 Task: Add Attachment from computer to Card Card0000000241 in Board Board0000000061 in Workspace WS0000000021 in Trello. Add Cover Green to Card Card0000000241 in Board Board0000000061 in Workspace WS0000000021 in Trello. Add "Move Card To …" Button titled Button0000000241 to "top" of the list "To Do" to Card Card0000000241 in Board Board0000000061 in Workspace WS0000000021 in Trello. Add Description DS0000000241 to Card Card0000000242 in Board Board0000000061 in Workspace WS0000000021 in Trello. Add Comment CM0000000241 to Card Card0000000242 in Board Board0000000061 in Workspace WS0000000021 in Trello
Action: Mouse moved to (715, 759)
Screenshot: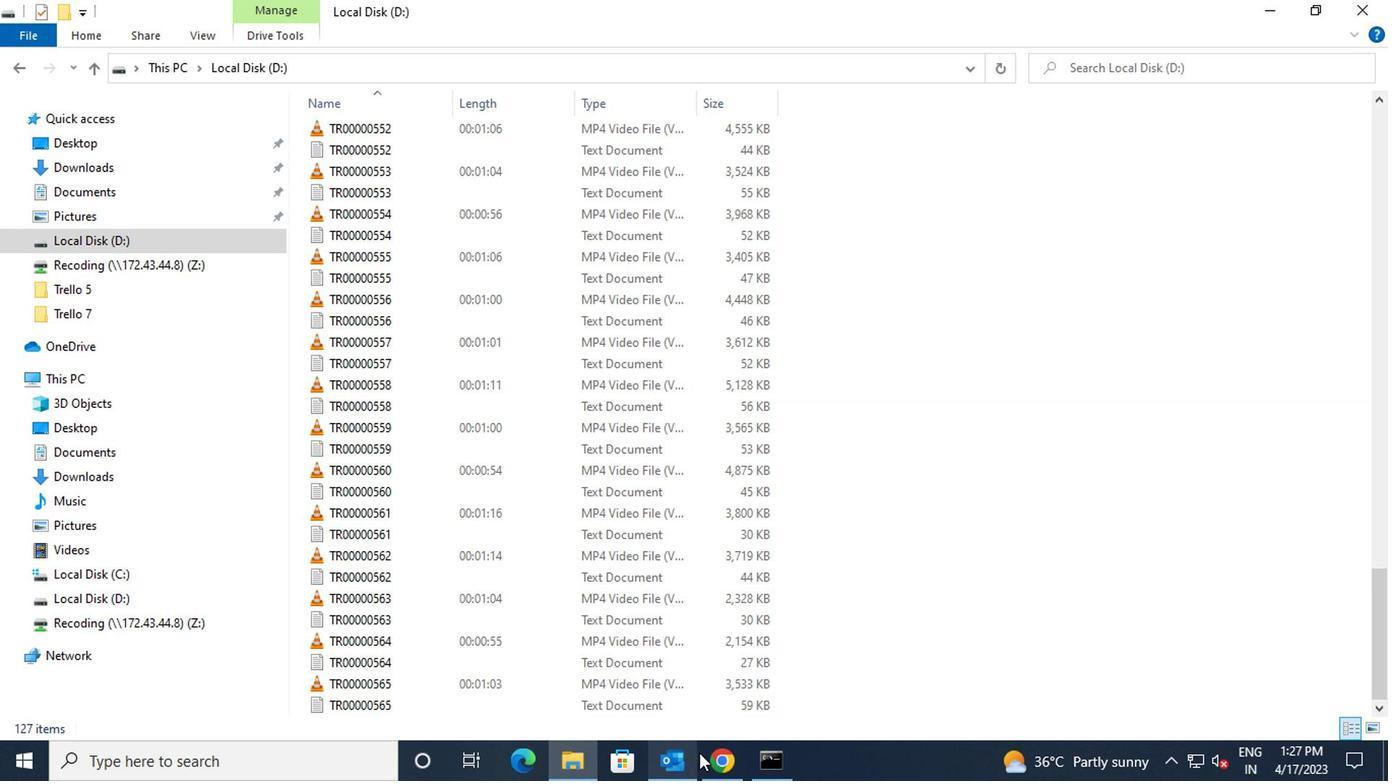 
Action: Mouse pressed left at (715, 759)
Screenshot: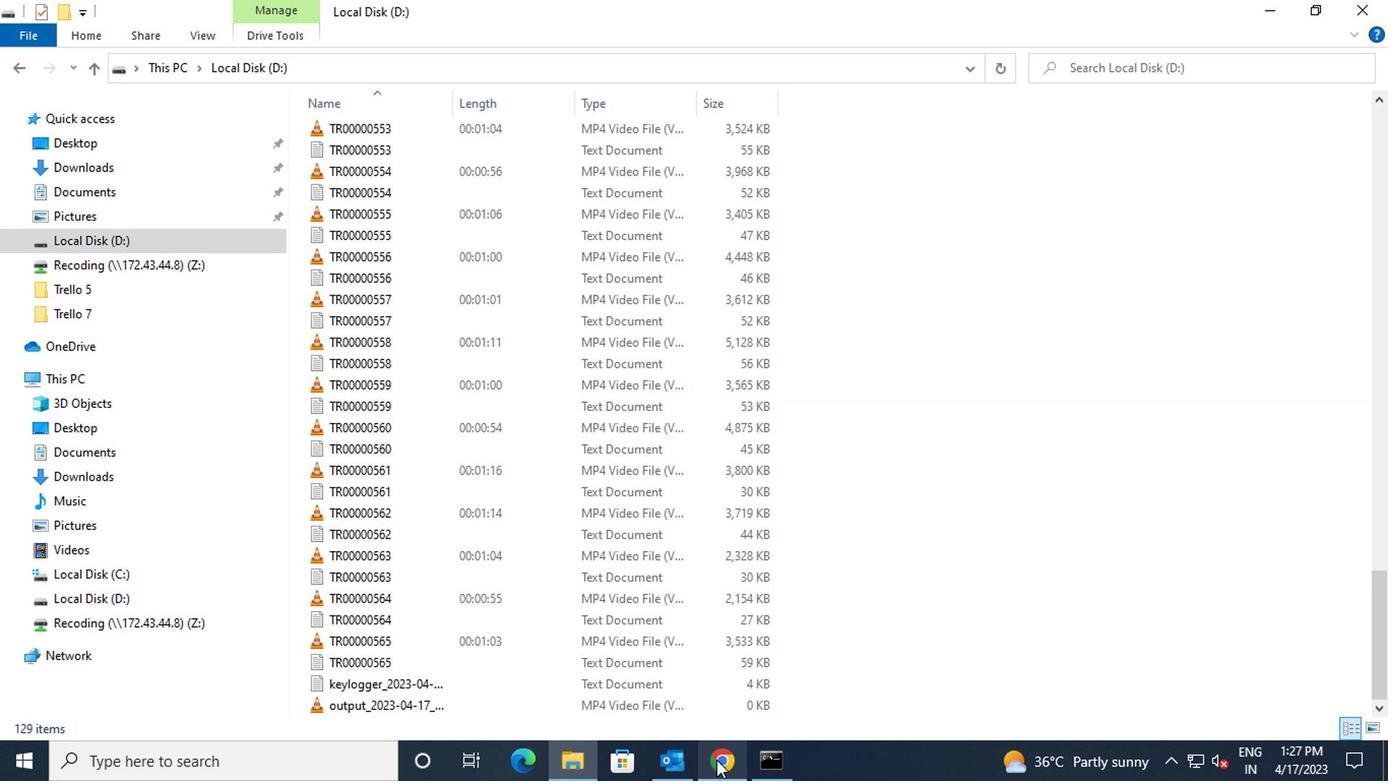
Action: Mouse moved to (448, 313)
Screenshot: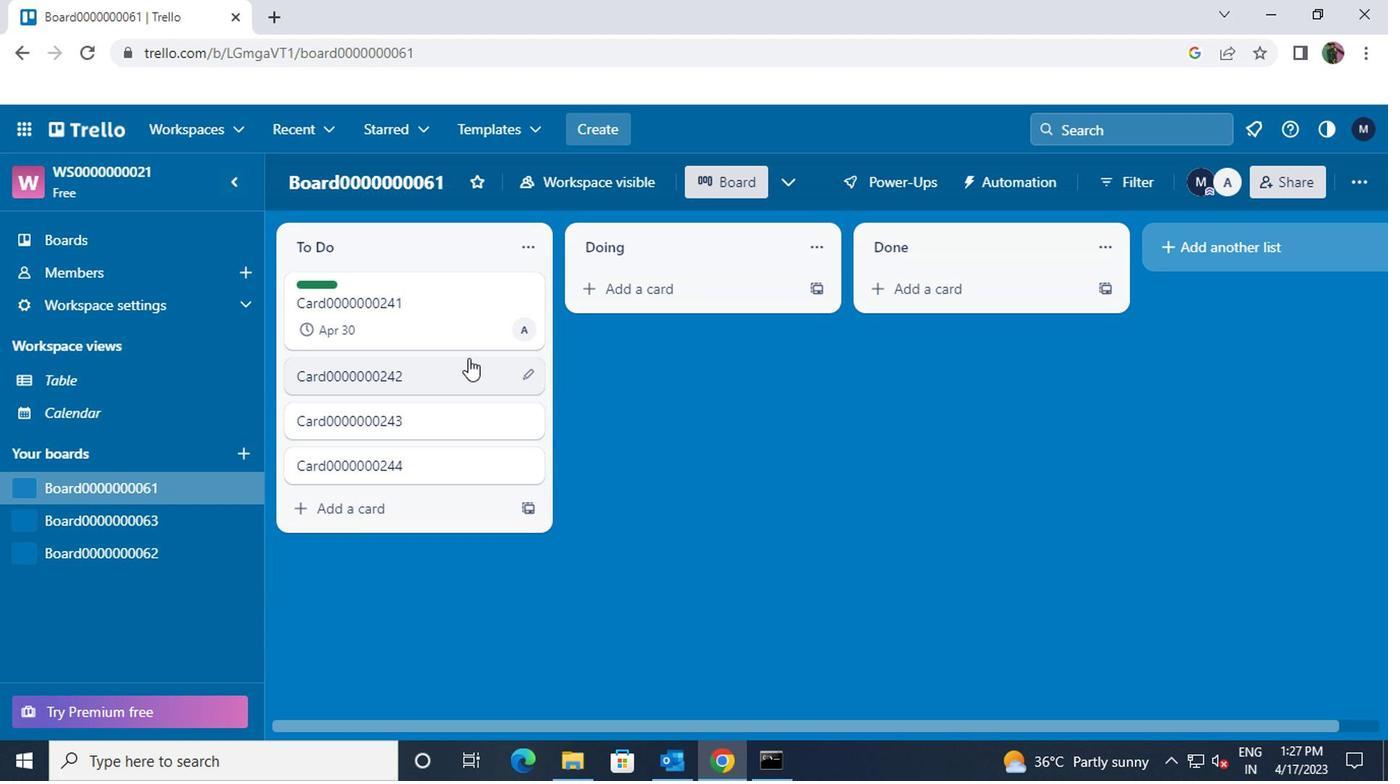 
Action: Mouse pressed left at (448, 313)
Screenshot: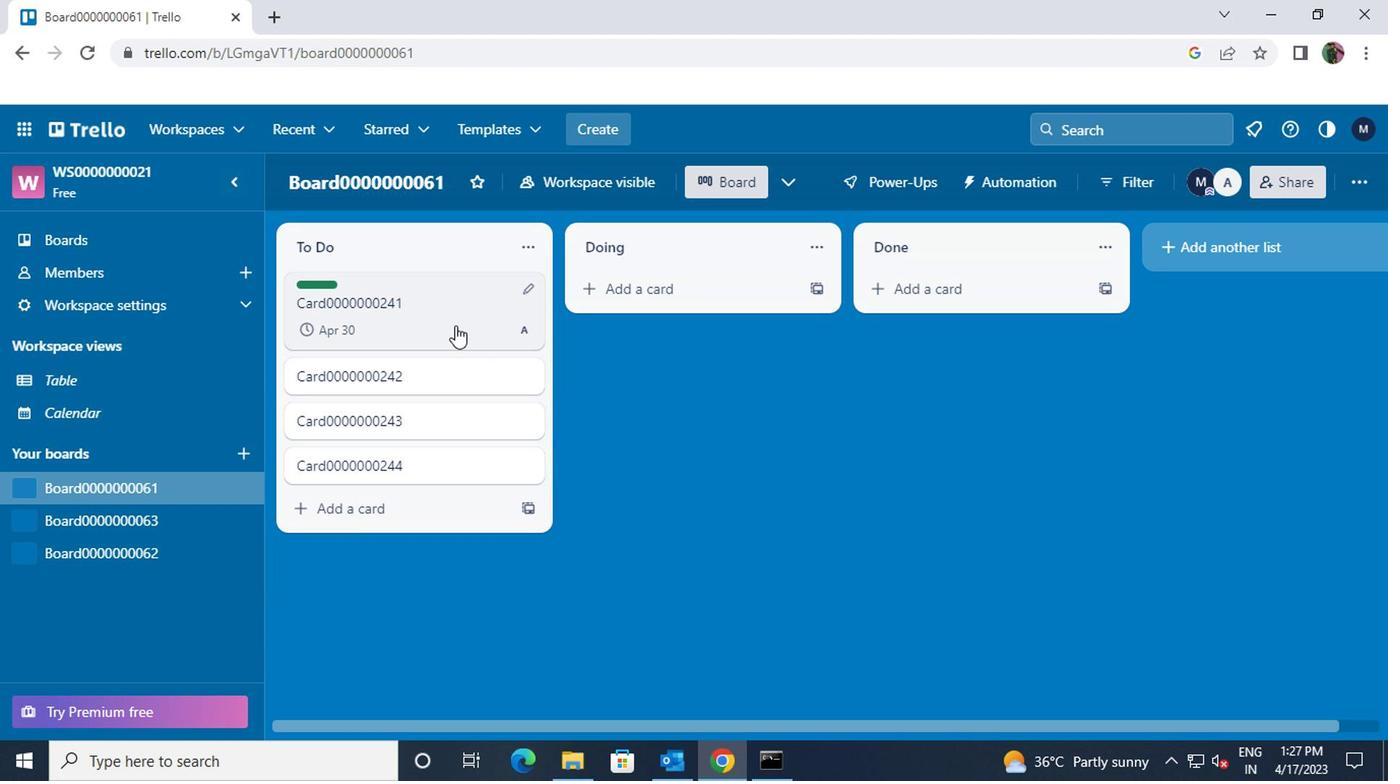 
Action: Mouse moved to (926, 446)
Screenshot: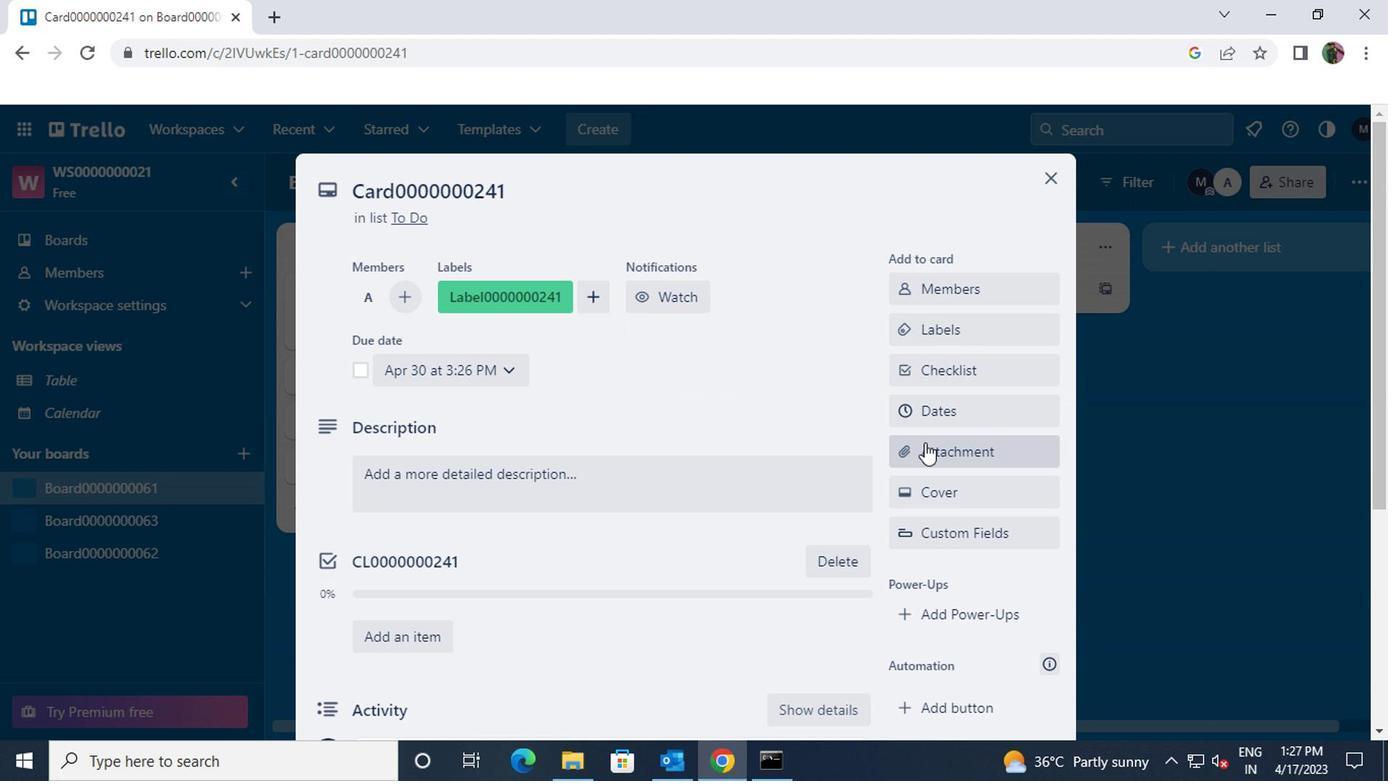 
Action: Mouse pressed left at (926, 446)
Screenshot: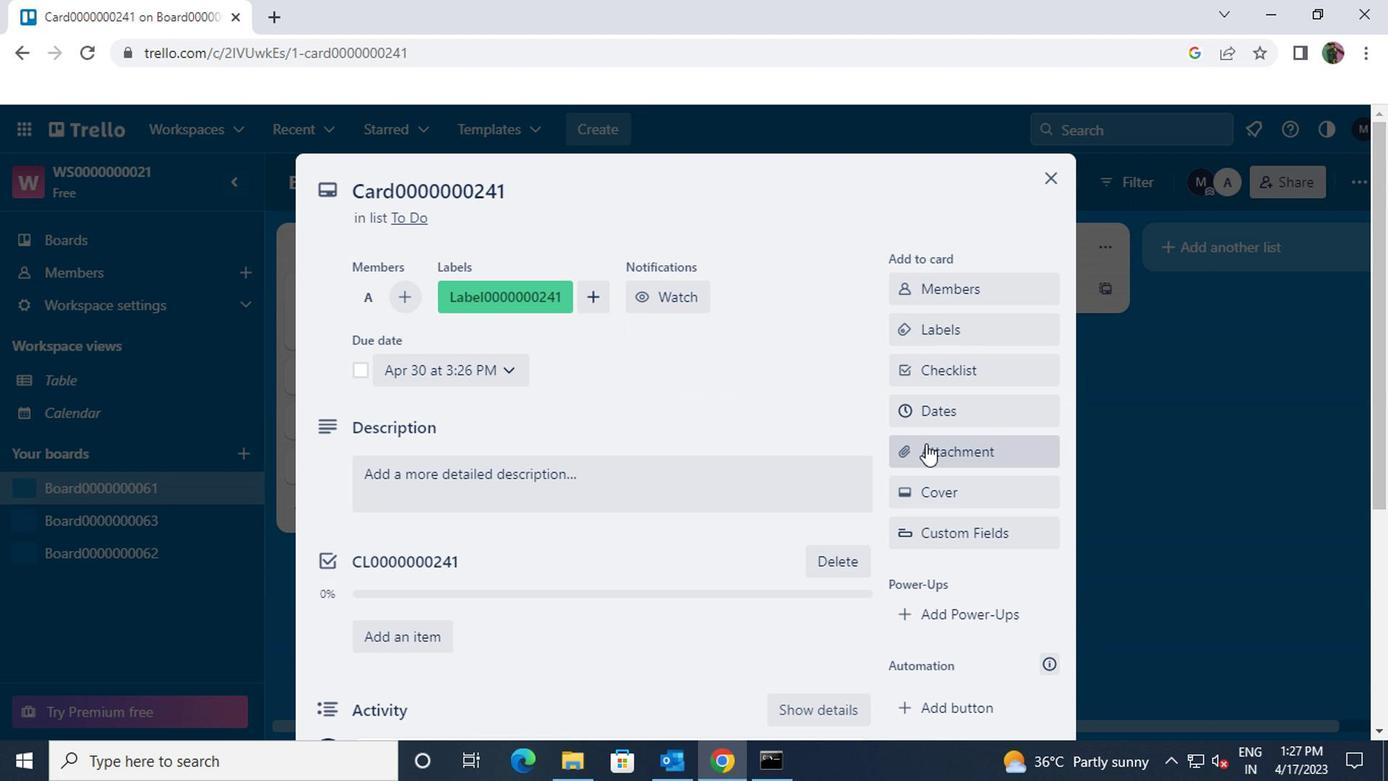 
Action: Mouse moved to (930, 220)
Screenshot: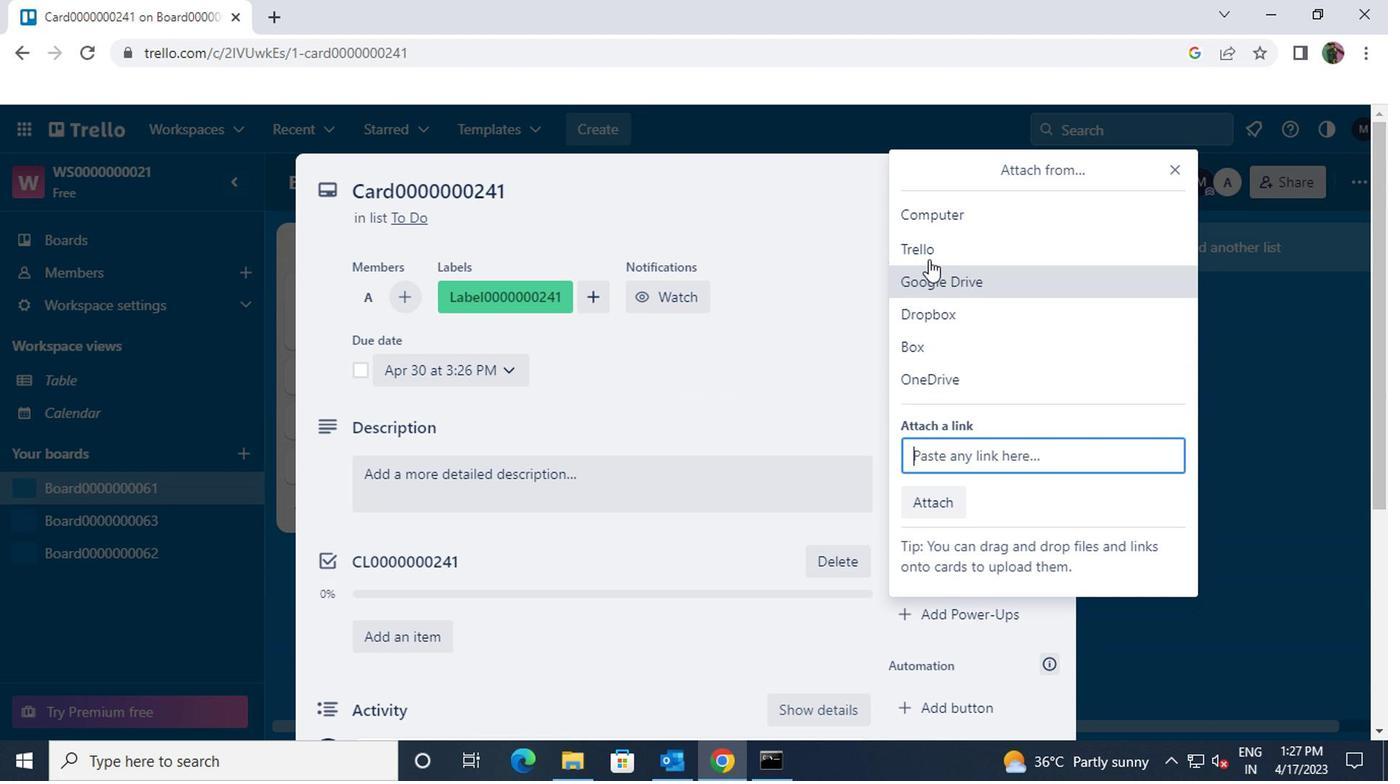 
Action: Mouse pressed left at (930, 220)
Screenshot: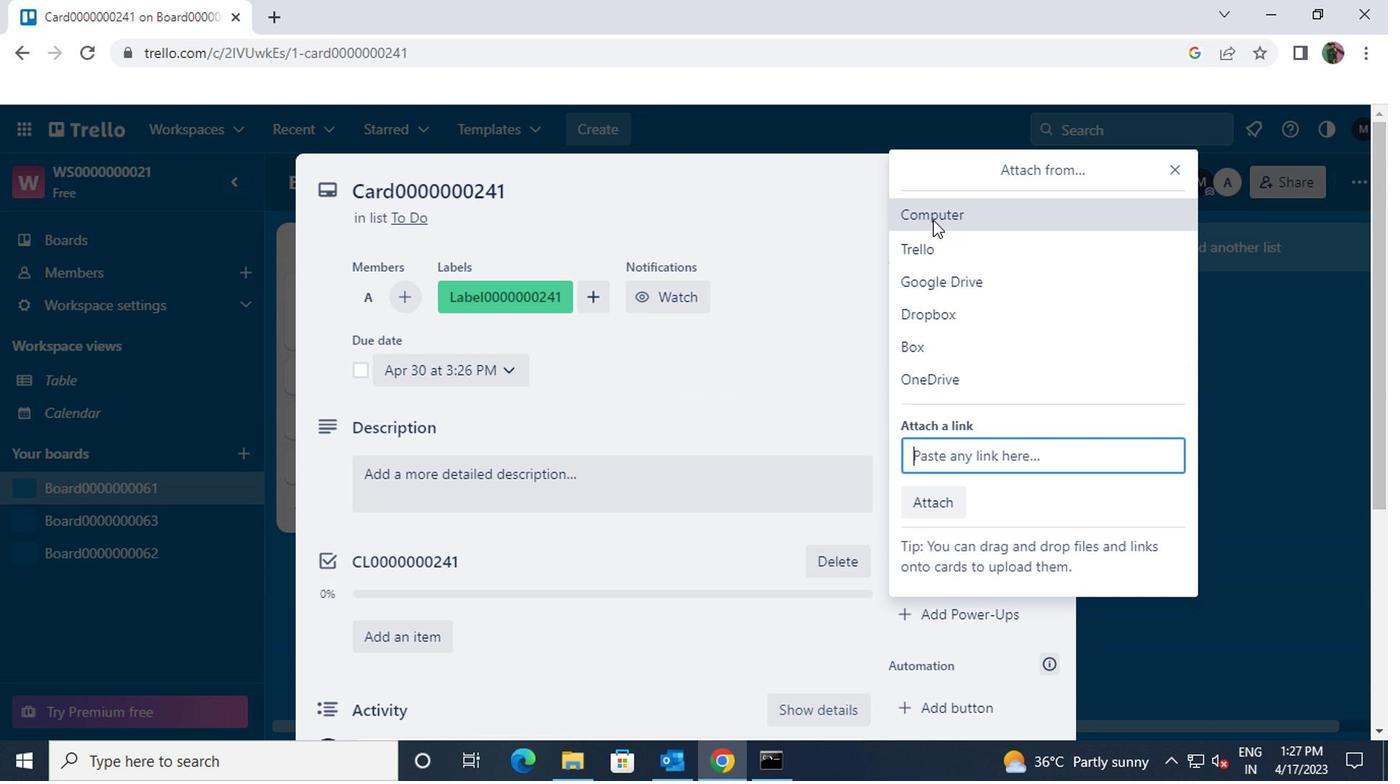 
Action: Mouse moved to (534, 213)
Screenshot: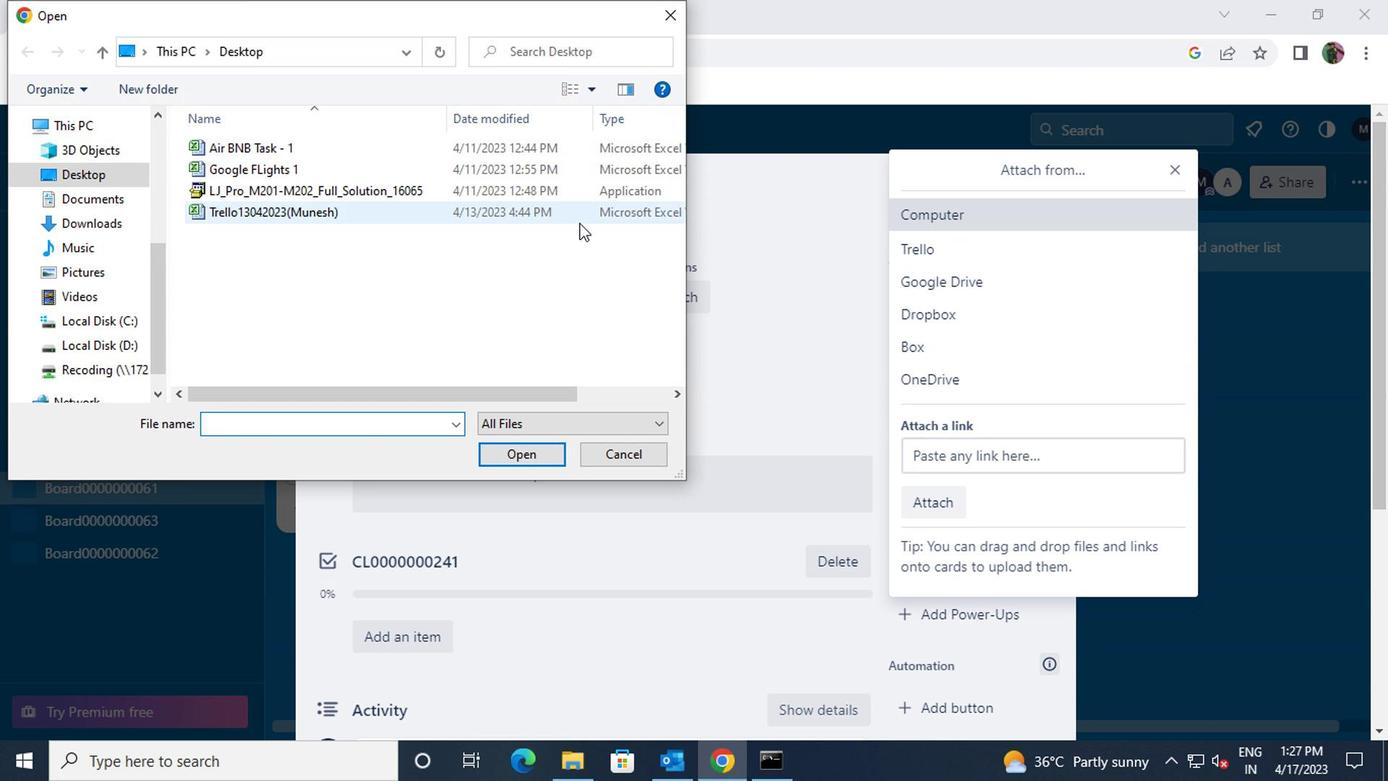 
Action: Mouse pressed left at (534, 213)
Screenshot: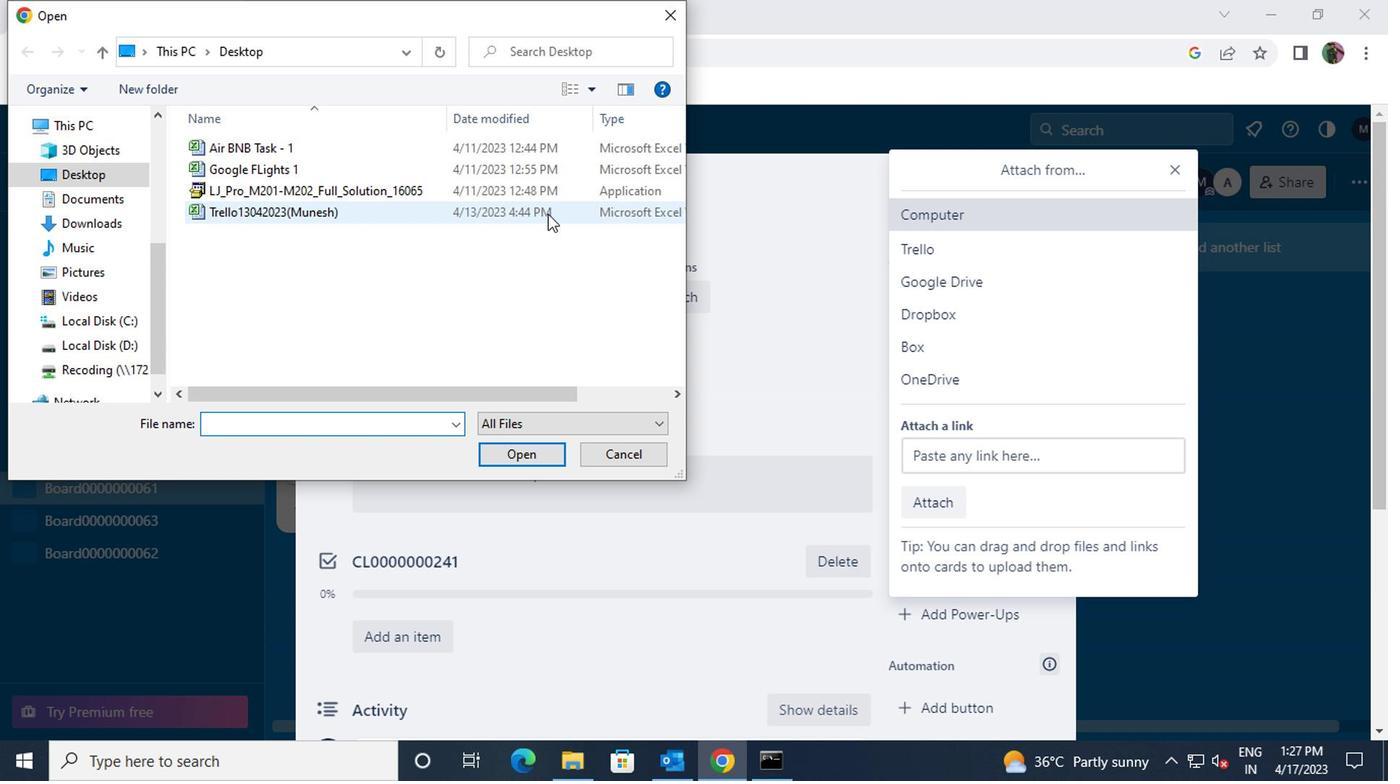 
Action: Mouse moved to (536, 449)
Screenshot: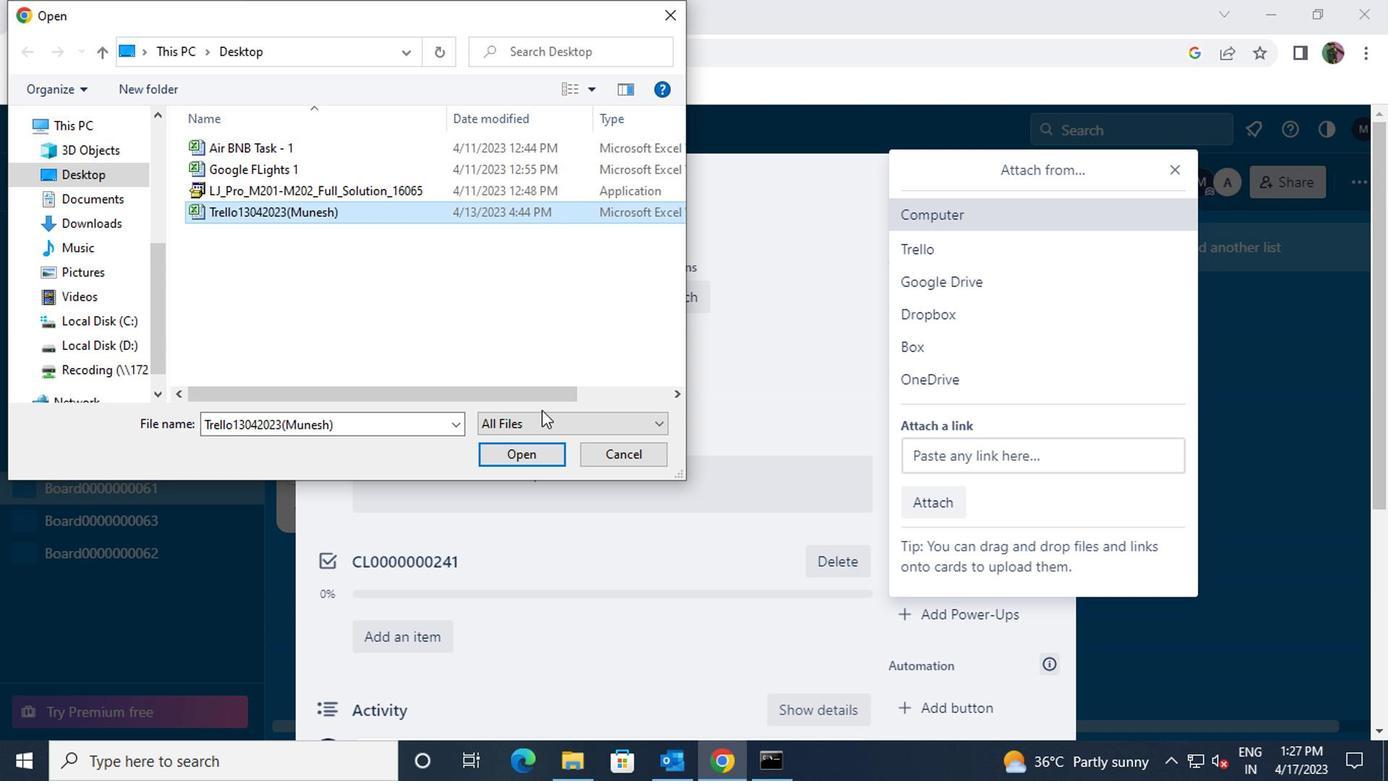
Action: Mouse pressed left at (536, 449)
Screenshot: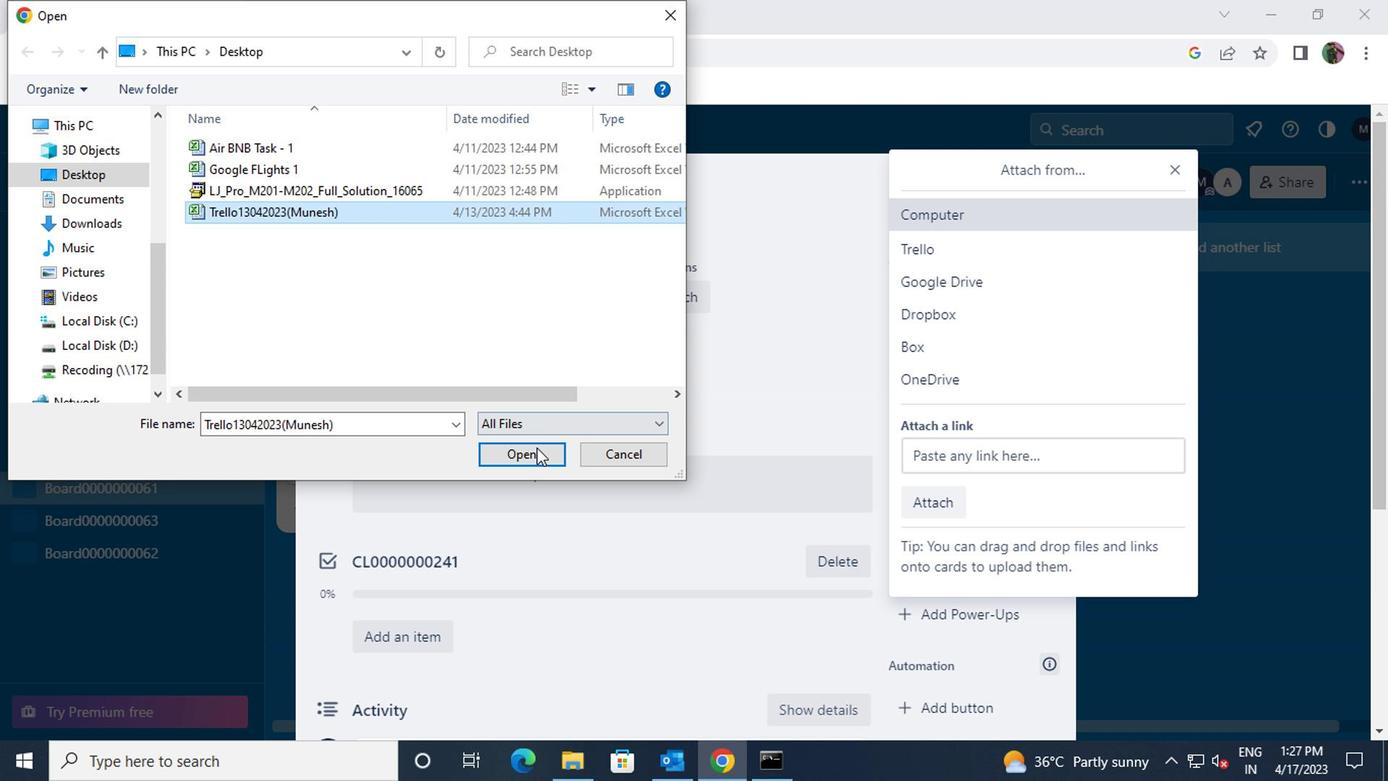 
Action: Mouse moved to (928, 484)
Screenshot: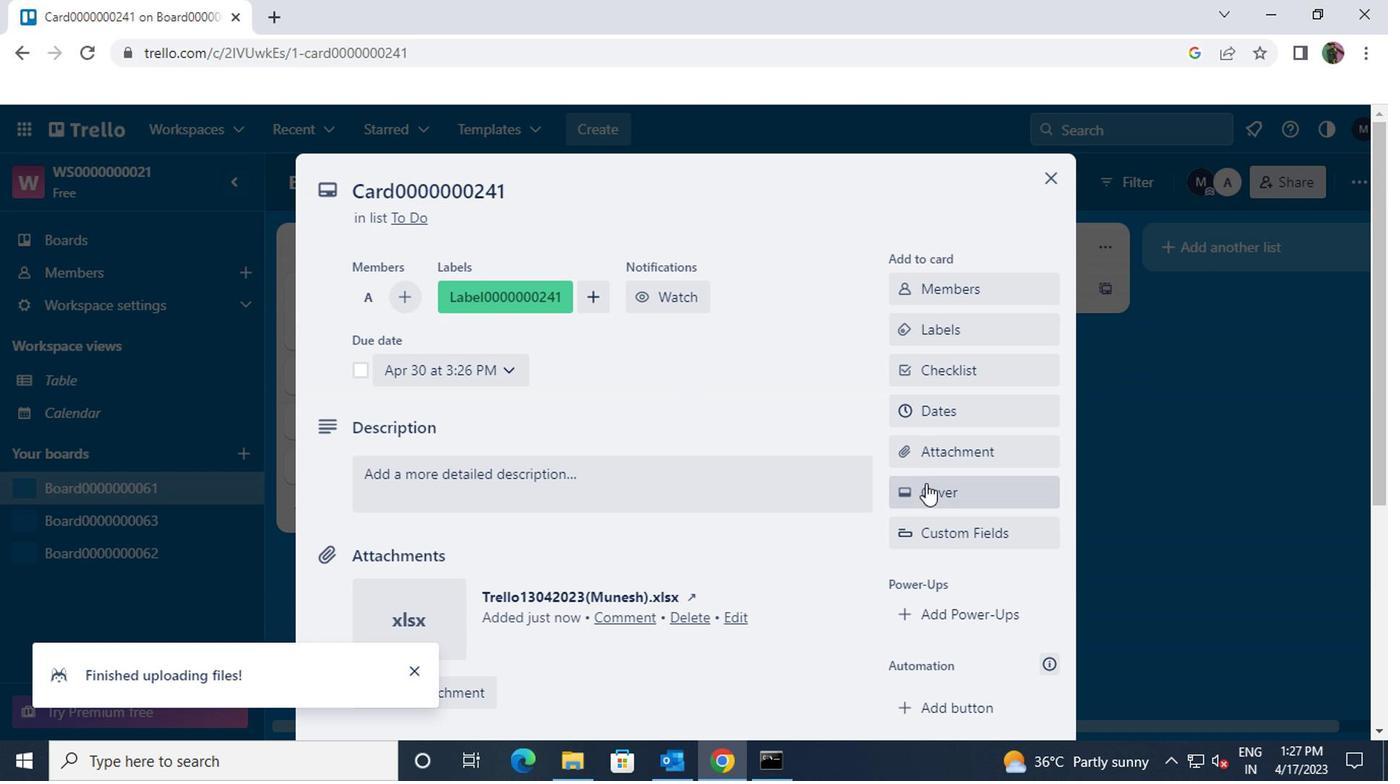 
Action: Mouse pressed left at (928, 484)
Screenshot: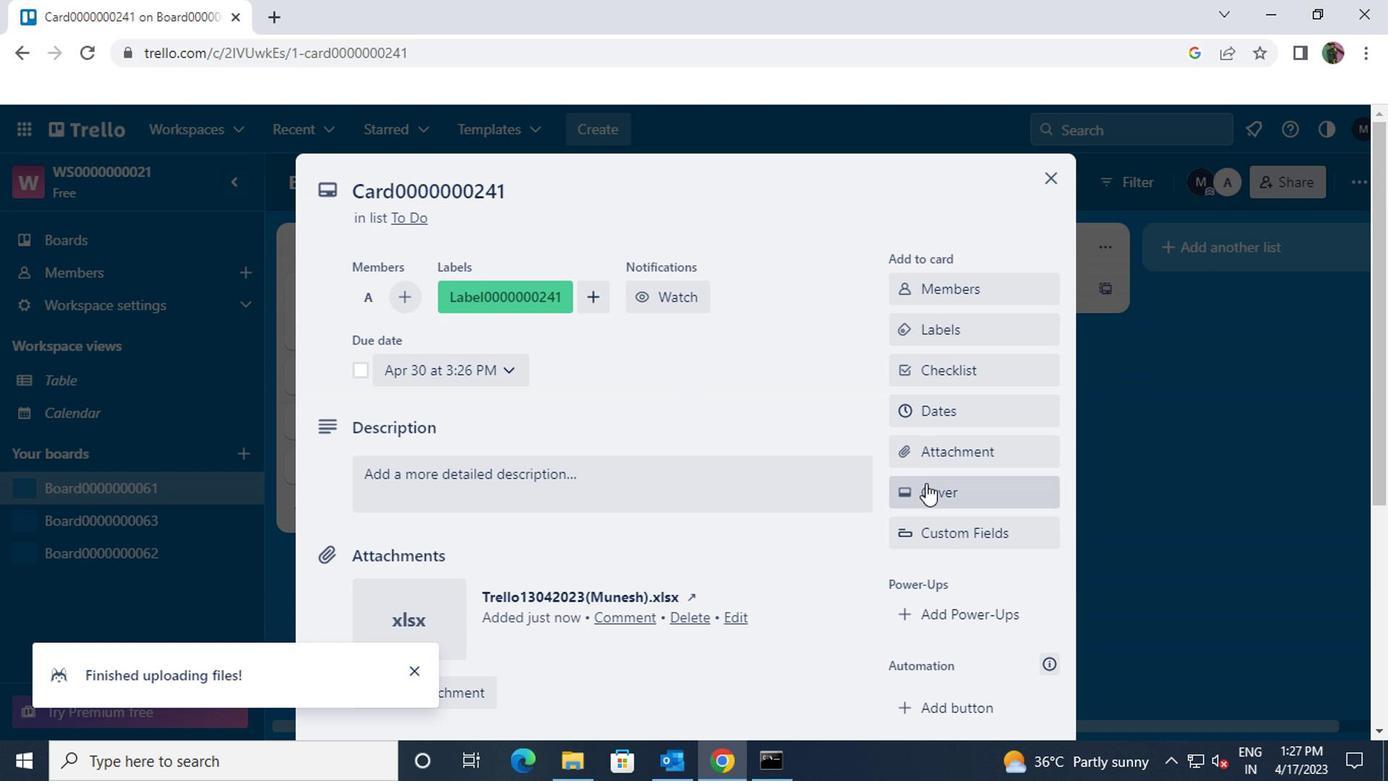 
Action: Mouse moved to (930, 350)
Screenshot: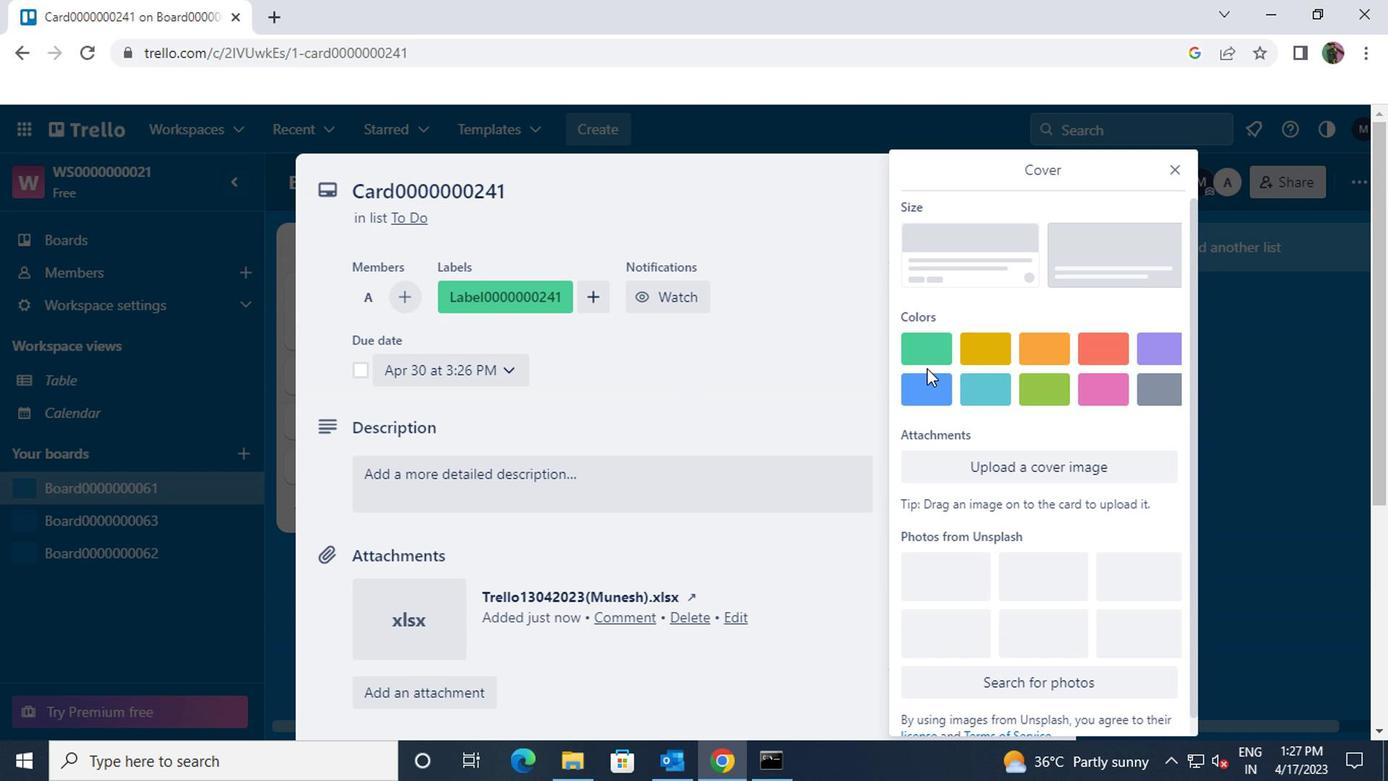 
Action: Mouse pressed left at (930, 350)
Screenshot: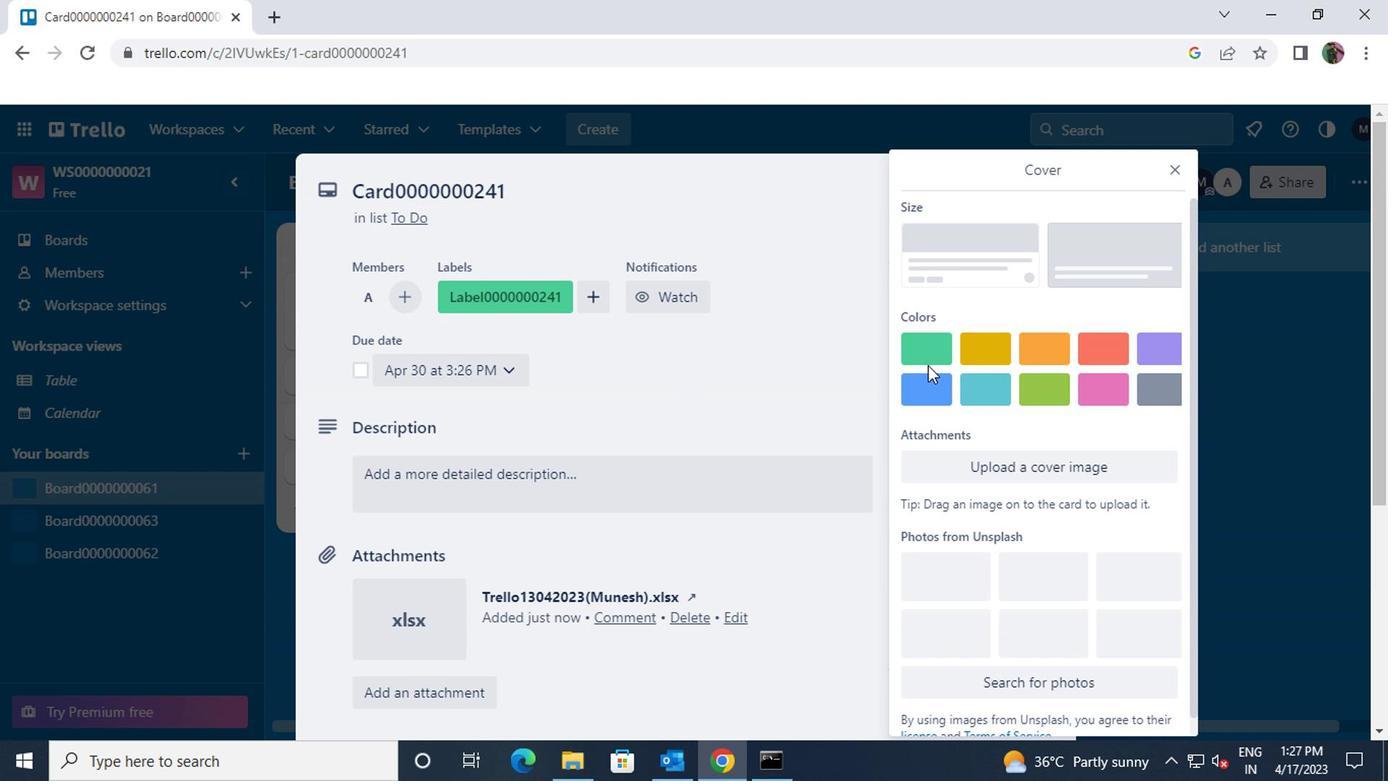 
Action: Mouse moved to (1174, 173)
Screenshot: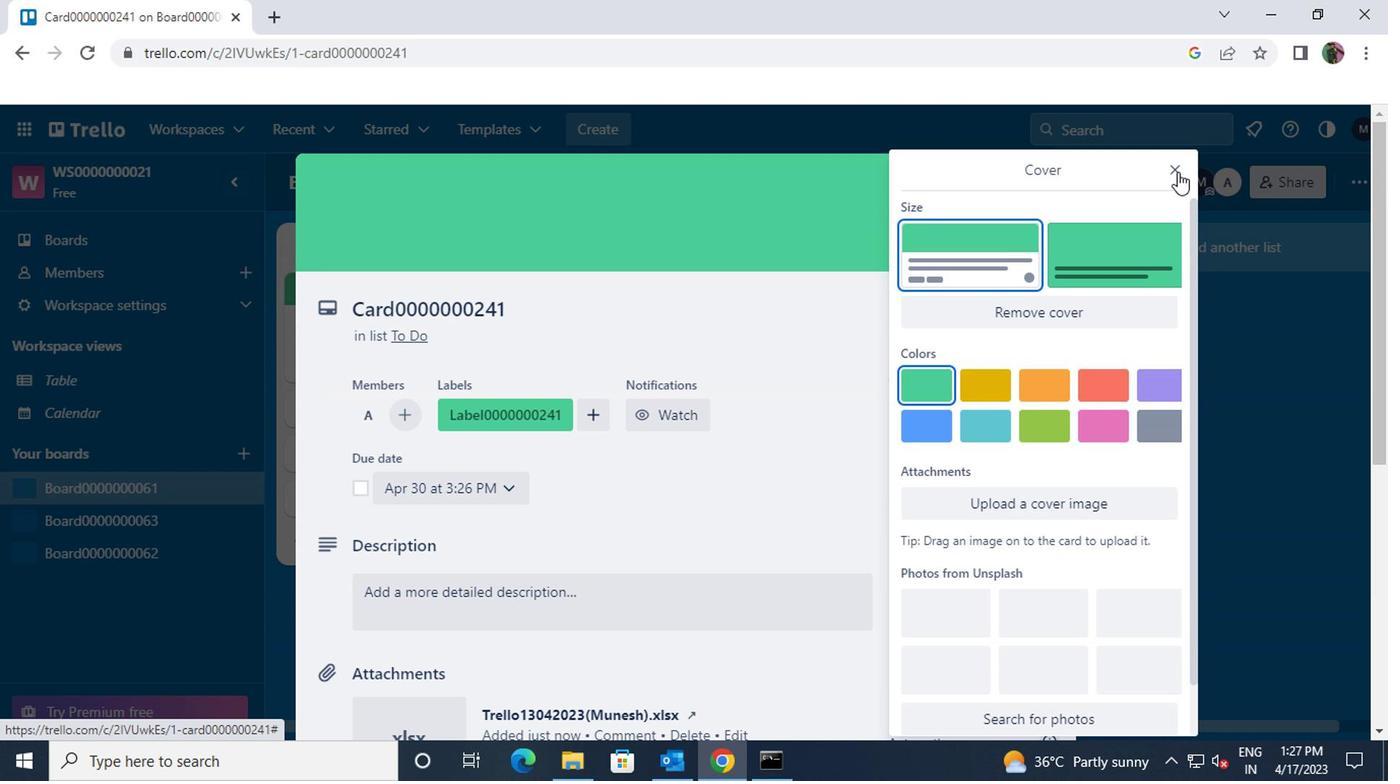 
Action: Mouse pressed left at (1174, 173)
Screenshot: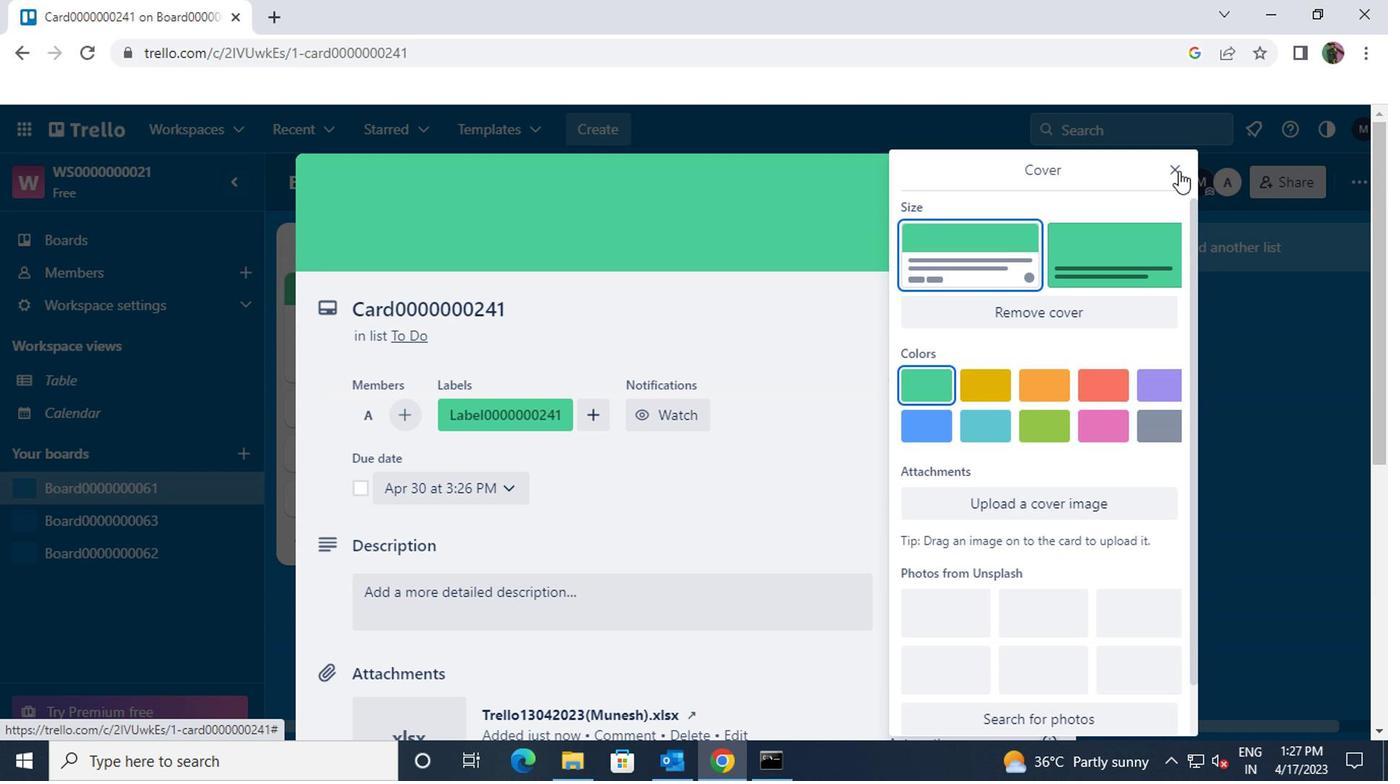 
Action: Mouse moved to (1032, 426)
Screenshot: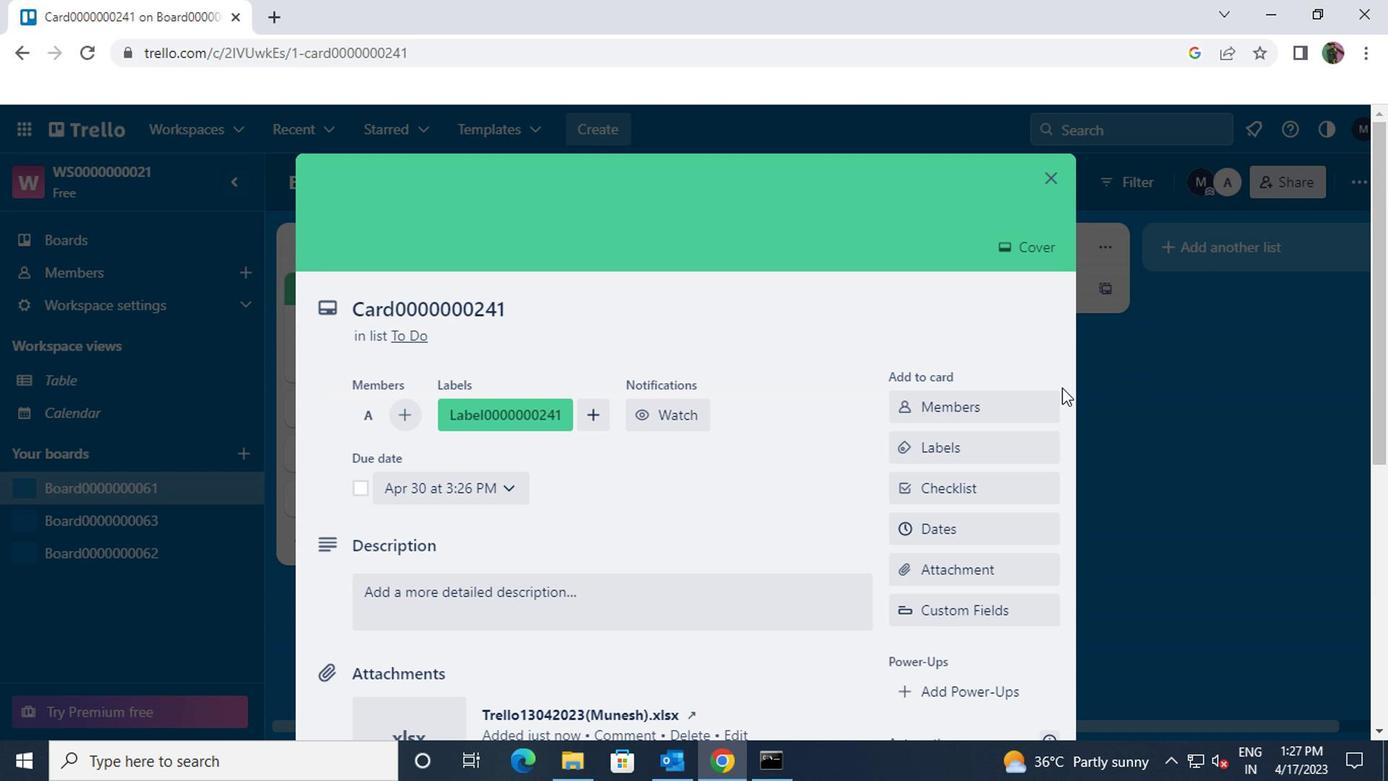 
Action: Mouse scrolled (1032, 424) with delta (0, -1)
Screenshot: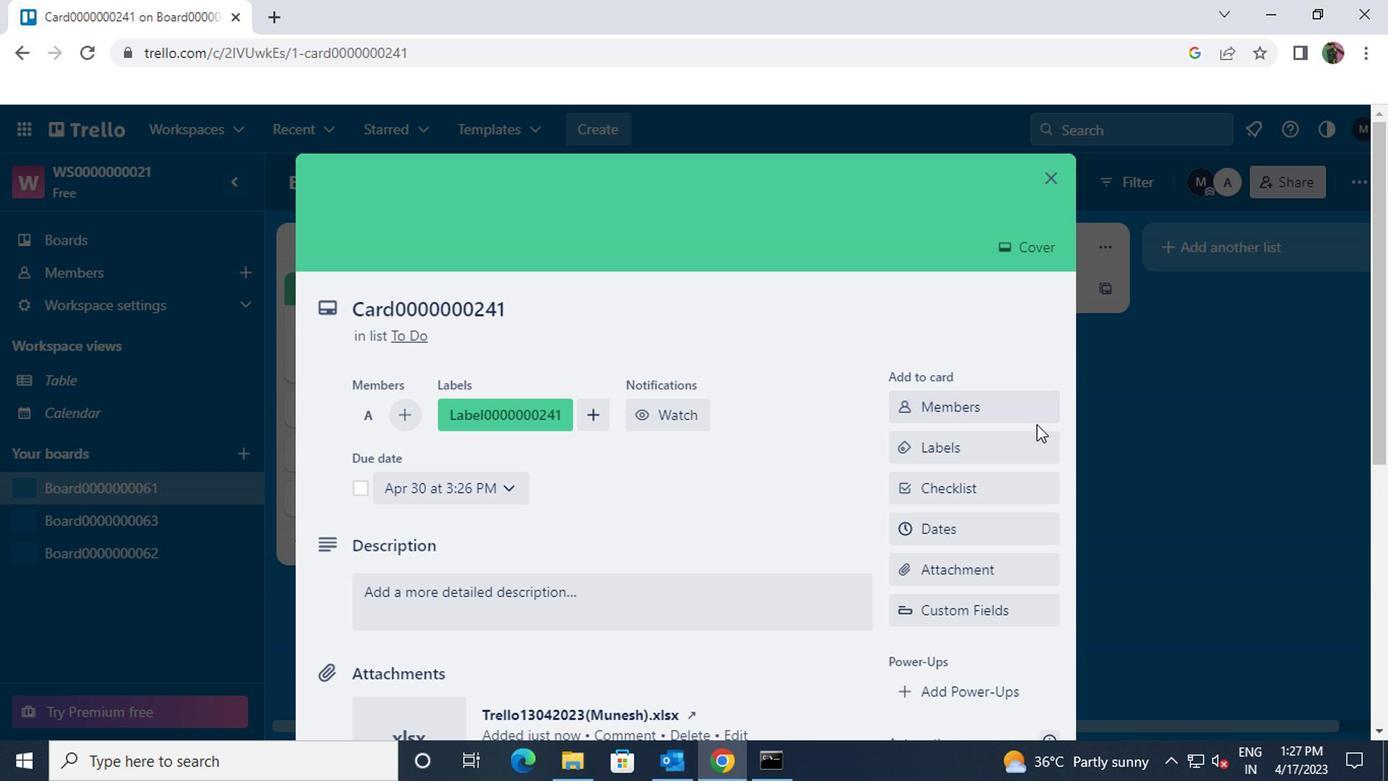 
Action: Mouse scrolled (1032, 424) with delta (0, -1)
Screenshot: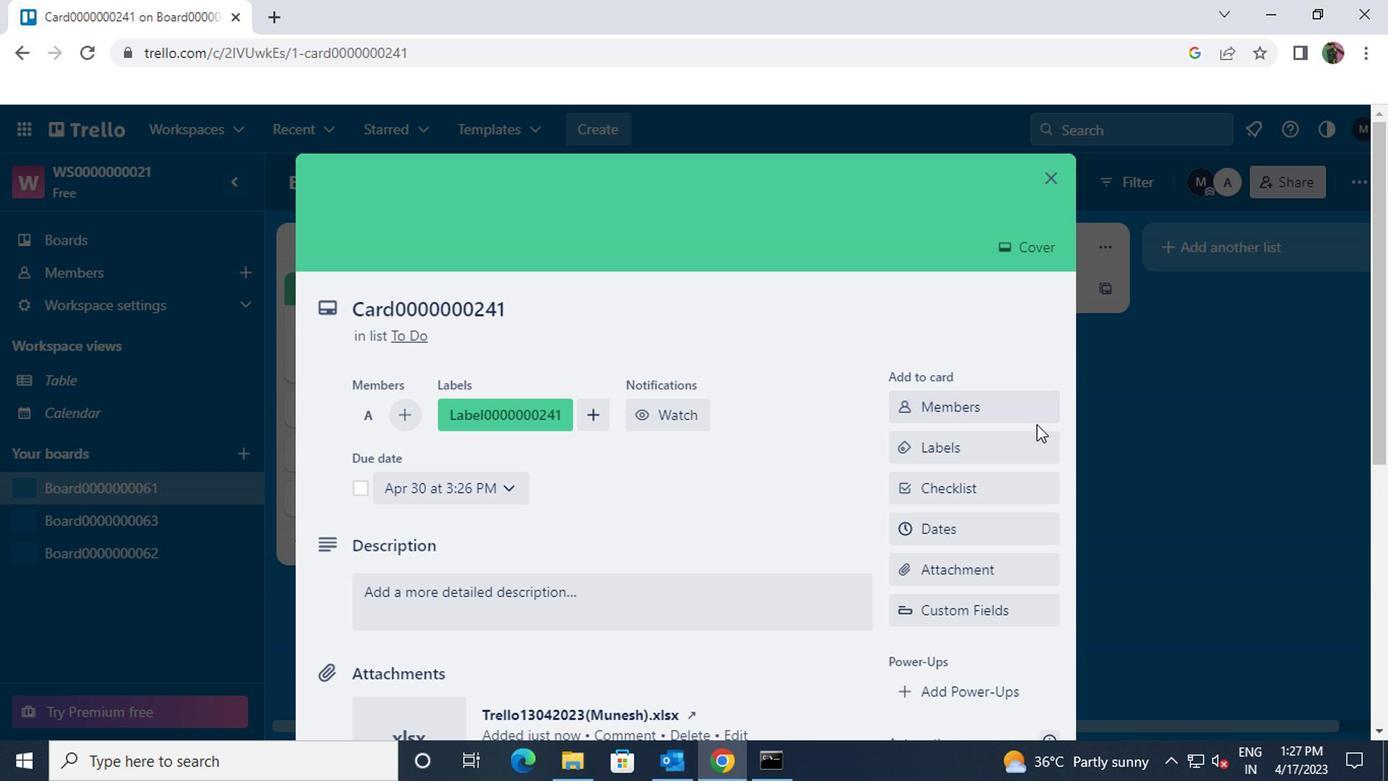
Action: Mouse scrolled (1032, 424) with delta (0, -1)
Screenshot: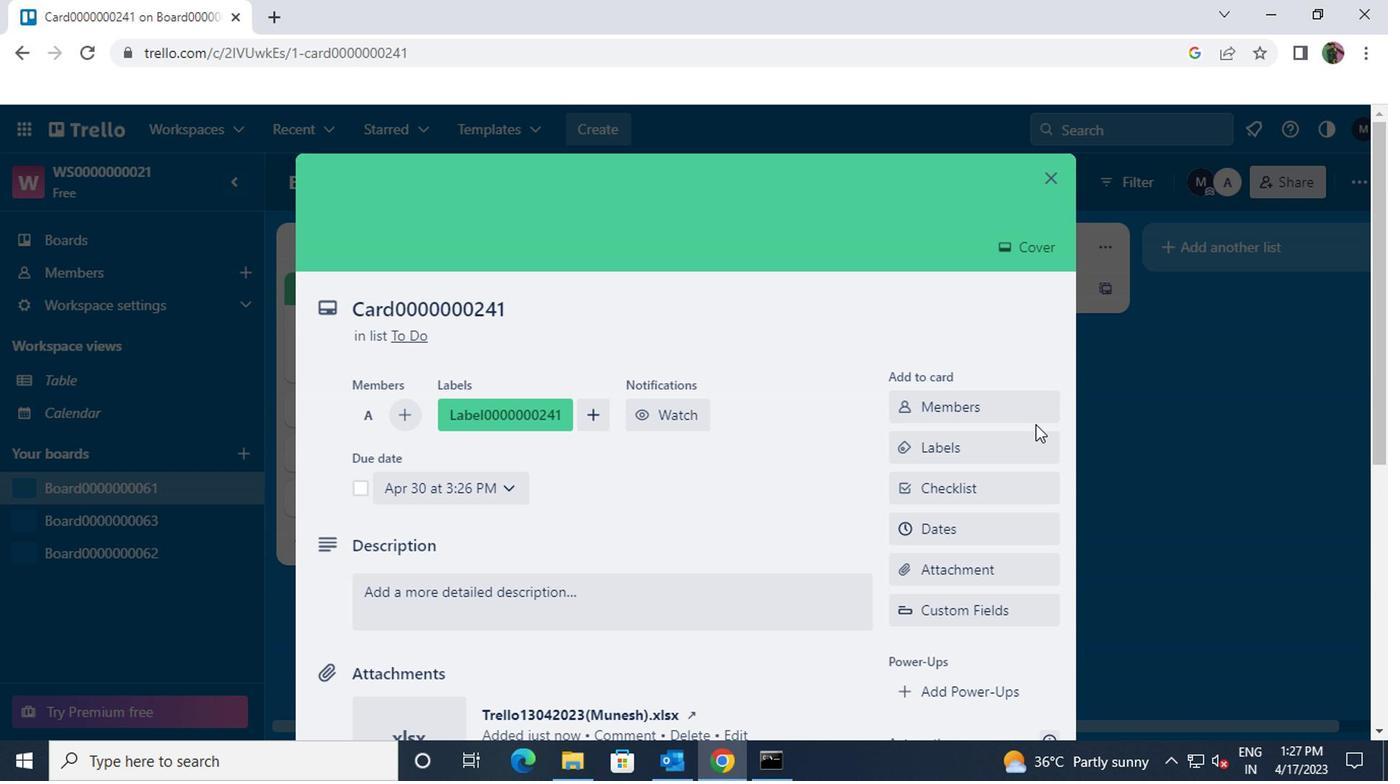 
Action: Mouse scrolled (1032, 424) with delta (0, -1)
Screenshot: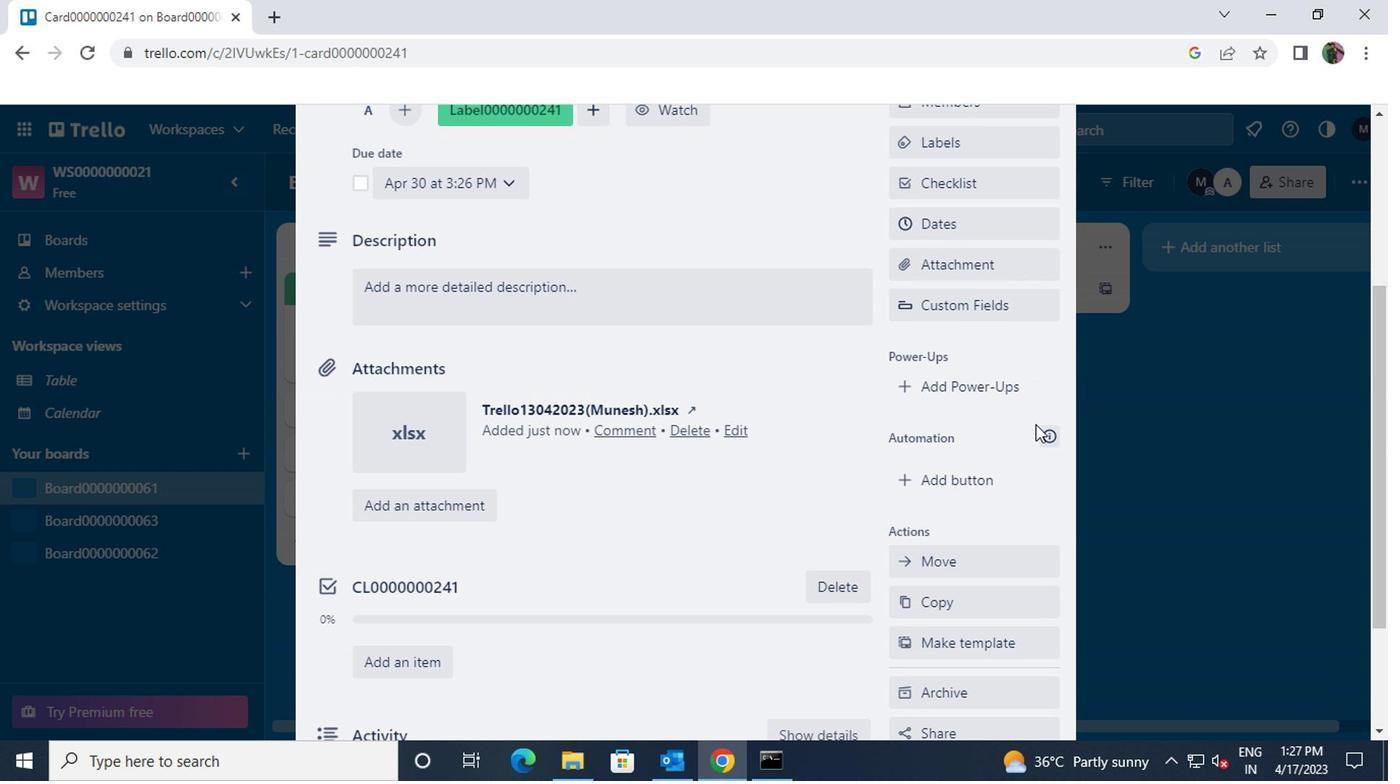 
Action: Mouse scrolled (1032, 424) with delta (0, -1)
Screenshot: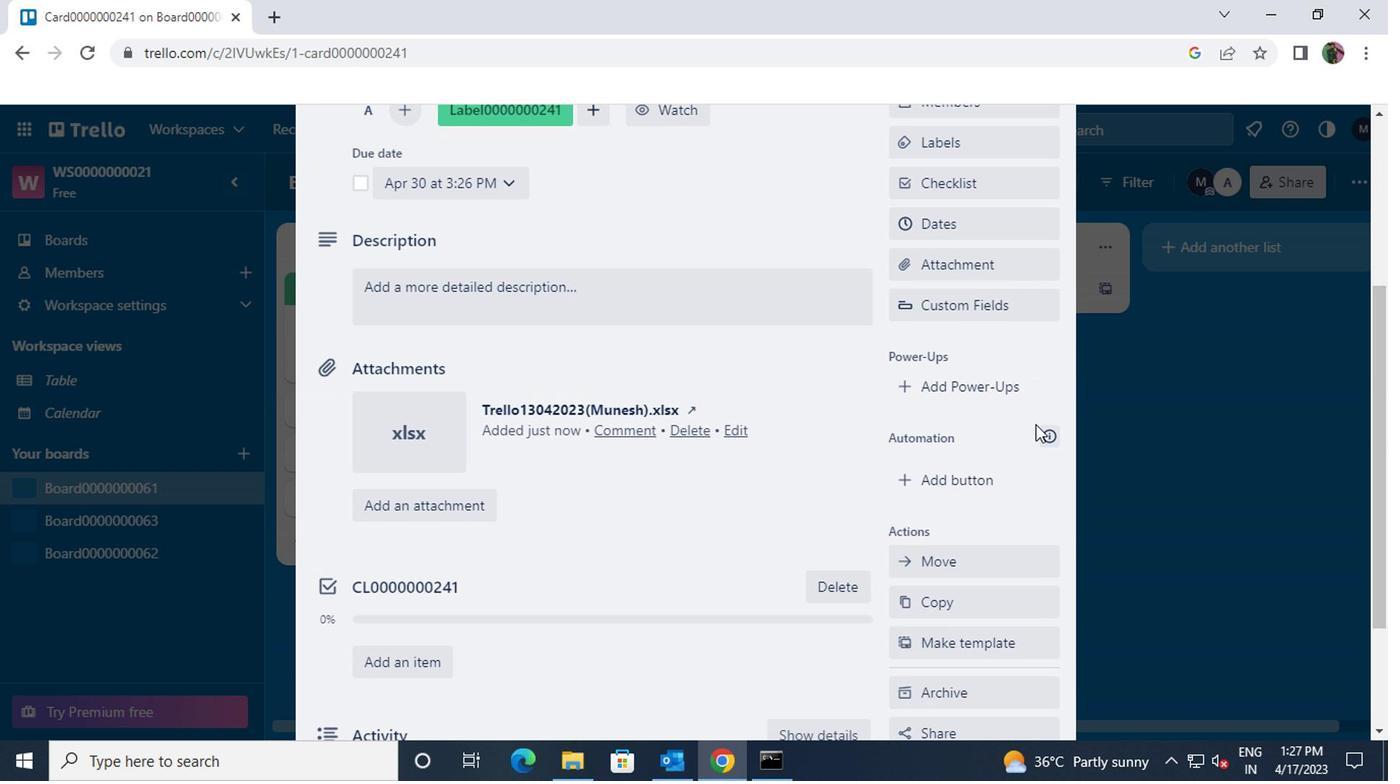 
Action: Mouse moved to (982, 327)
Screenshot: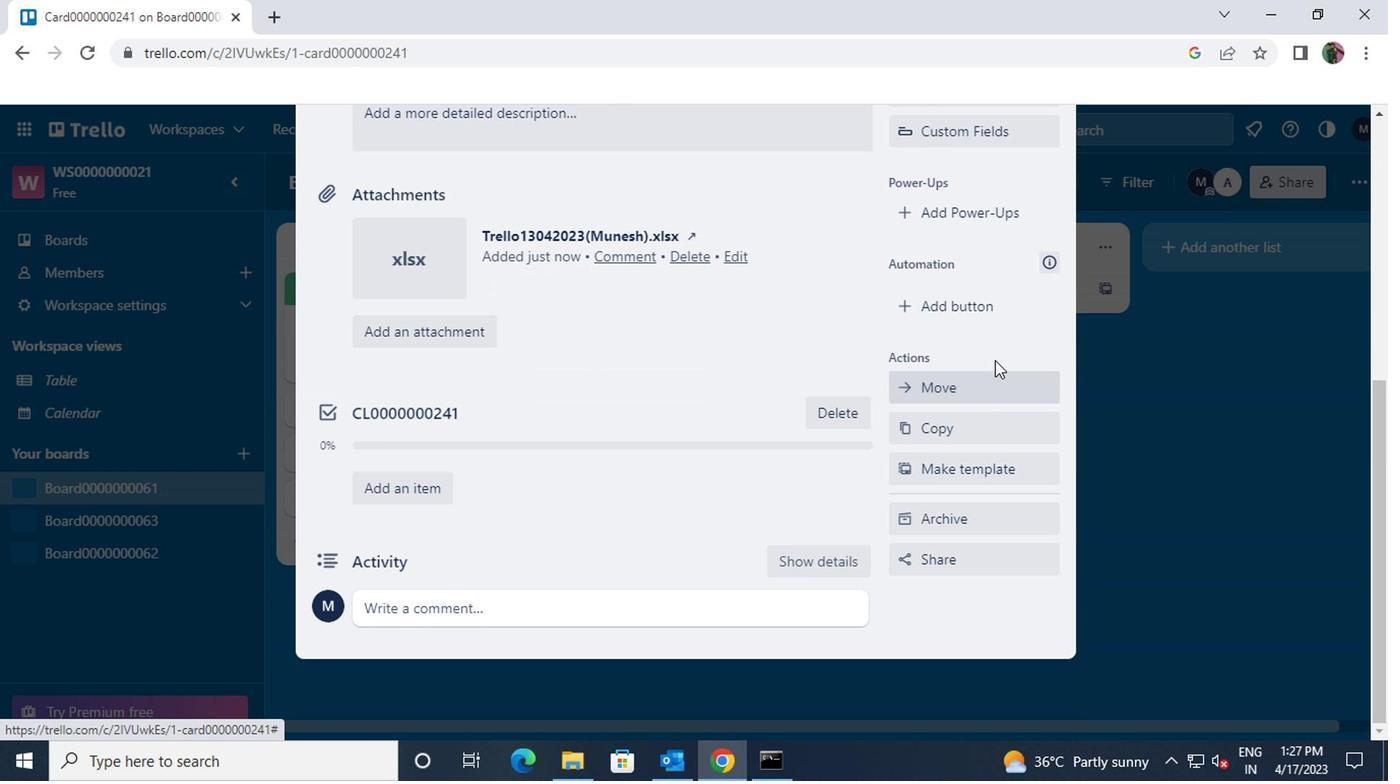 
Action: Mouse pressed left at (982, 327)
Screenshot: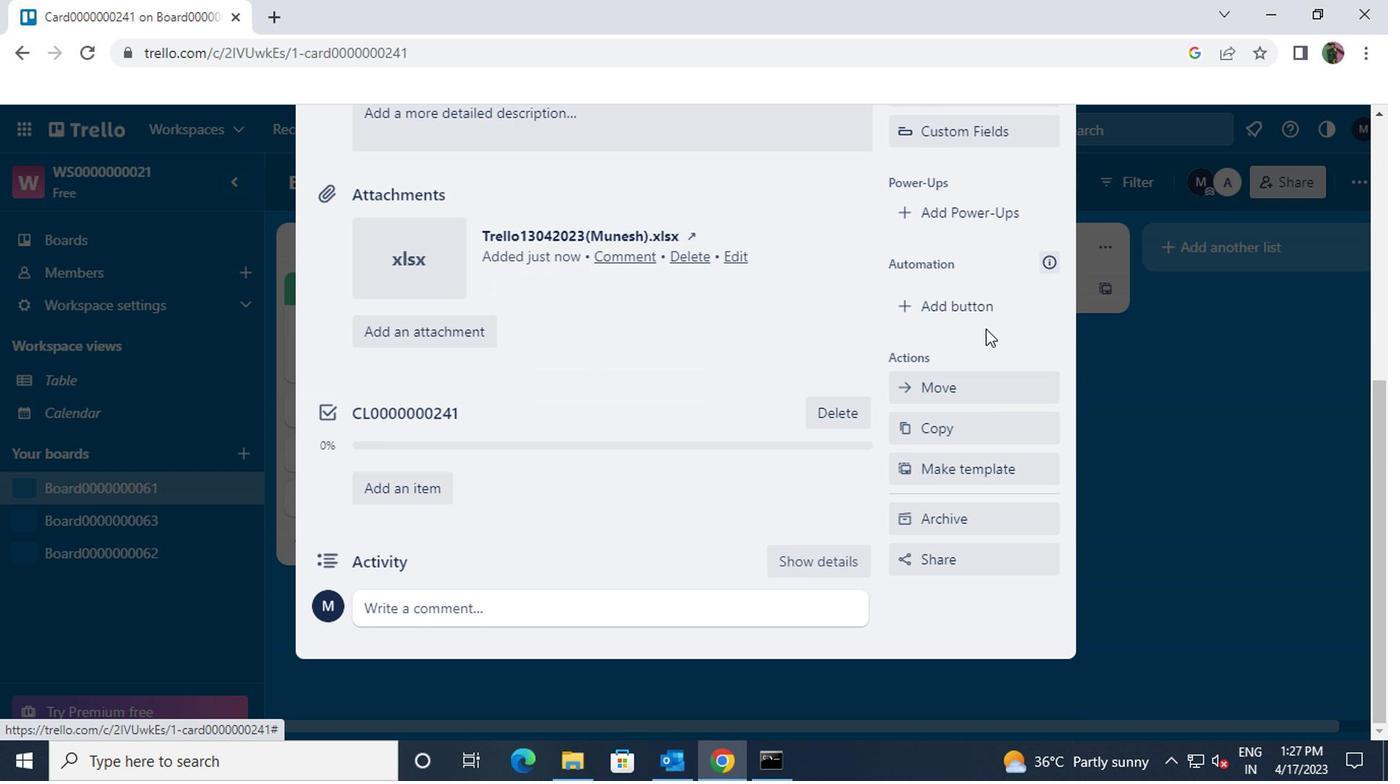 
Action: Mouse moved to (977, 309)
Screenshot: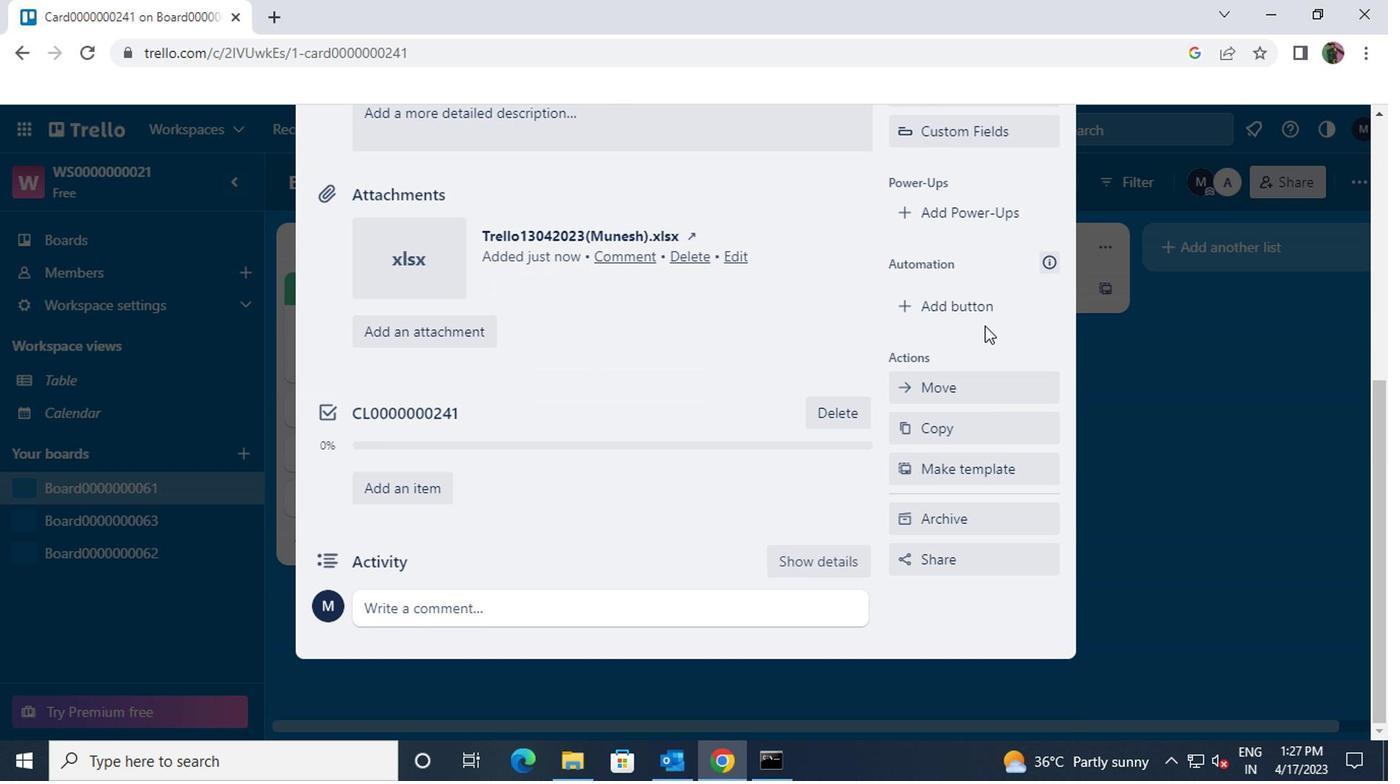 
Action: Mouse pressed left at (977, 309)
Screenshot: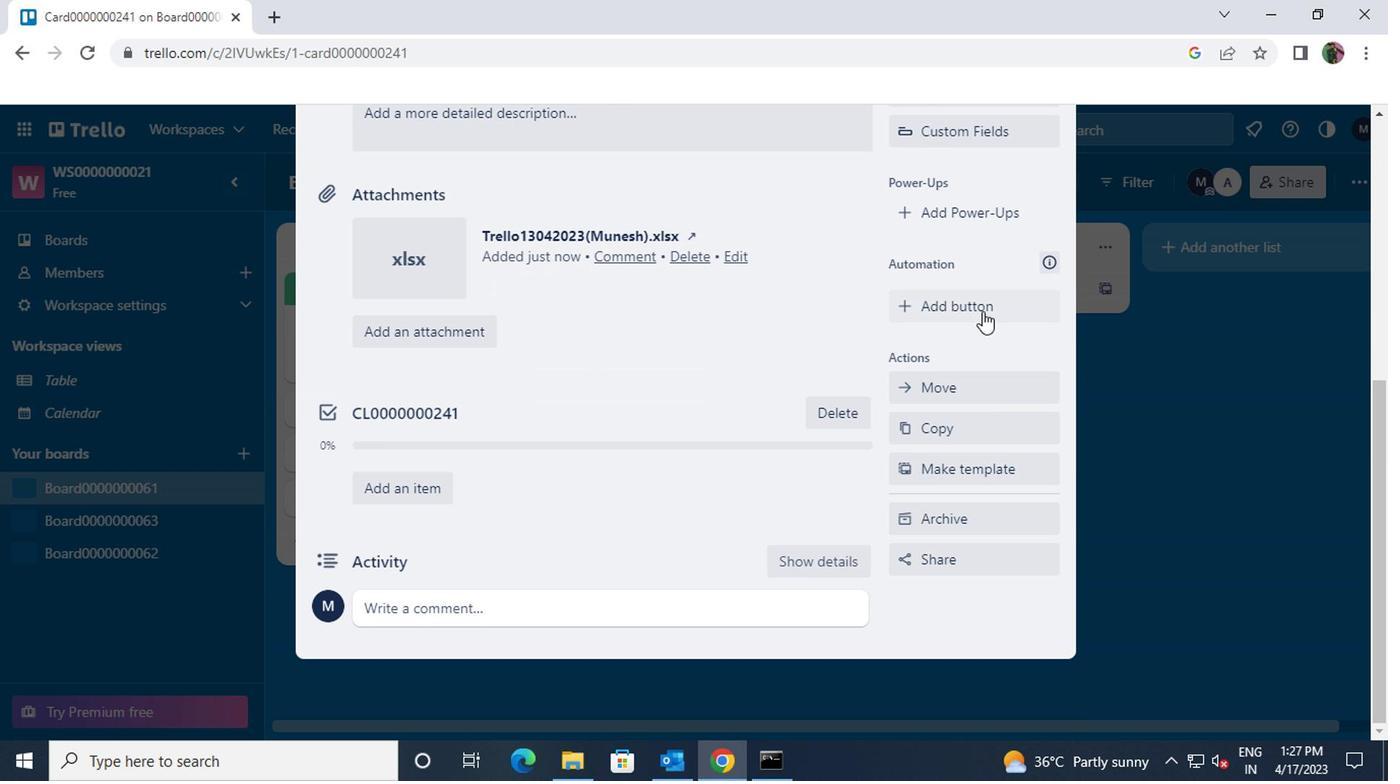 
Action: Mouse moved to (969, 274)
Screenshot: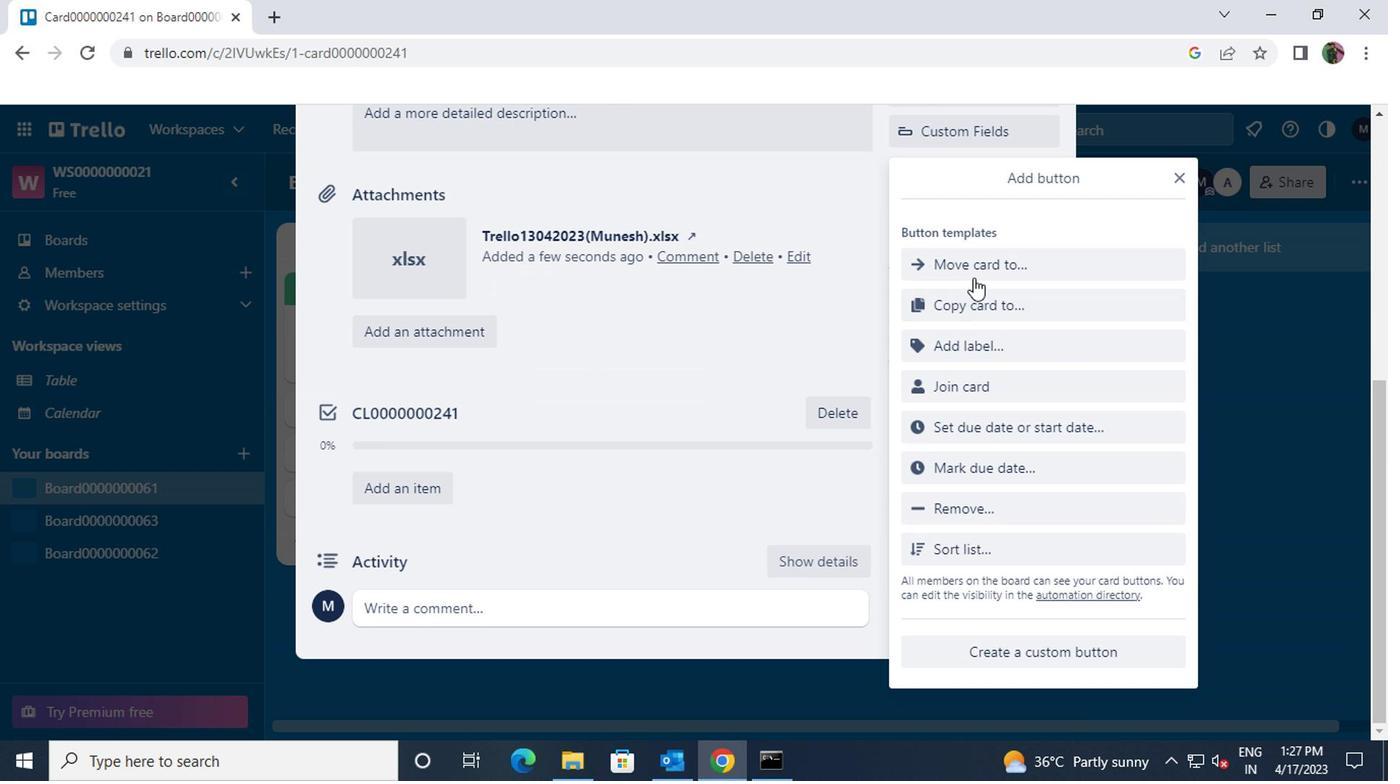 
Action: Mouse pressed left at (969, 274)
Screenshot: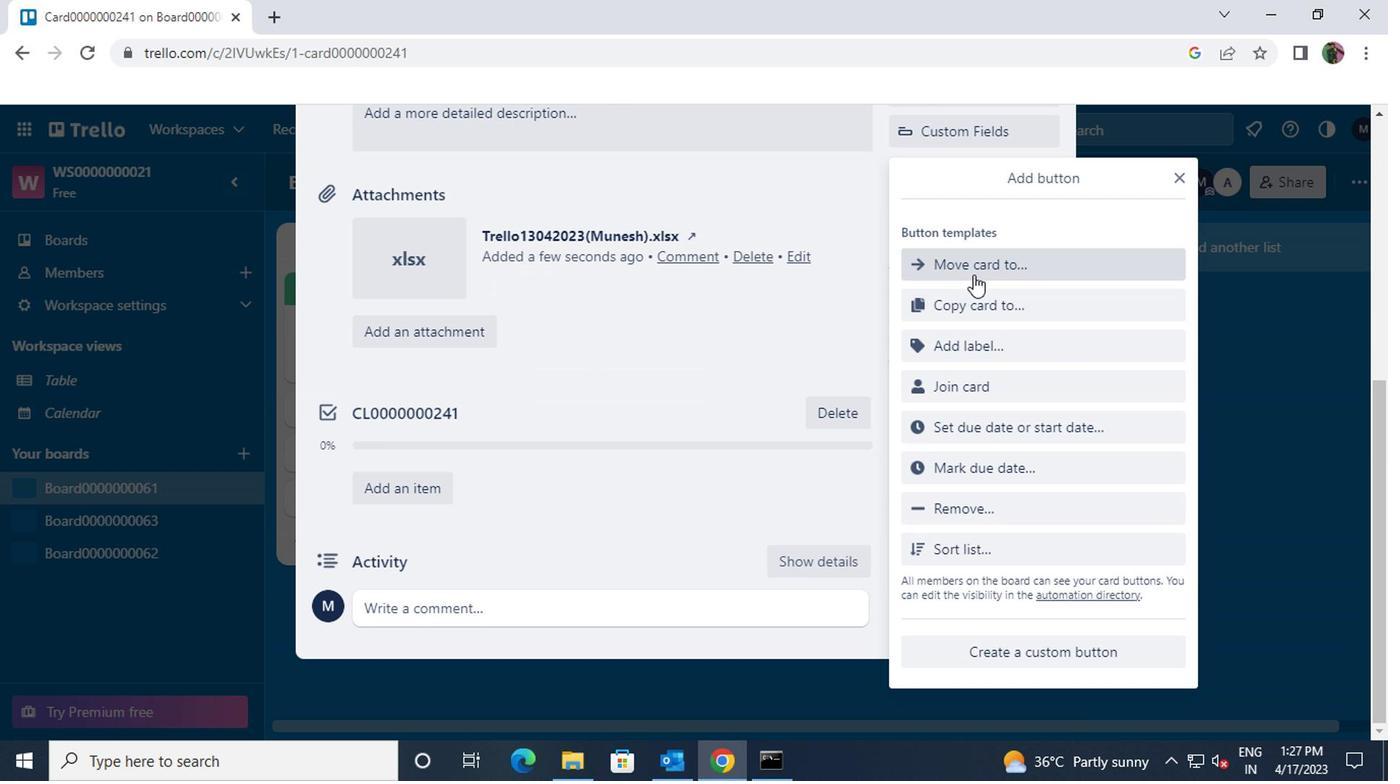 
Action: Mouse moved to (979, 262)
Screenshot: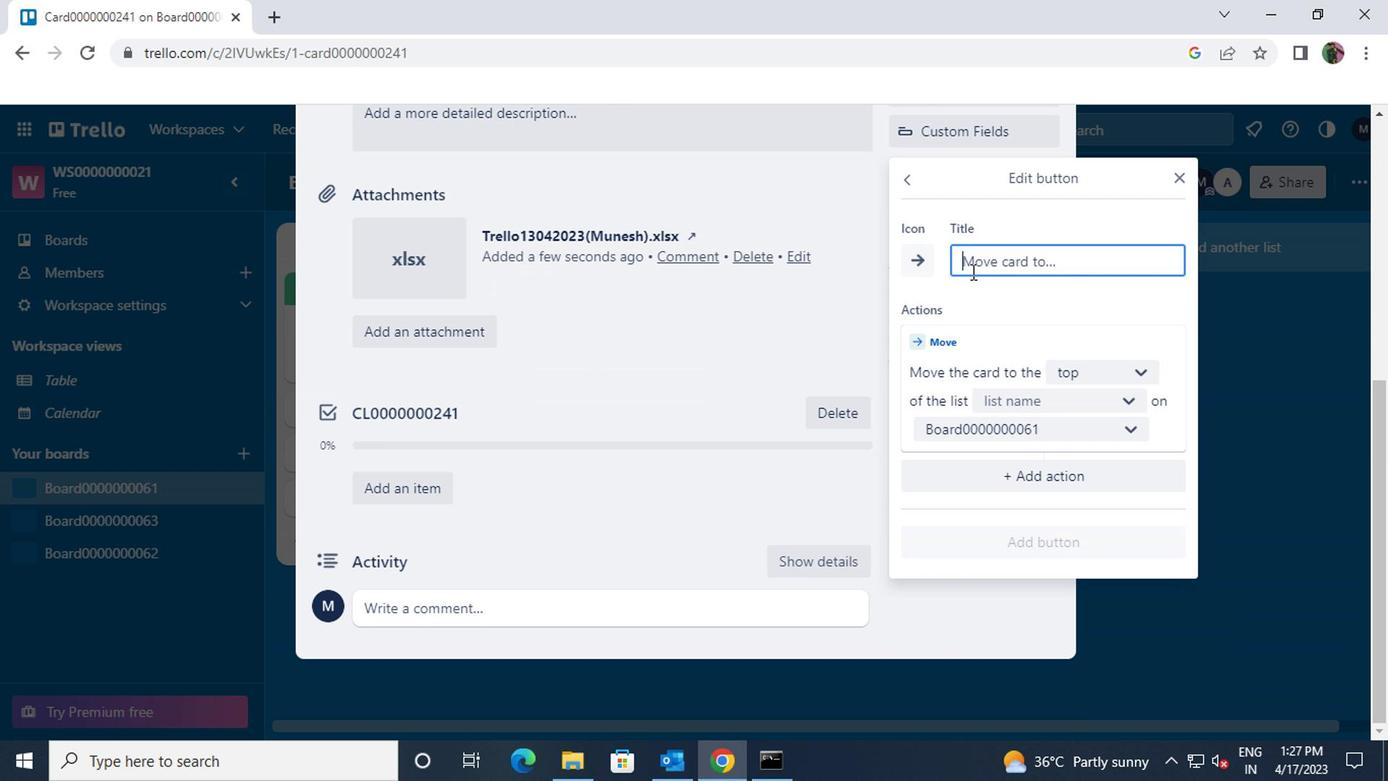 
Action: Mouse pressed left at (979, 262)
Screenshot: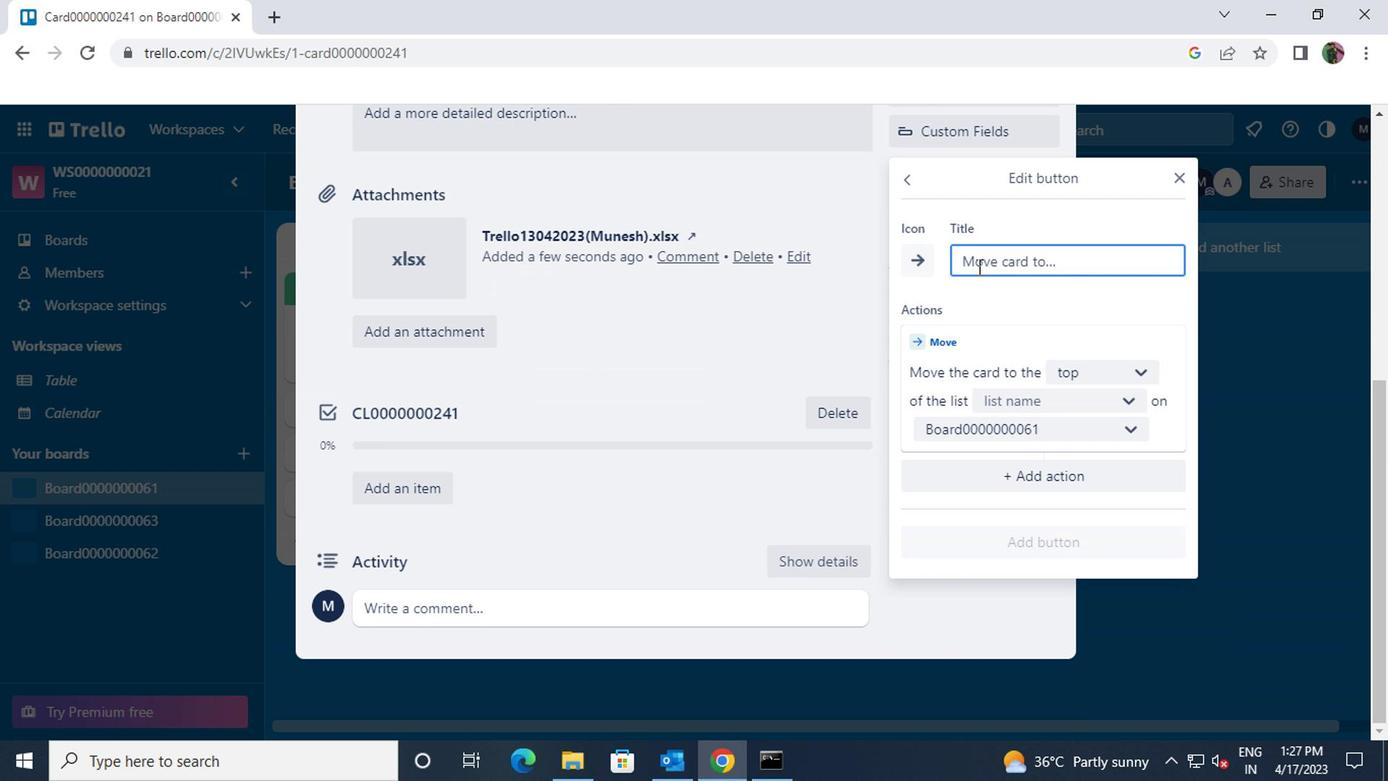 
Action: Key pressed <Key.shift>BUTTON0000000241
Screenshot: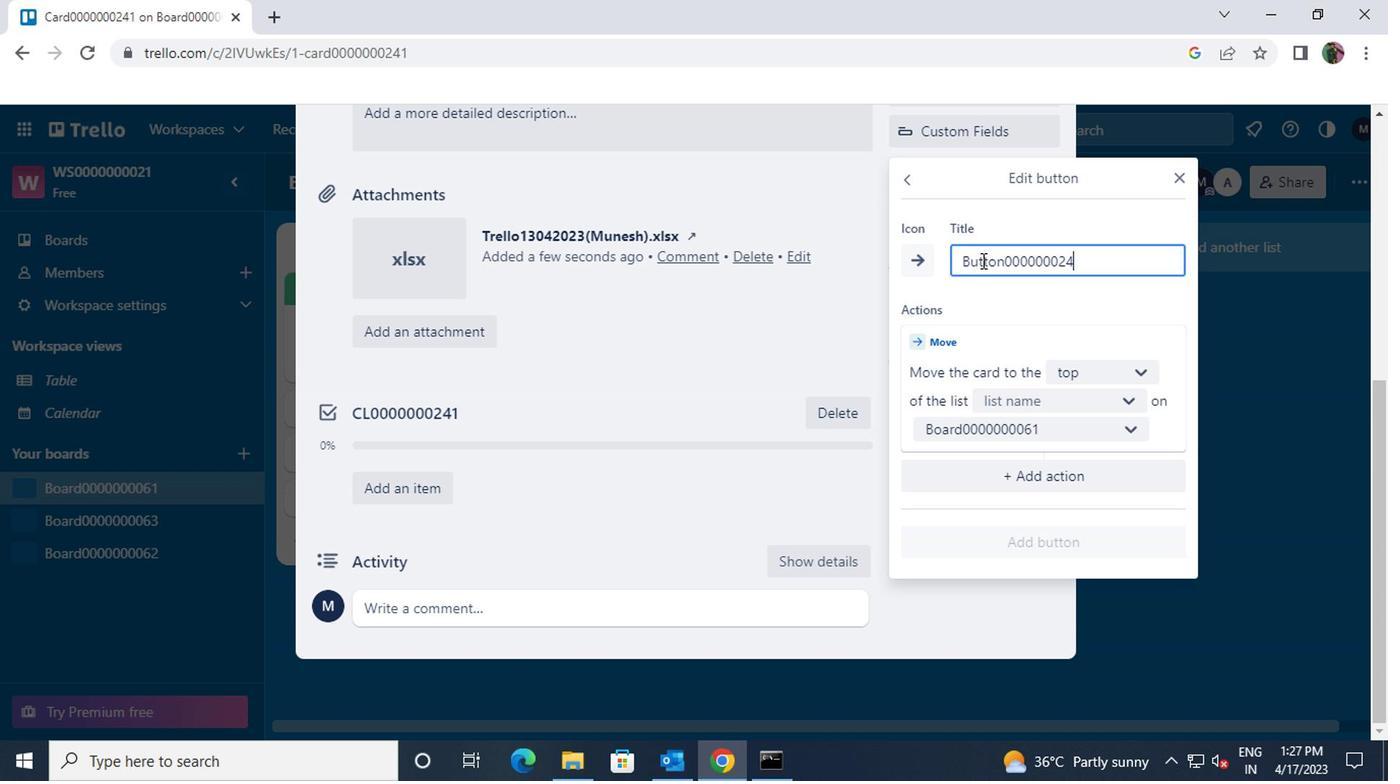 
Action: Mouse moved to (1128, 375)
Screenshot: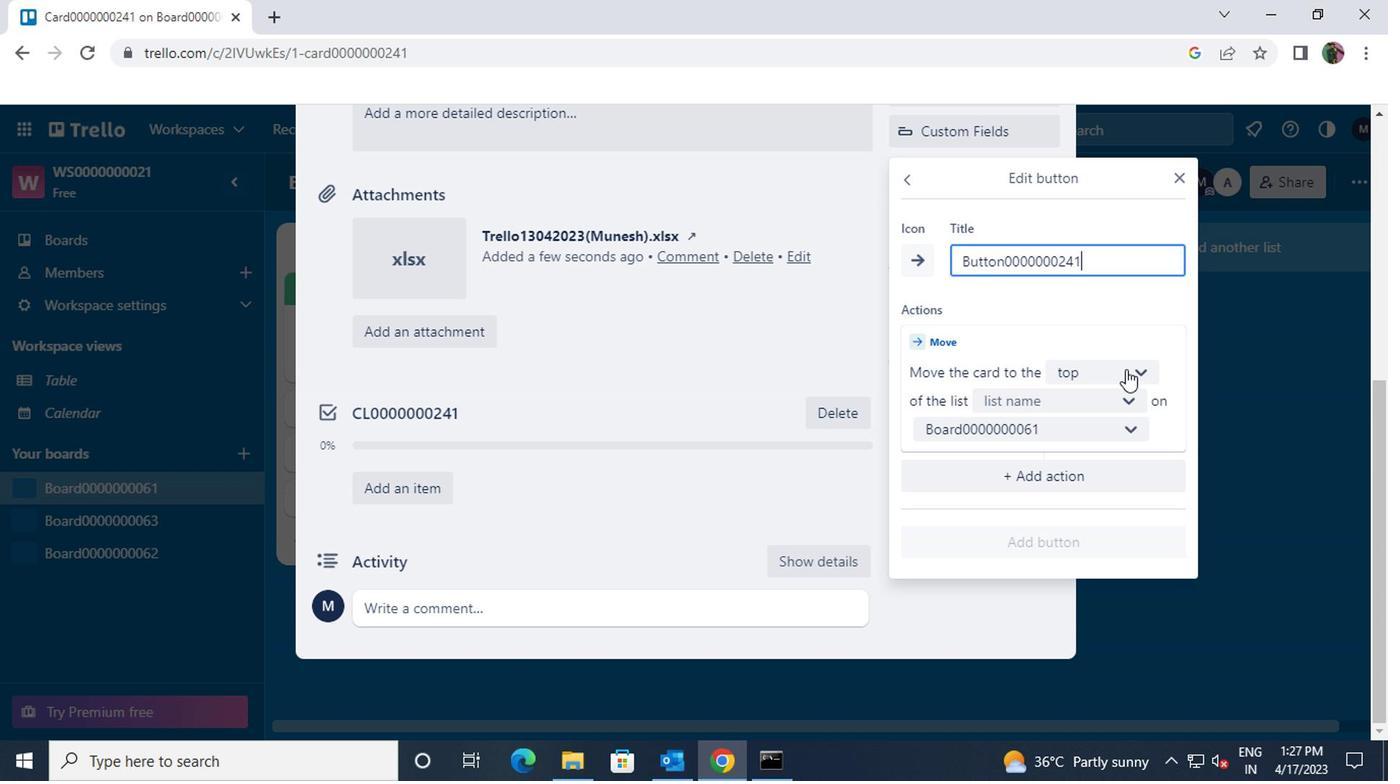 
Action: Mouse pressed left at (1128, 375)
Screenshot: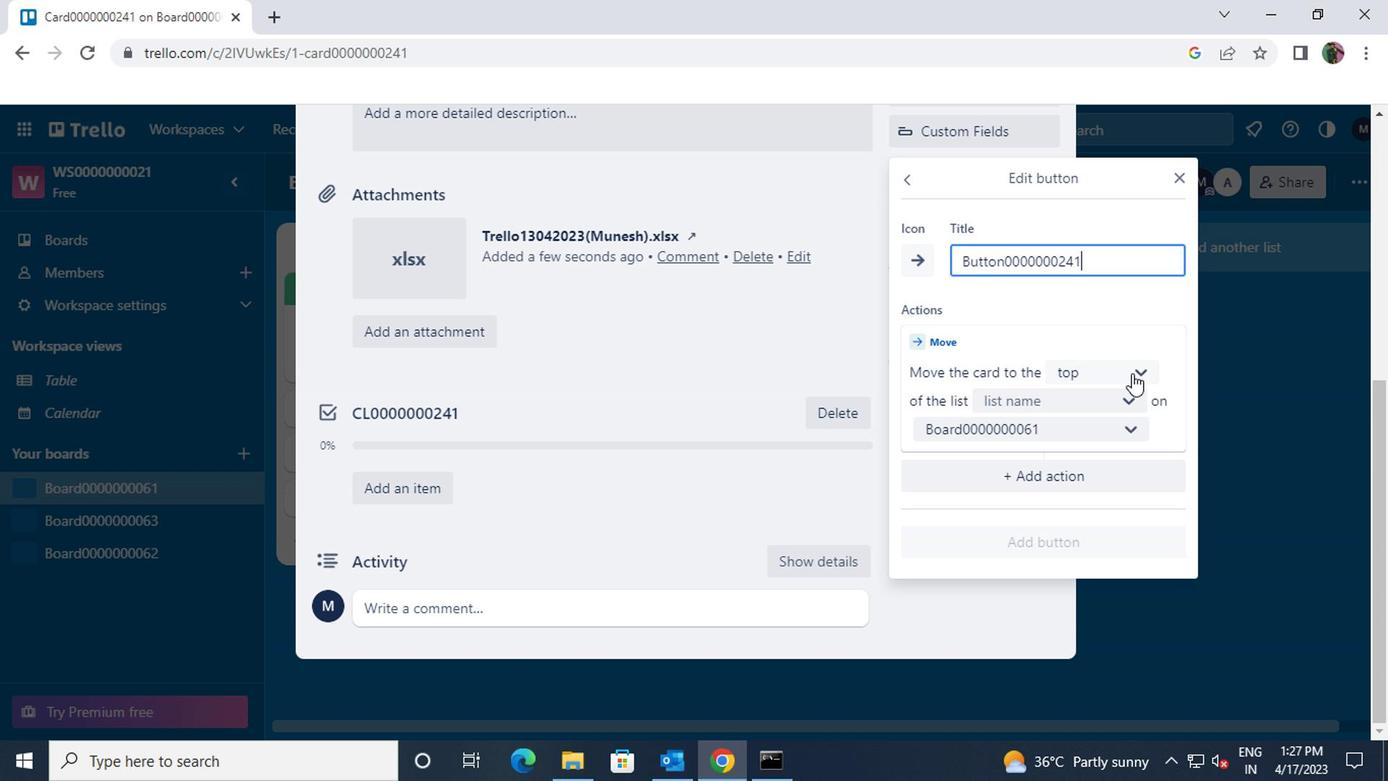 
Action: Mouse moved to (1116, 410)
Screenshot: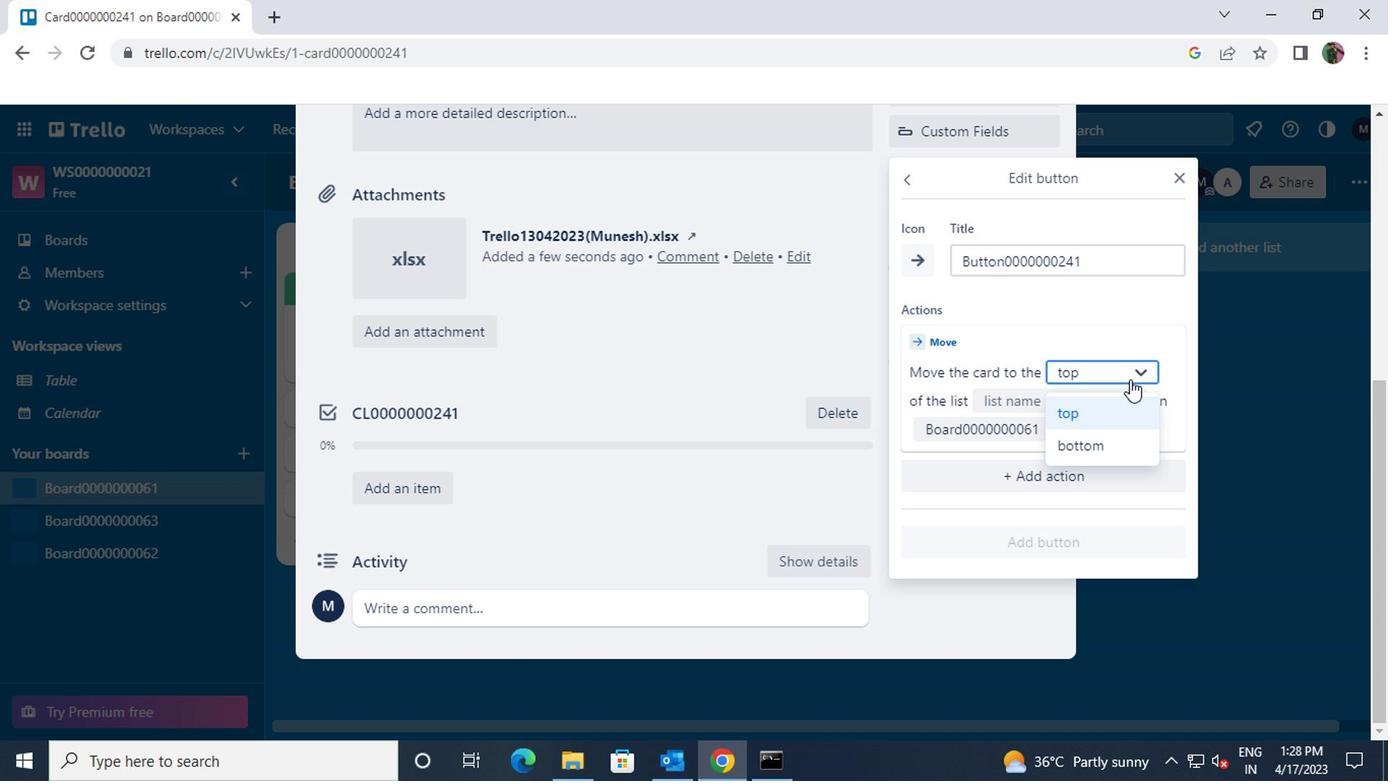
Action: Mouse pressed left at (1116, 410)
Screenshot: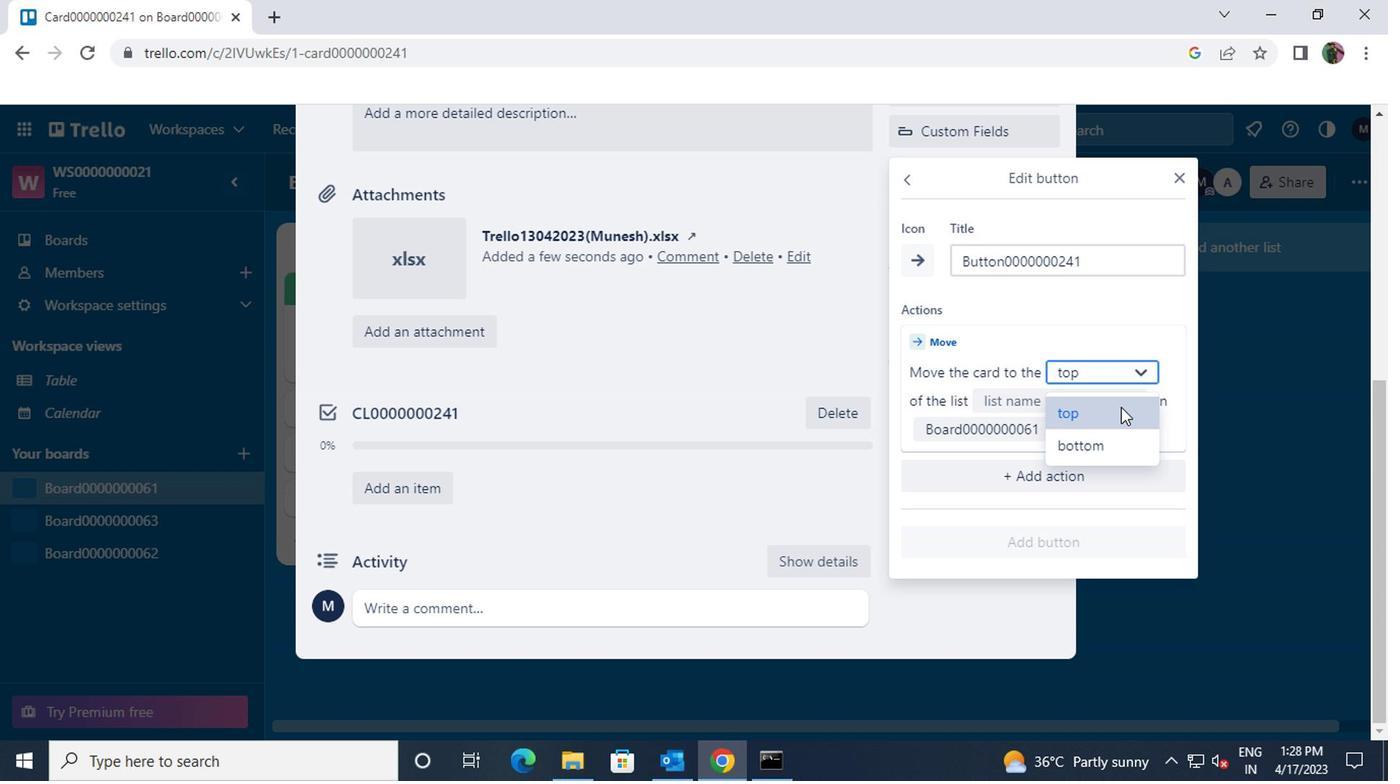
Action: Mouse moved to (1121, 402)
Screenshot: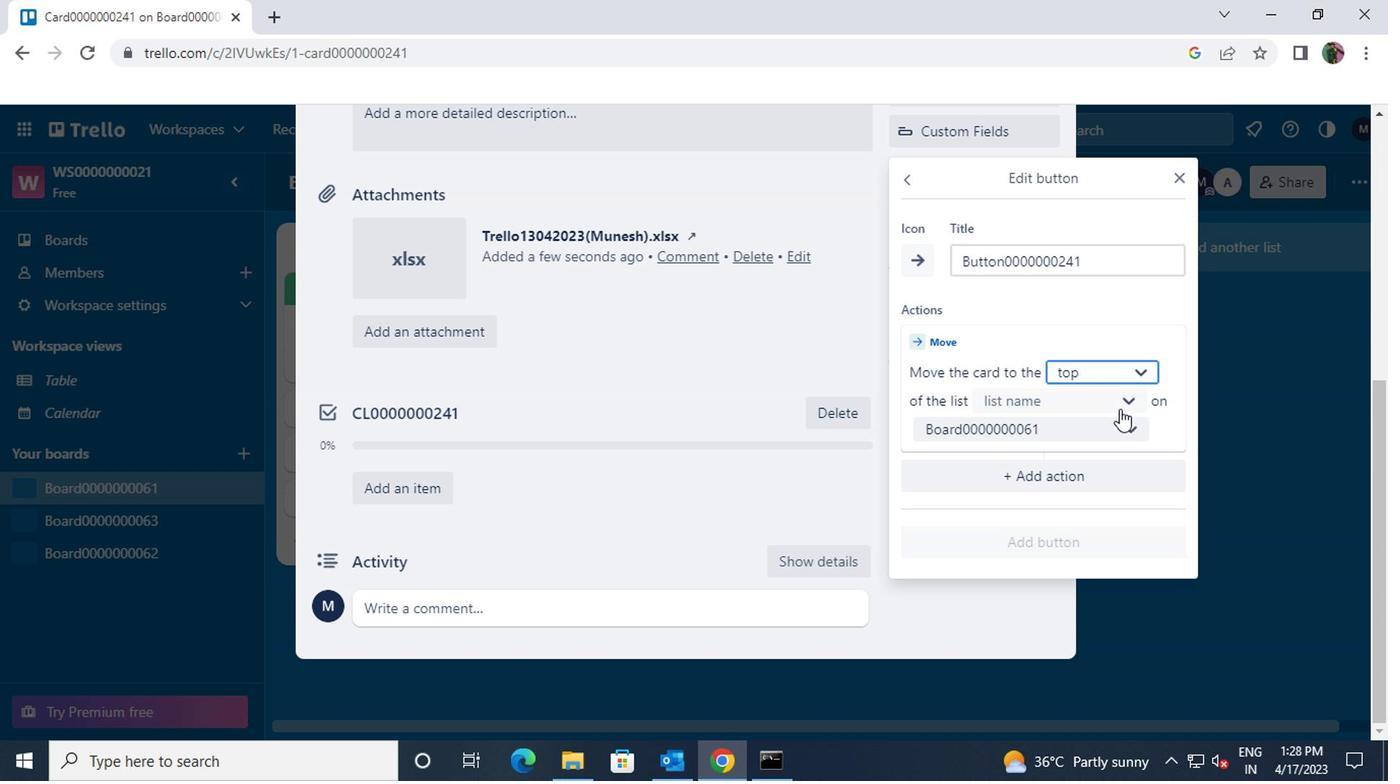 
Action: Mouse pressed left at (1121, 402)
Screenshot: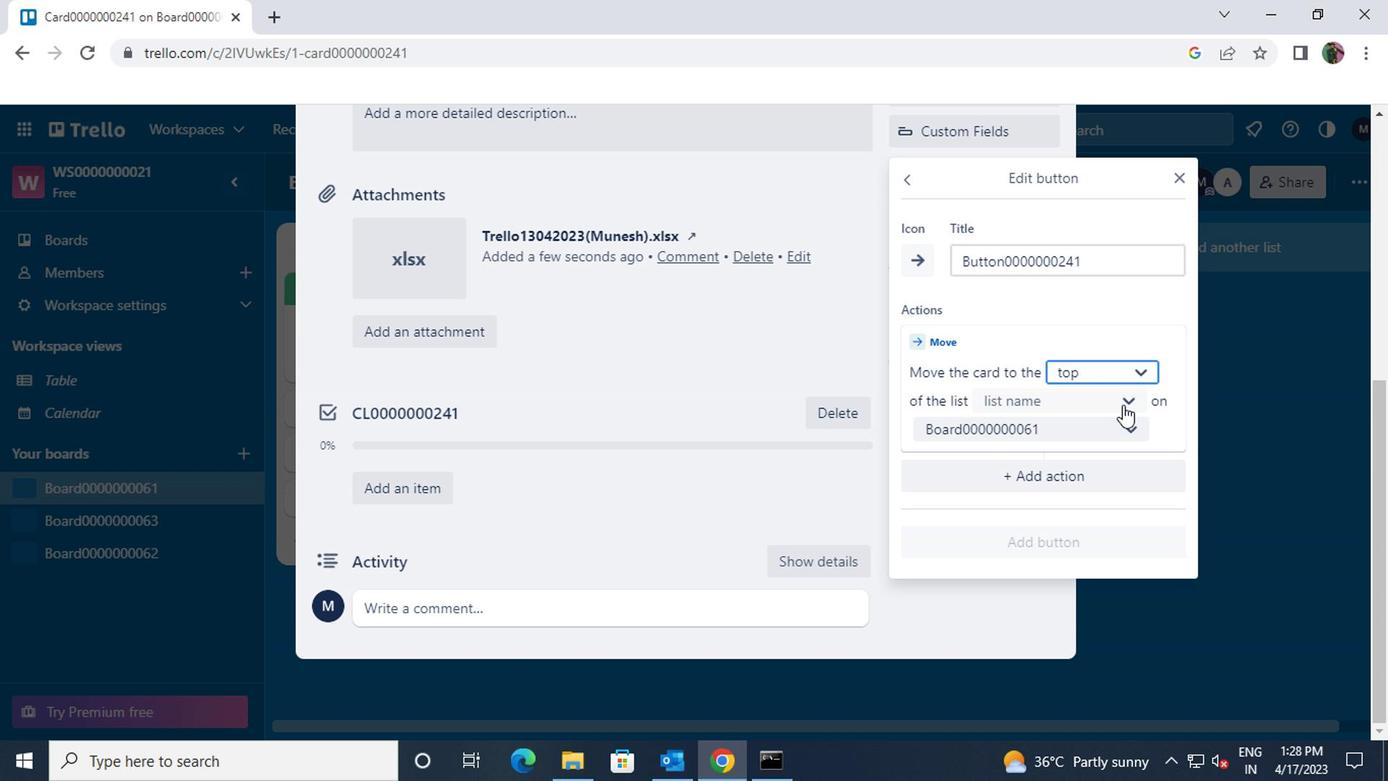 
Action: Mouse moved to (1104, 426)
Screenshot: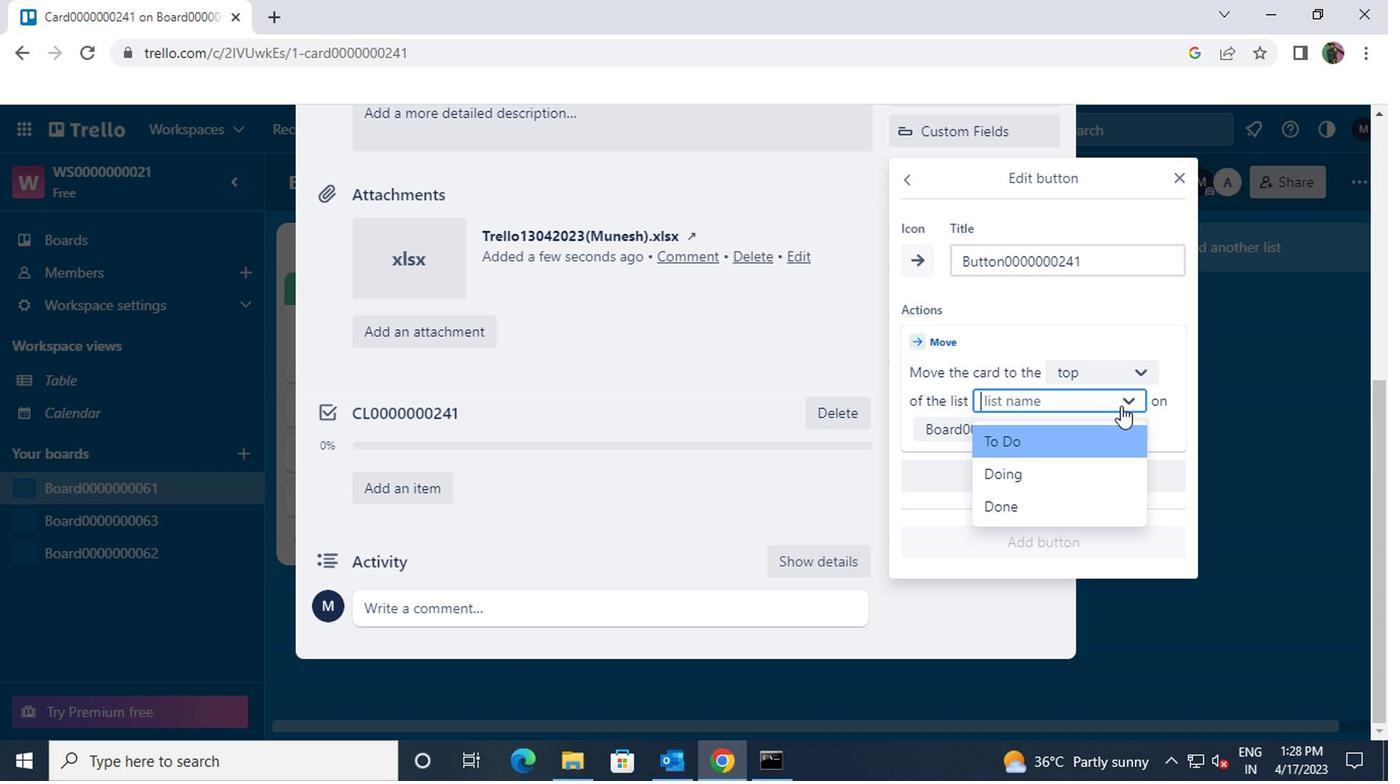 
Action: Mouse pressed left at (1104, 426)
Screenshot: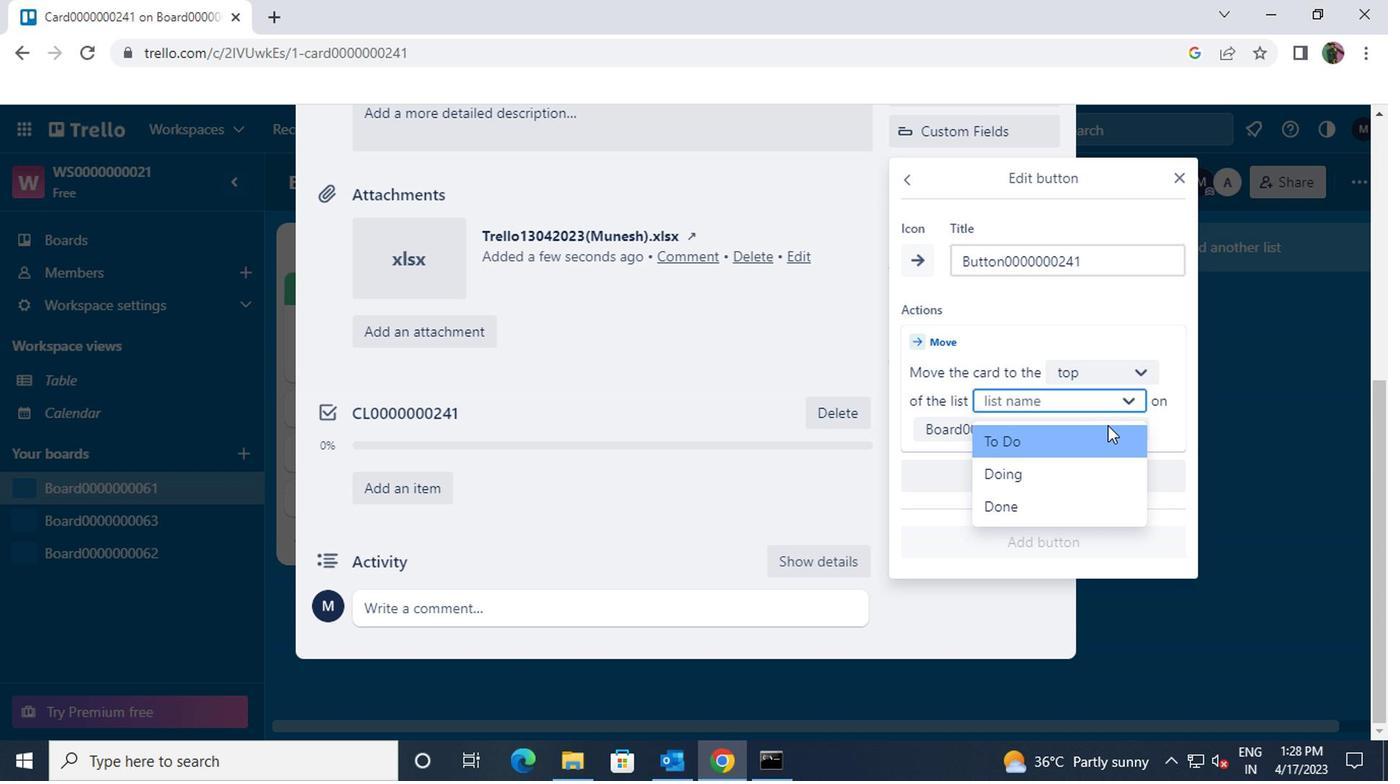 
Action: Mouse moved to (1118, 433)
Screenshot: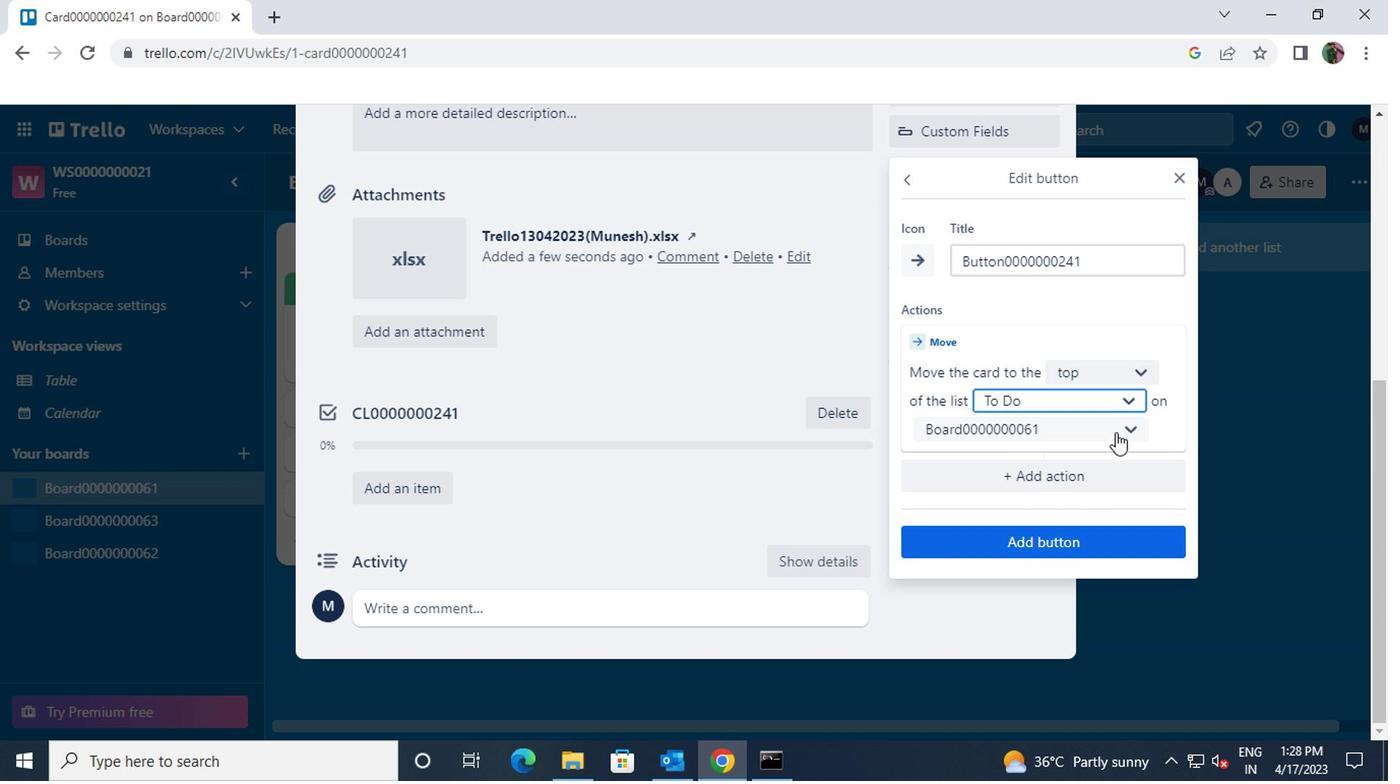 
Action: Mouse pressed left at (1118, 433)
Screenshot: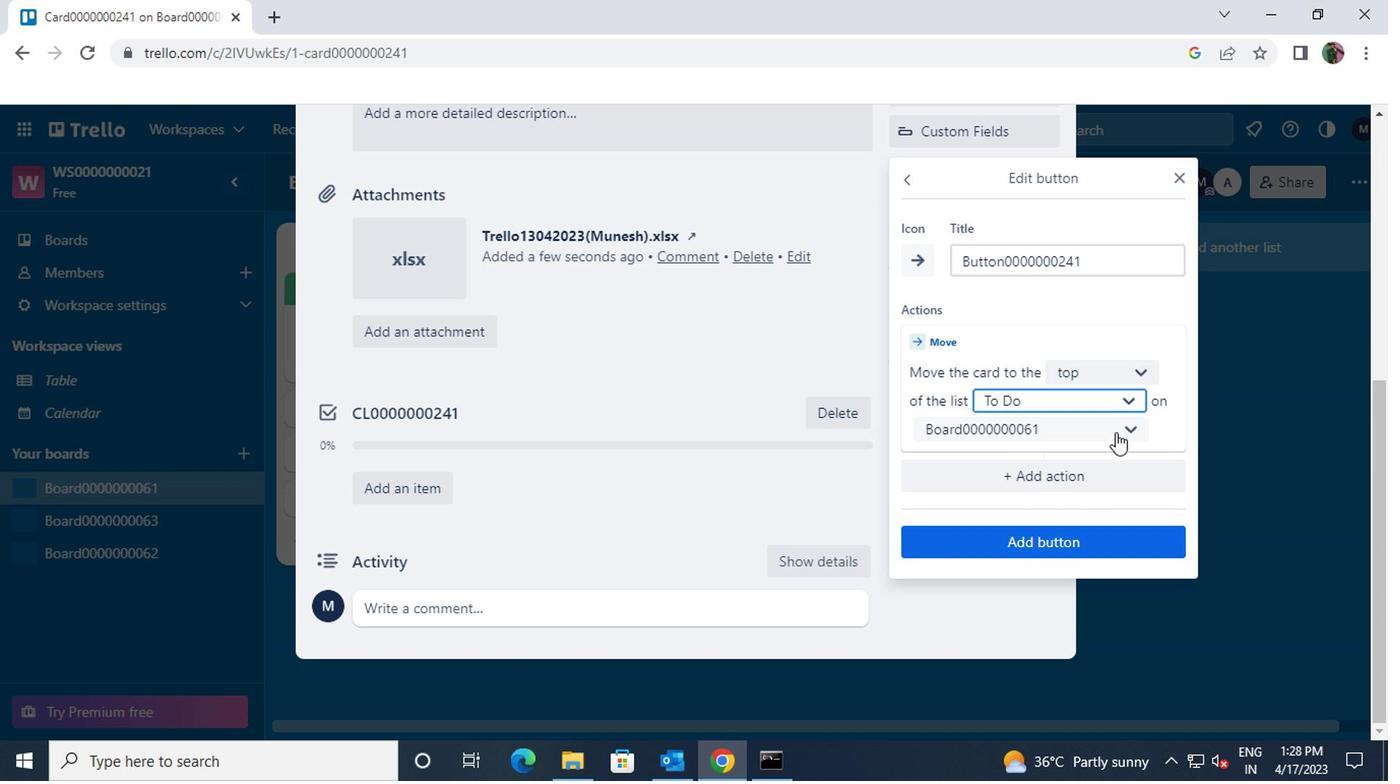 
Action: Mouse moved to (1090, 548)
Screenshot: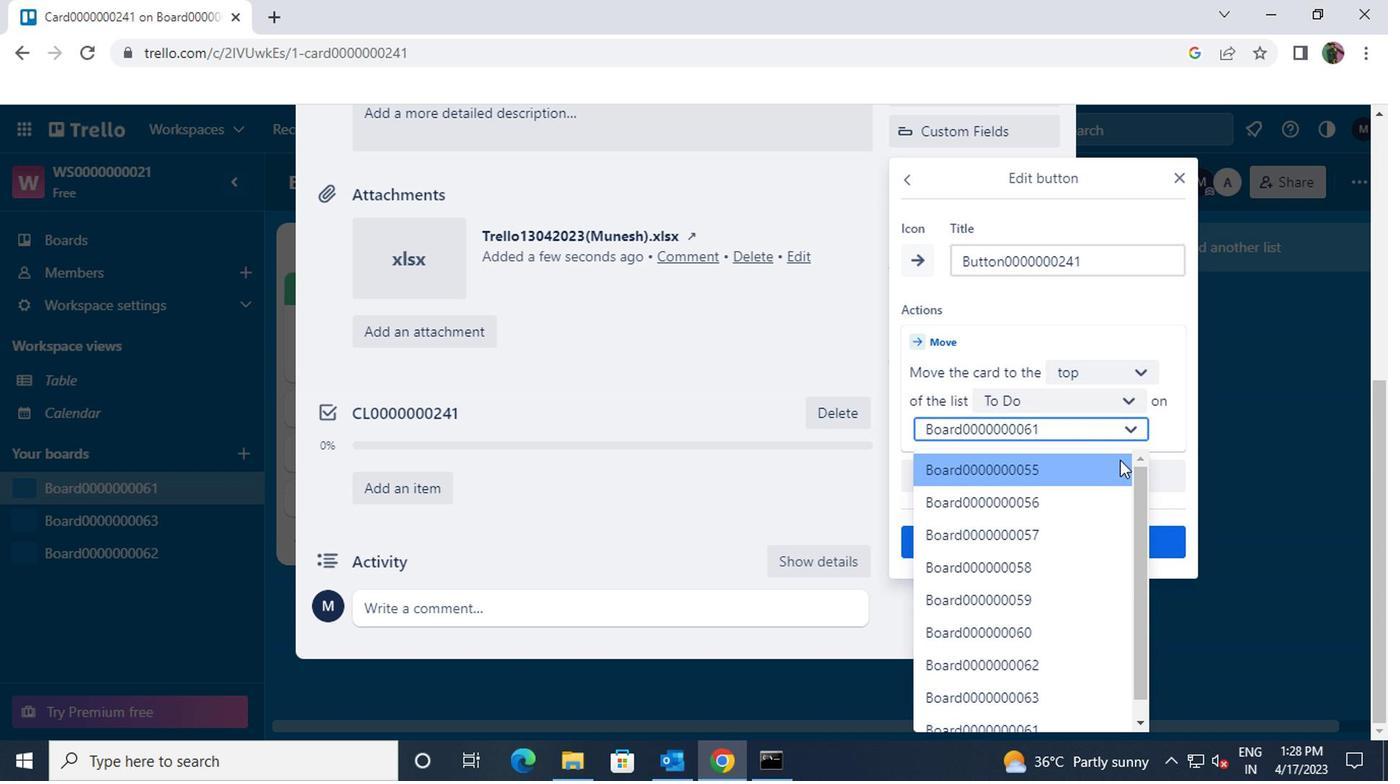 
Action: Mouse scrolled (1090, 546) with delta (0, -1)
Screenshot: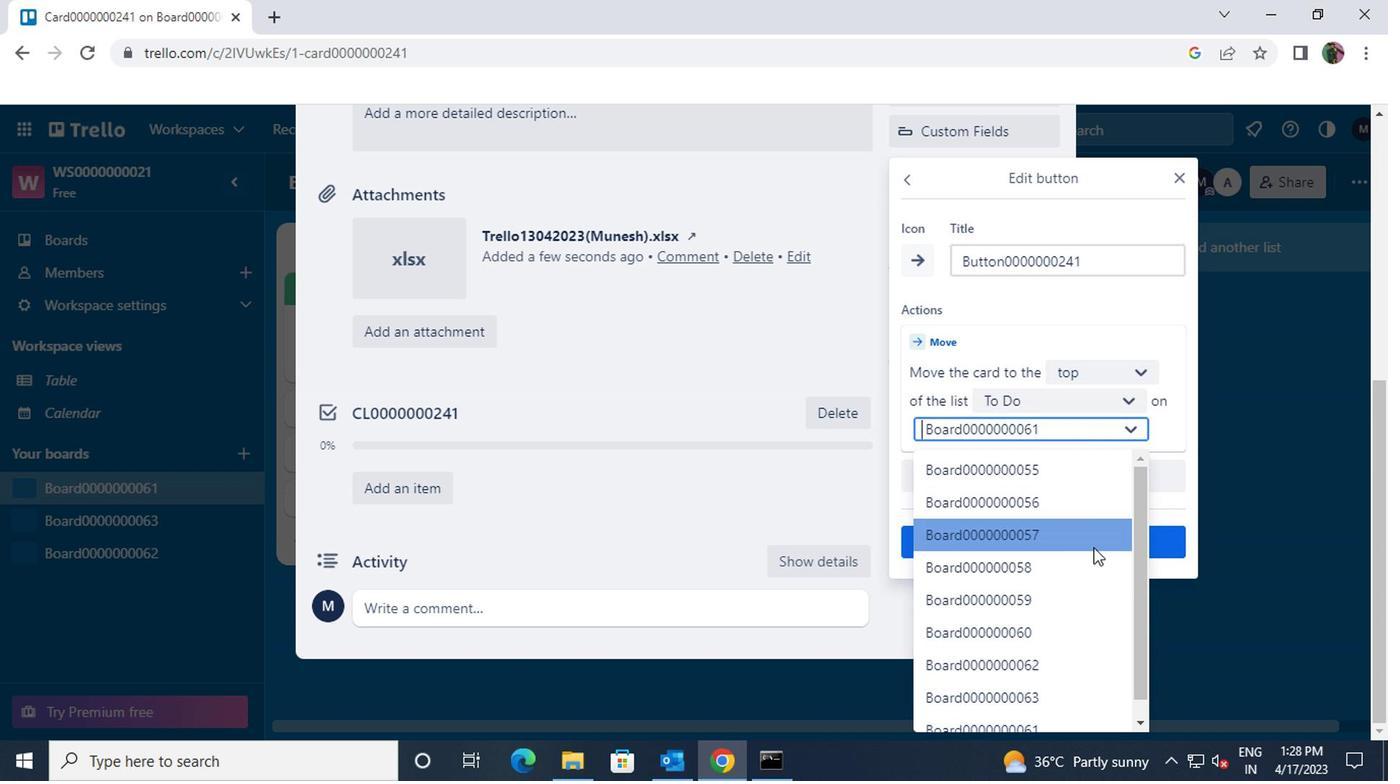 
Action: Mouse scrolled (1090, 546) with delta (0, -1)
Screenshot: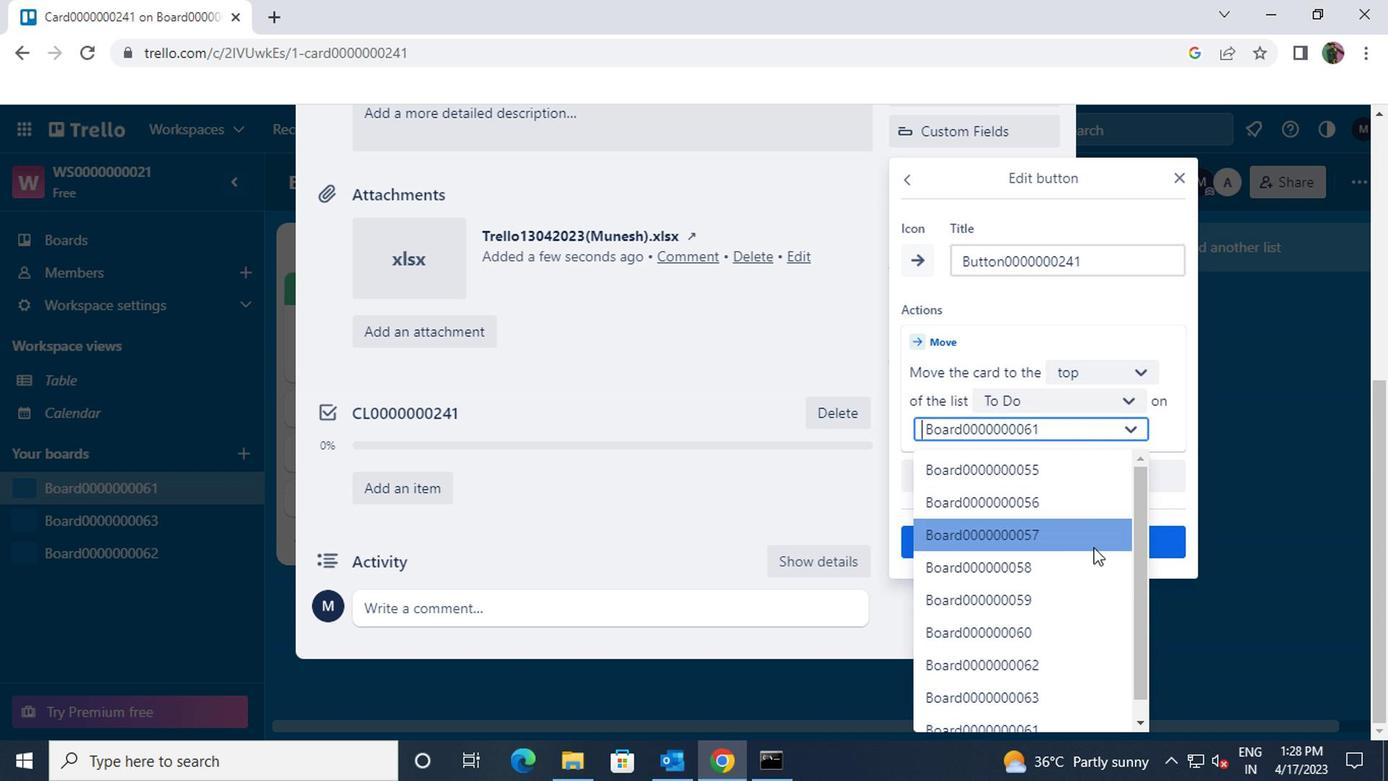 
Action: Mouse scrolled (1090, 546) with delta (0, -1)
Screenshot: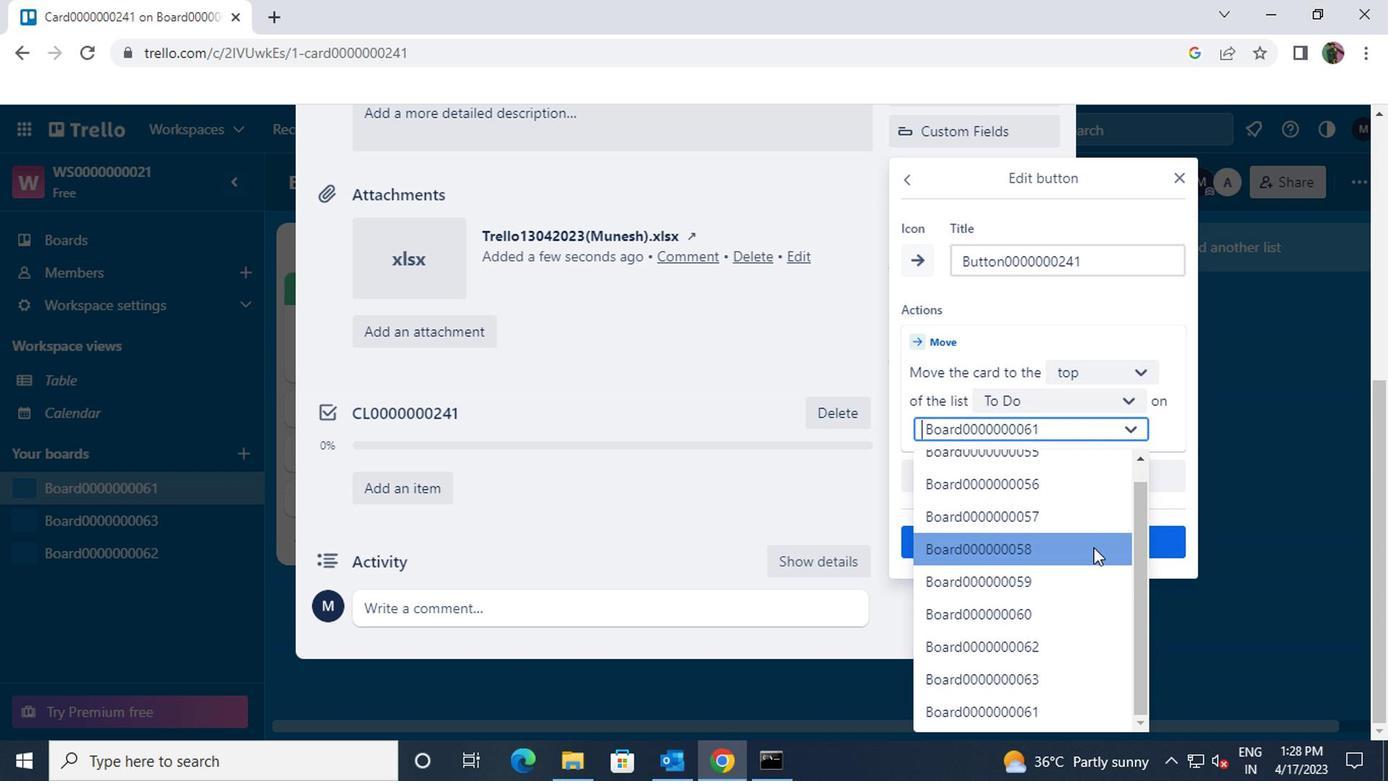 
Action: Mouse scrolled (1090, 546) with delta (0, -1)
Screenshot: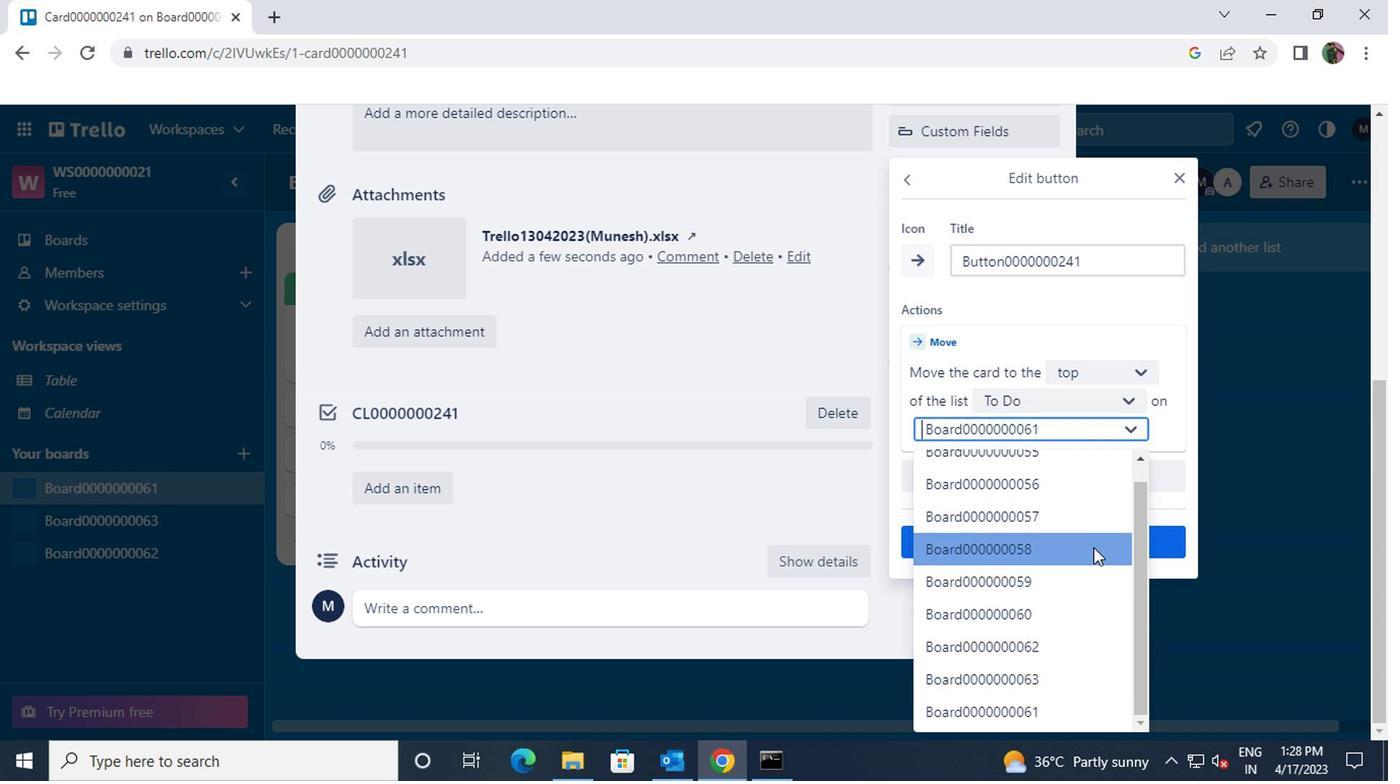 
Action: Mouse scrolled (1090, 548) with delta (0, 0)
Screenshot: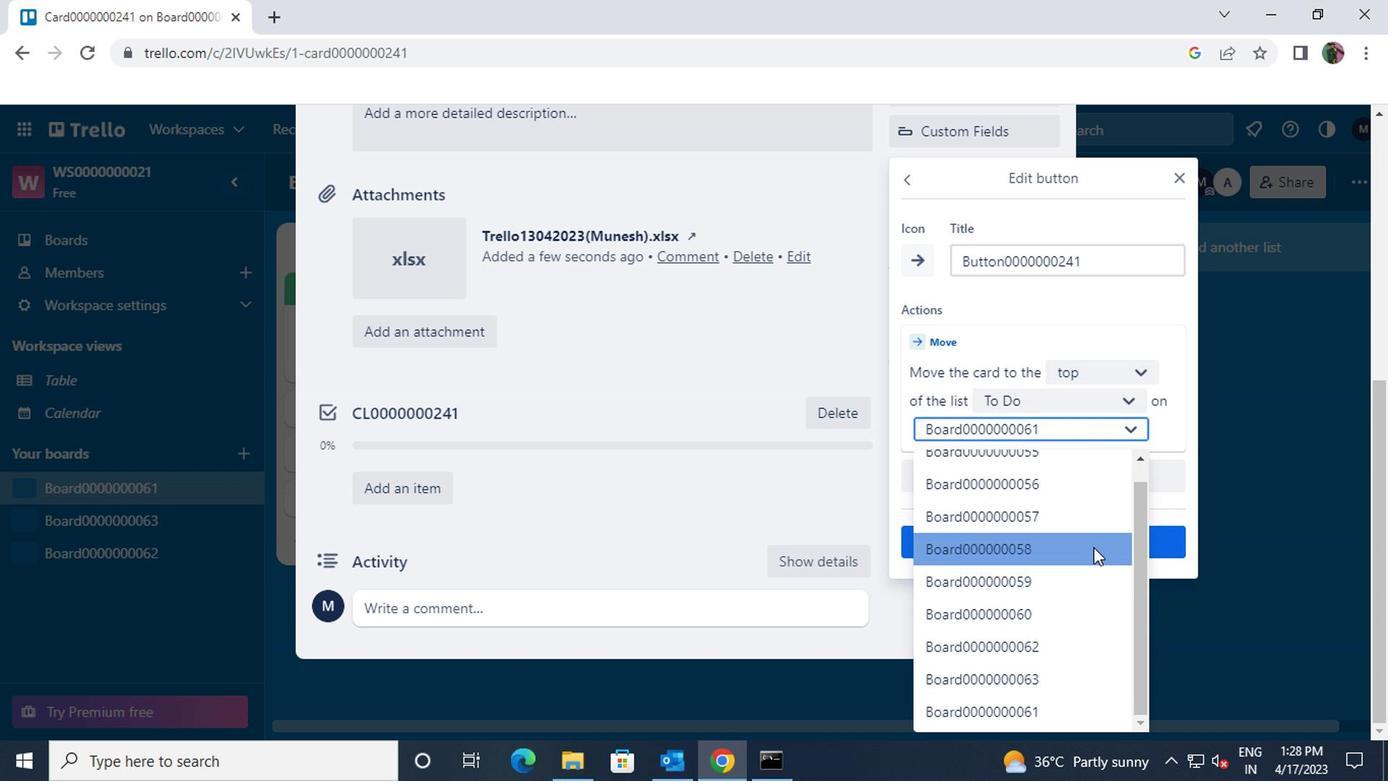 
Action: Mouse scrolled (1090, 548) with delta (0, 0)
Screenshot: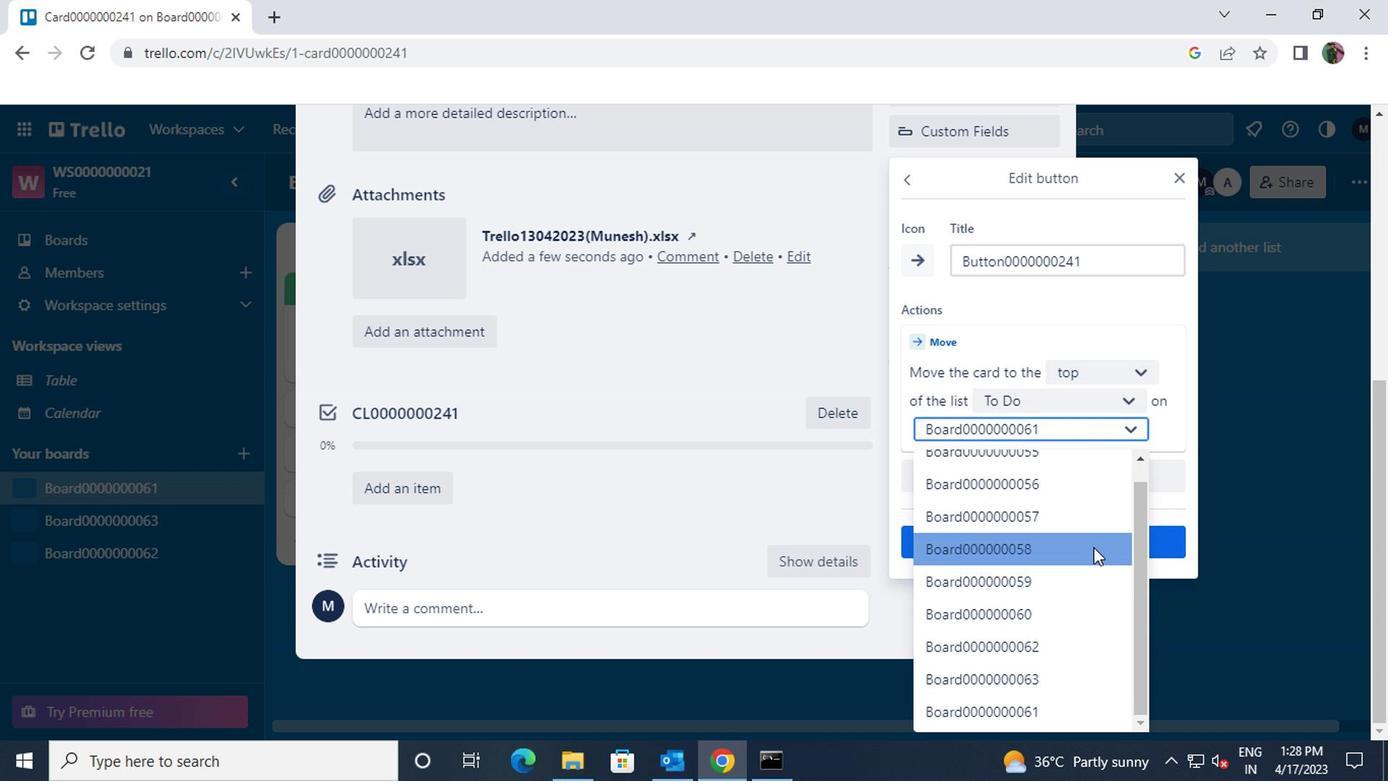 
Action: Mouse moved to (1077, 538)
Screenshot: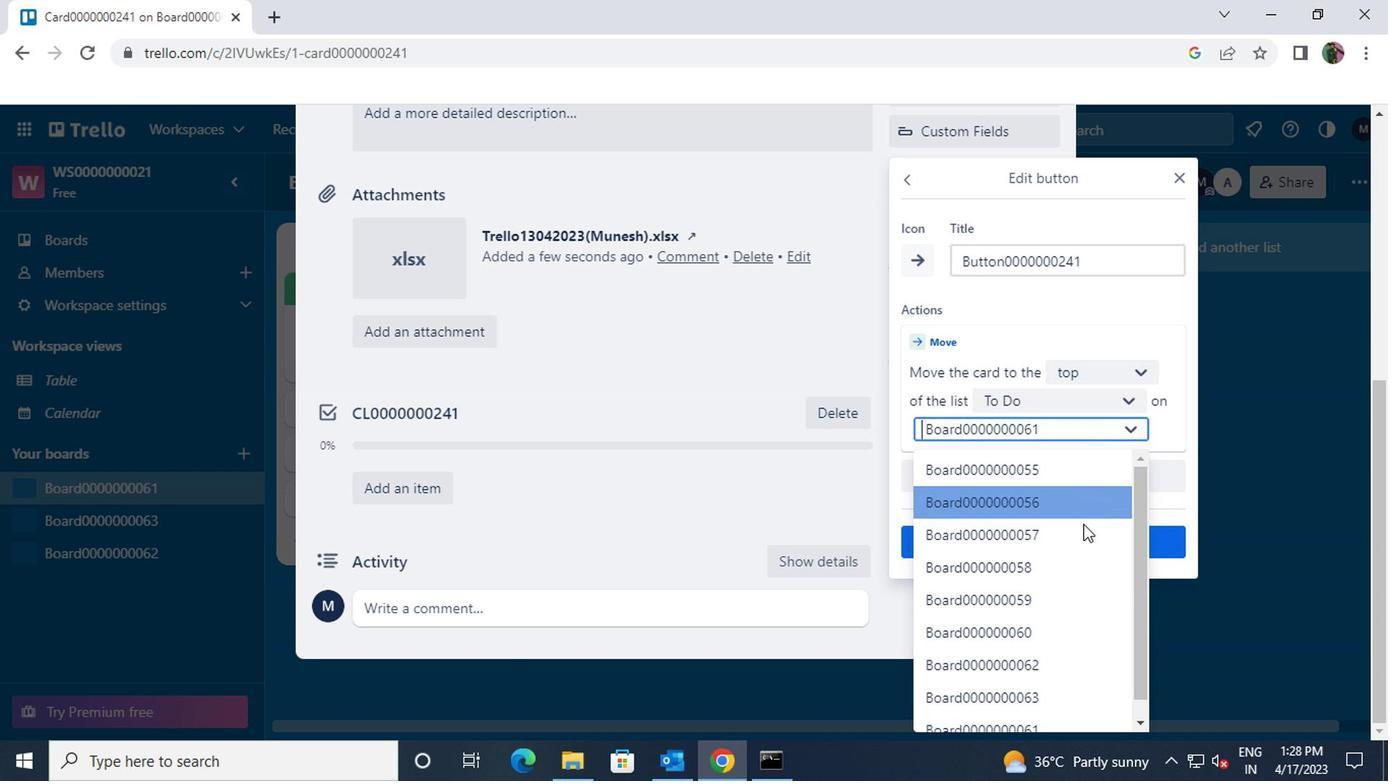 
Action: Mouse scrolled (1077, 538) with delta (0, 0)
Screenshot: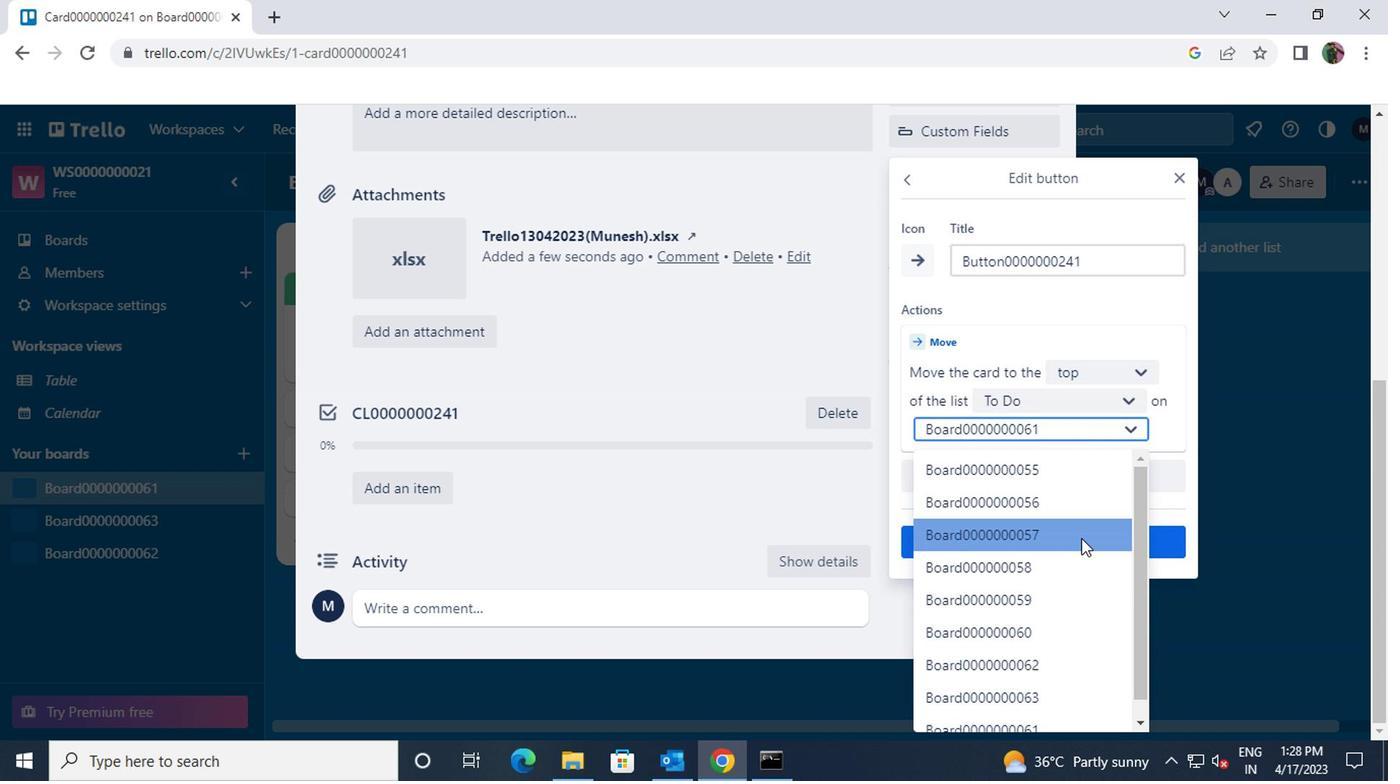 
Action: Mouse scrolled (1077, 538) with delta (0, 0)
Screenshot: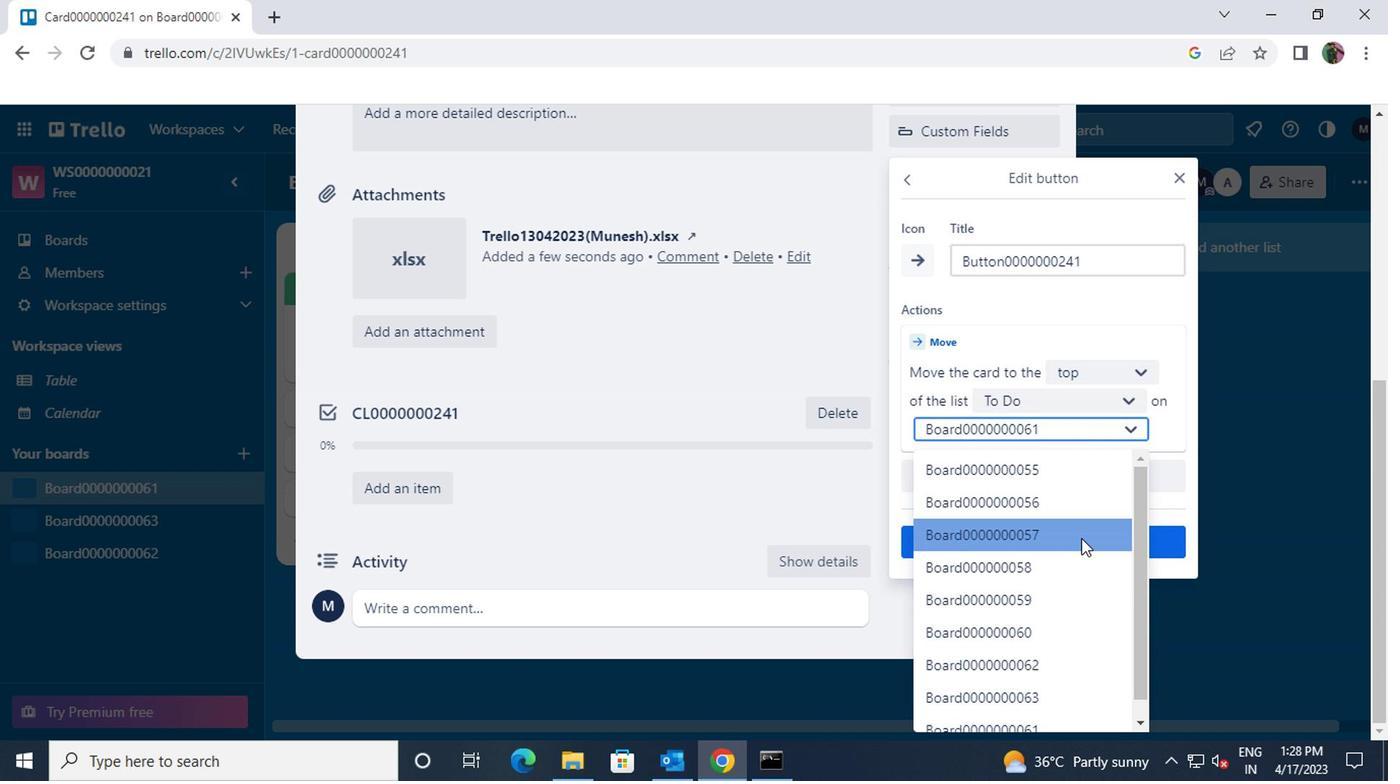 
Action: Mouse scrolled (1077, 538) with delta (0, 0)
Screenshot: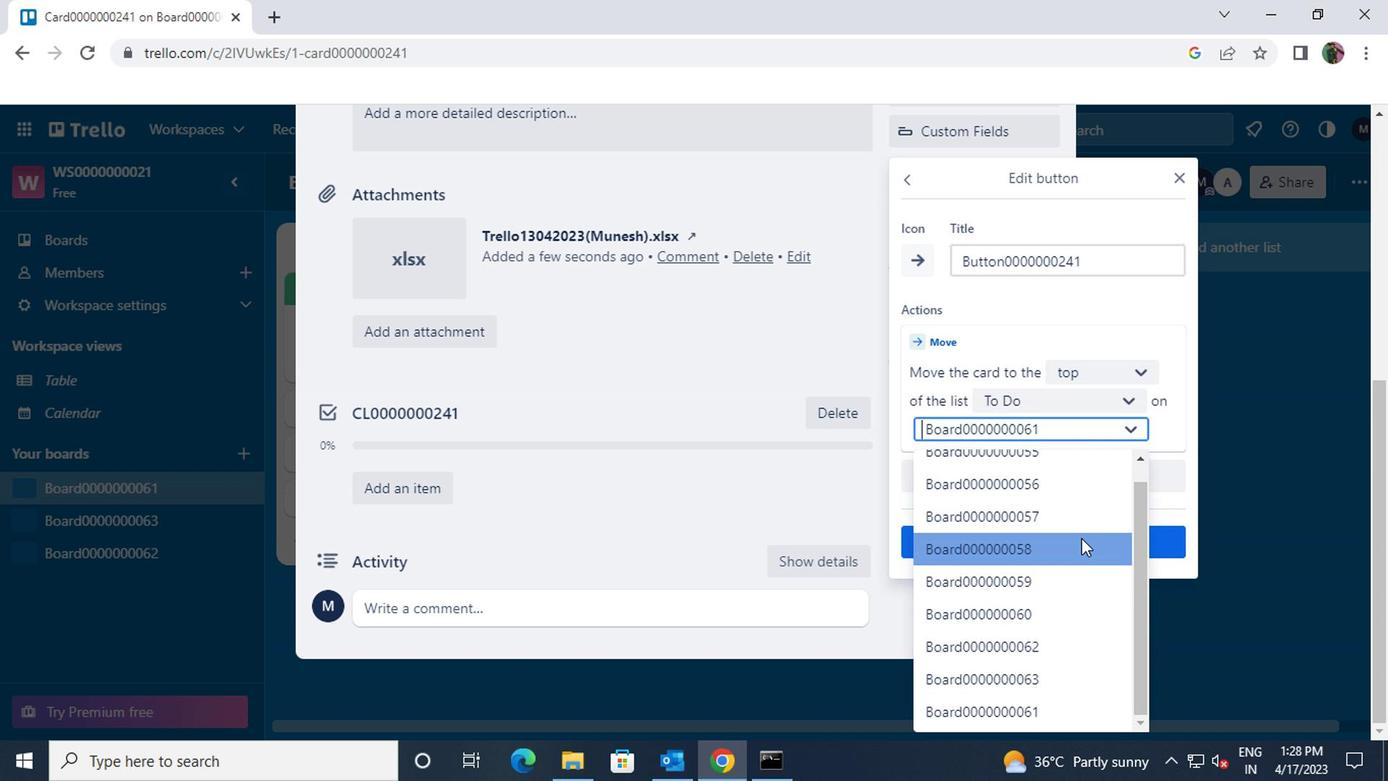 
Action: Mouse scrolled (1077, 538) with delta (0, 0)
Screenshot: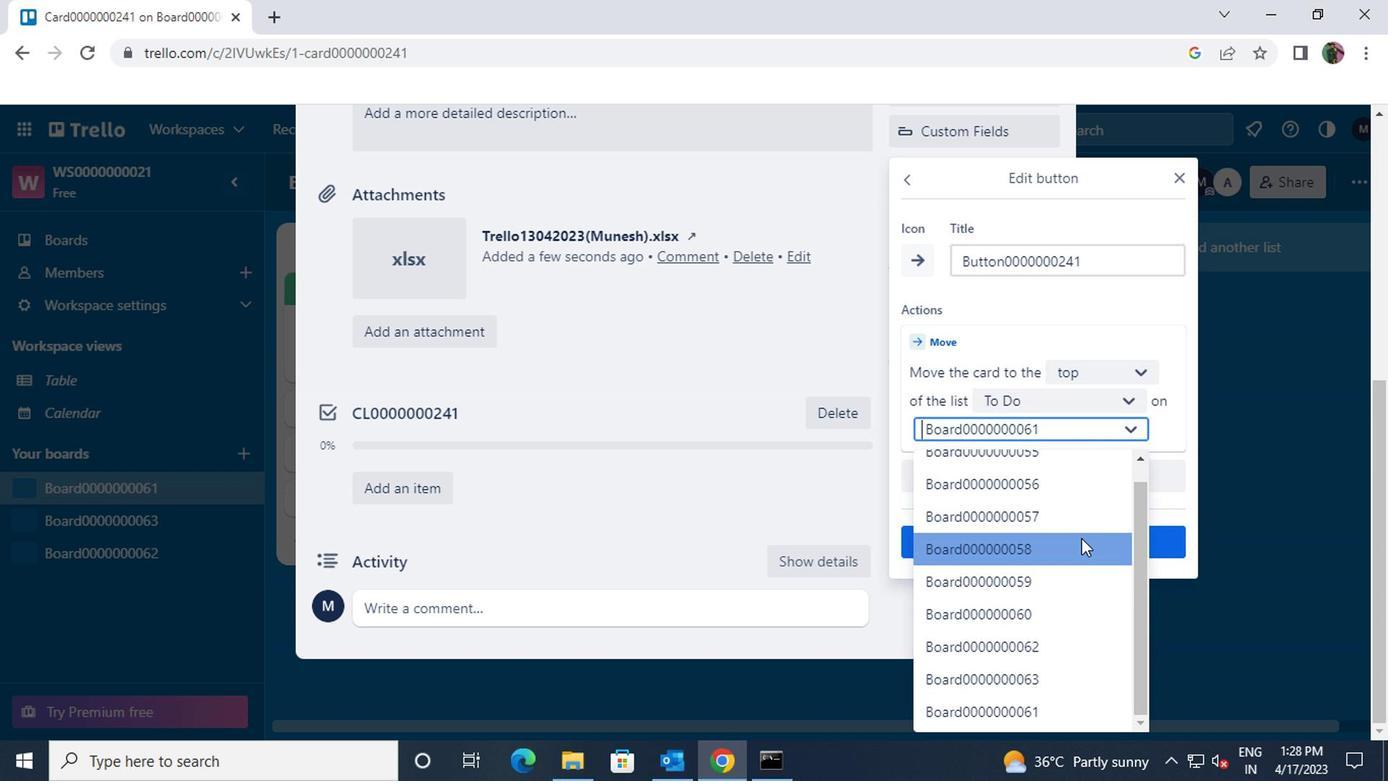 
Action: Mouse moved to (1038, 716)
Screenshot: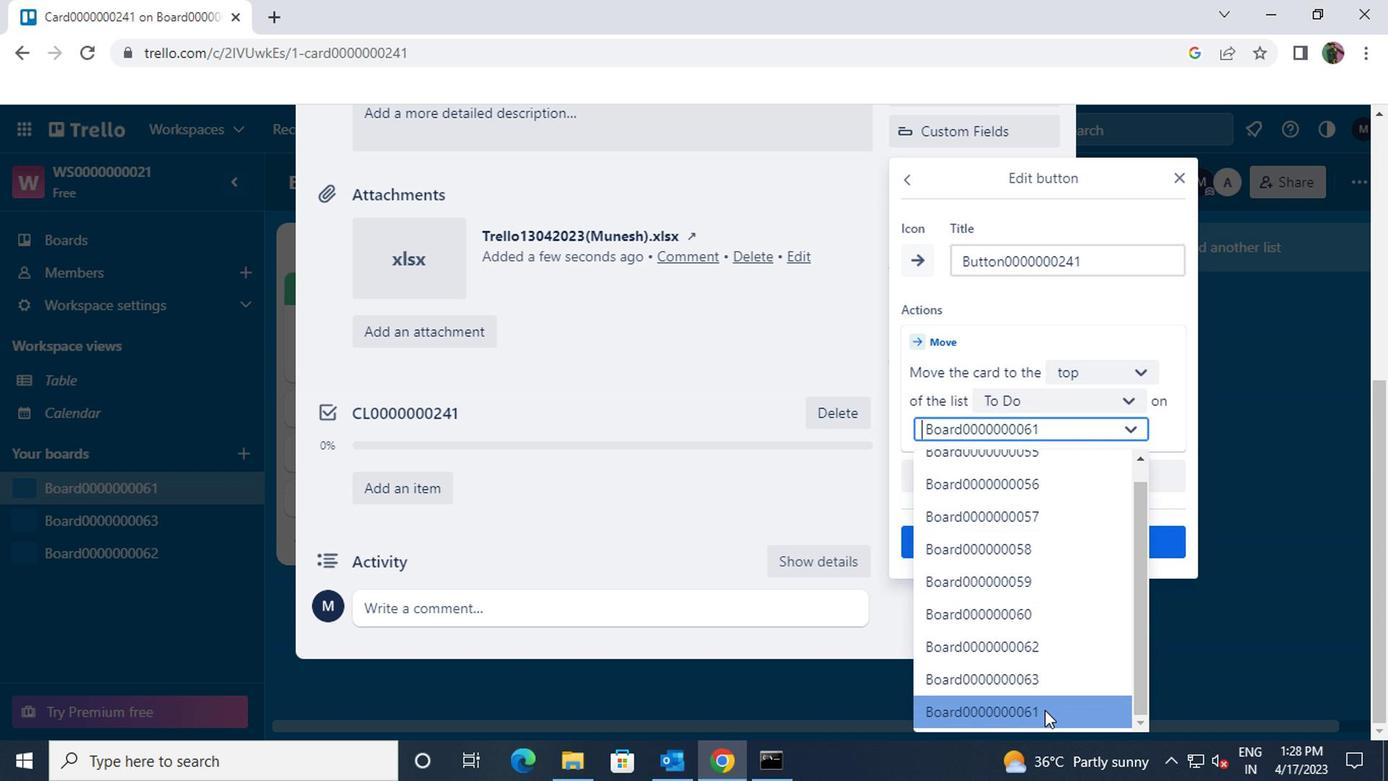 
Action: Mouse pressed left at (1038, 716)
Screenshot: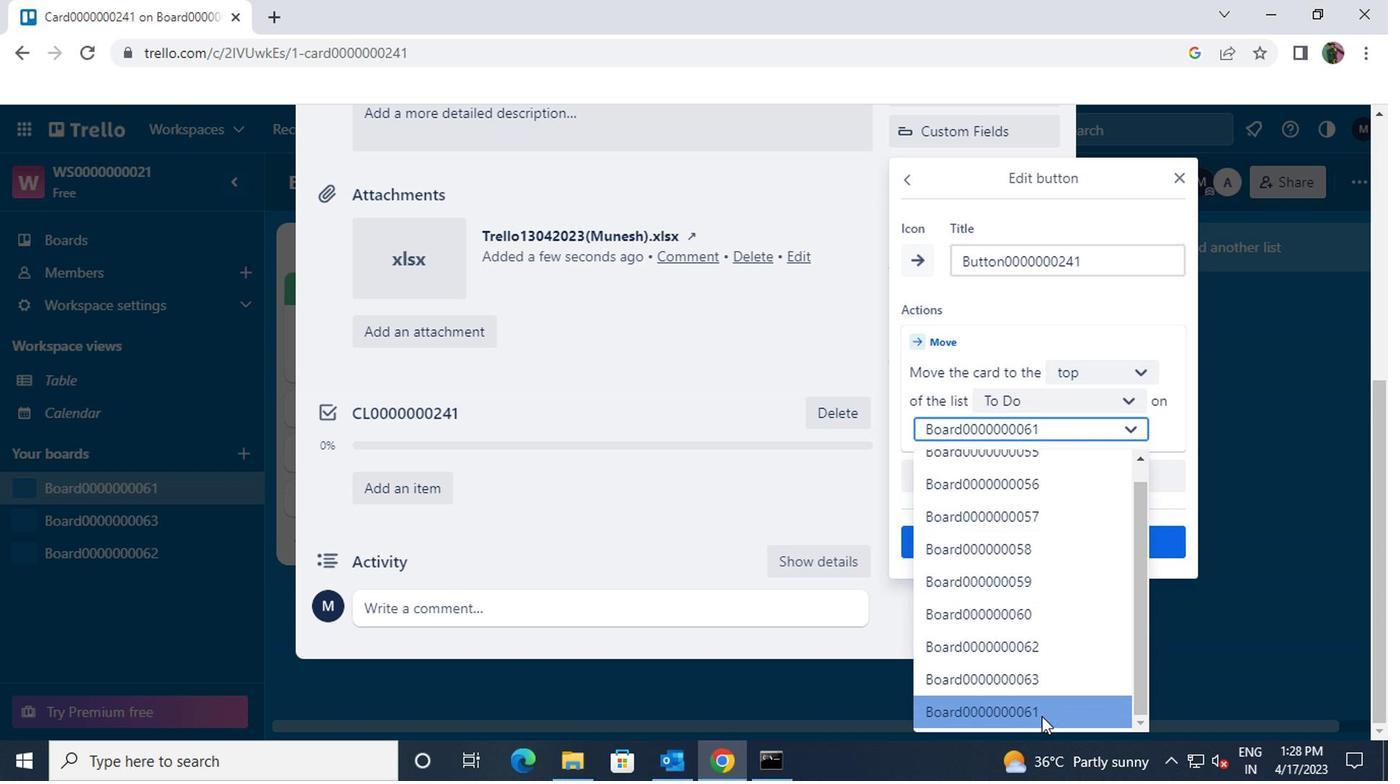 
Action: Mouse moved to (1087, 543)
Screenshot: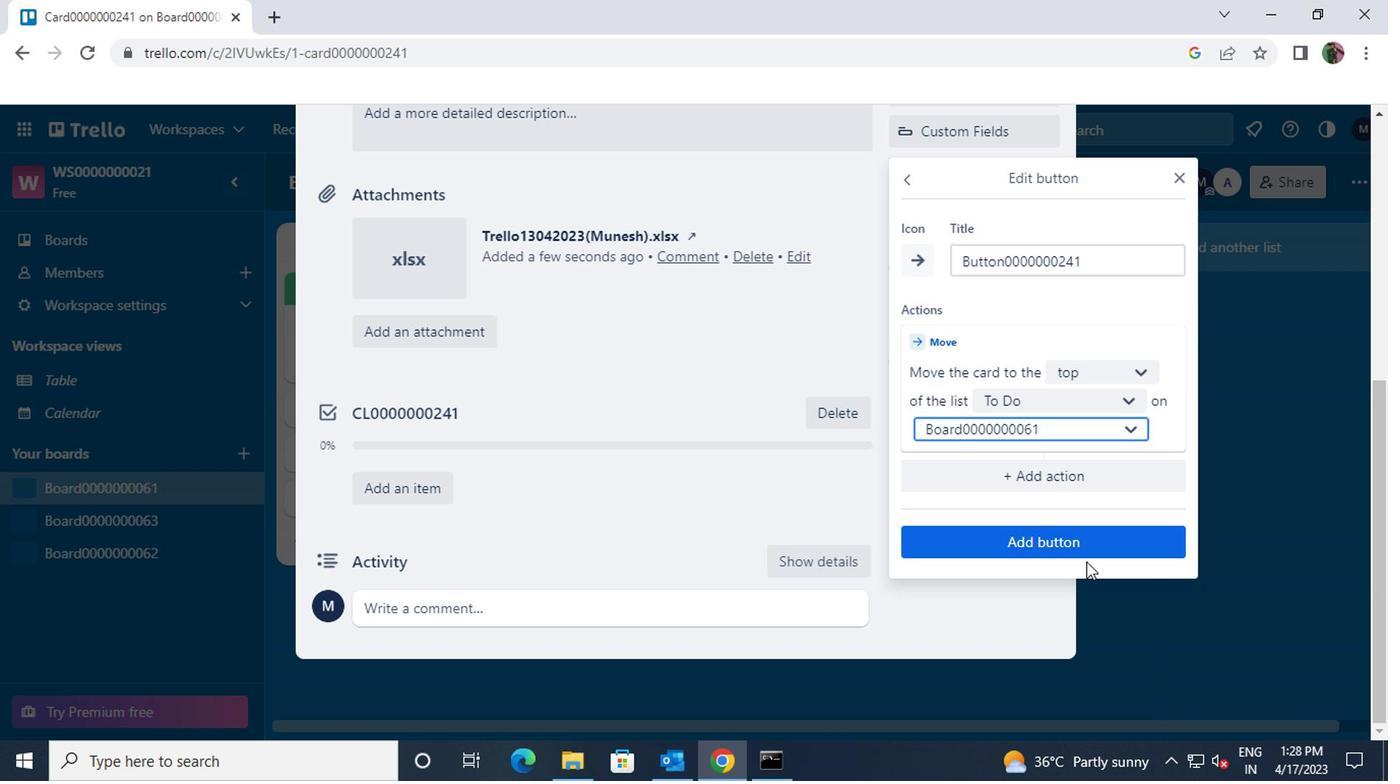 
Action: Mouse pressed left at (1087, 543)
Screenshot: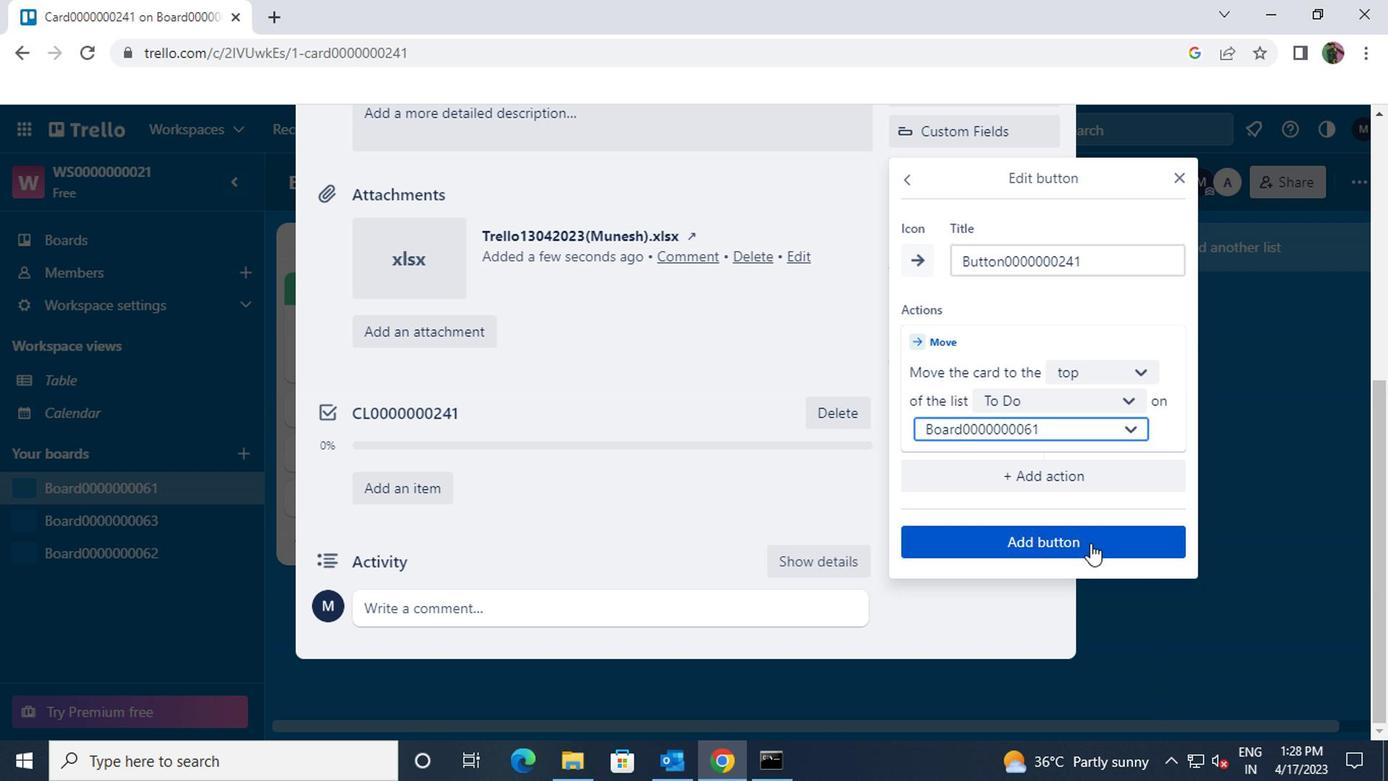 
Action: Mouse moved to (1007, 495)
Screenshot: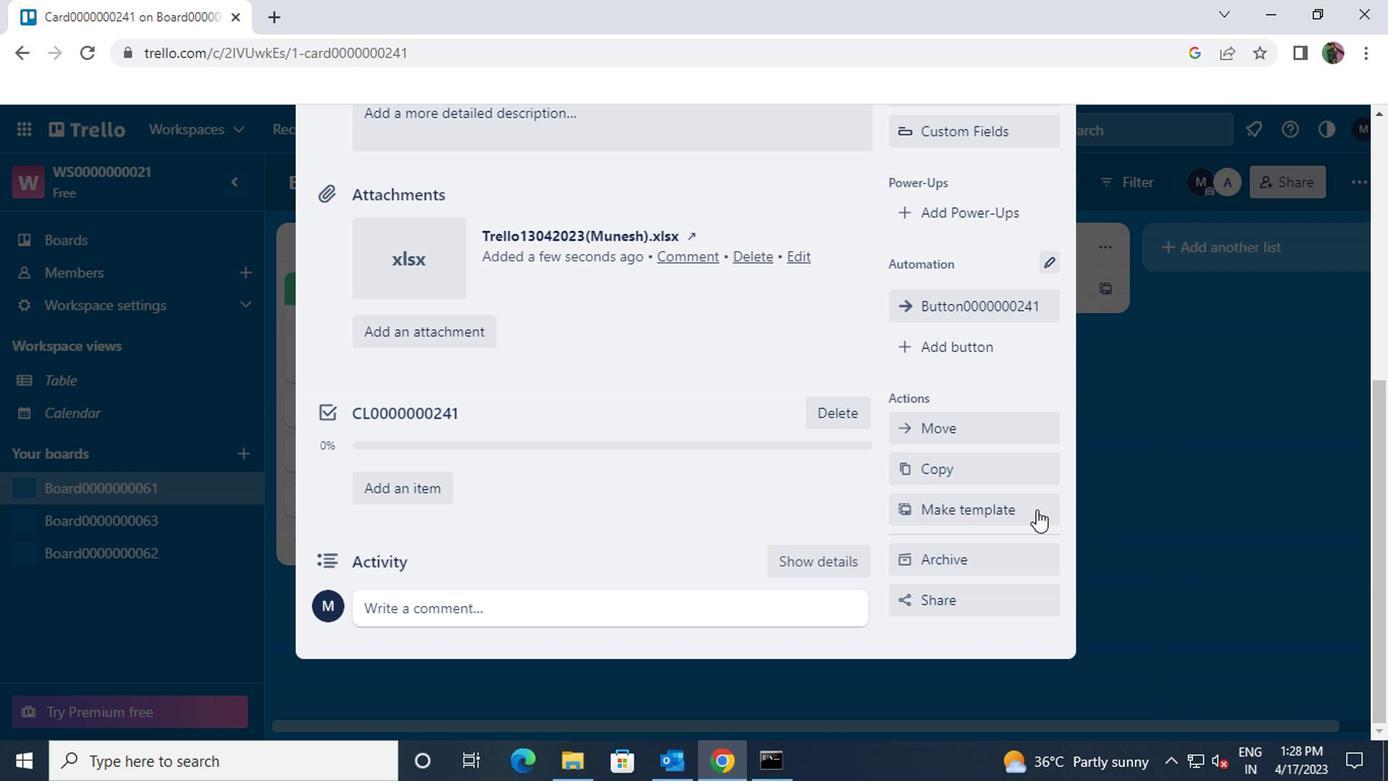 
Action: Mouse scrolled (1007, 496) with delta (0, 0)
Screenshot: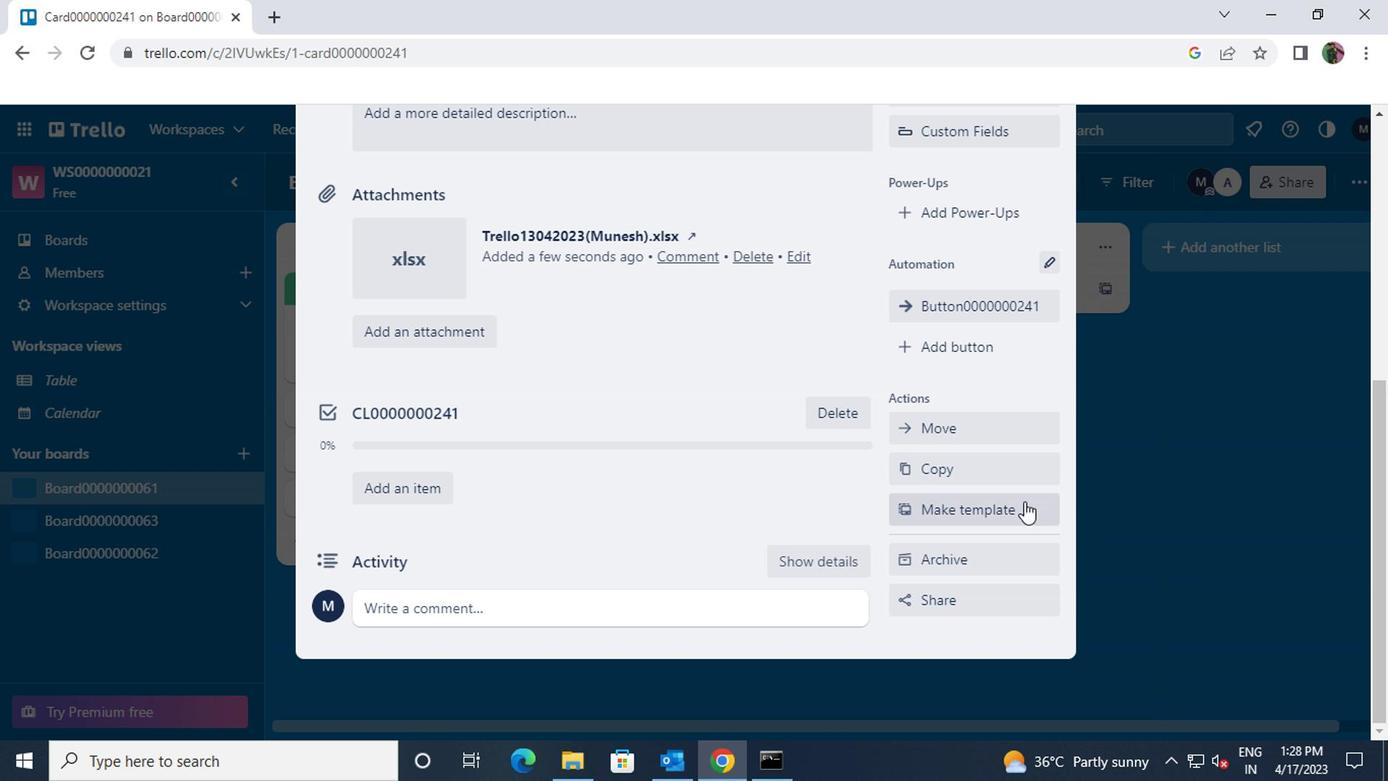 
Action: Mouse scrolled (1007, 496) with delta (0, 0)
Screenshot: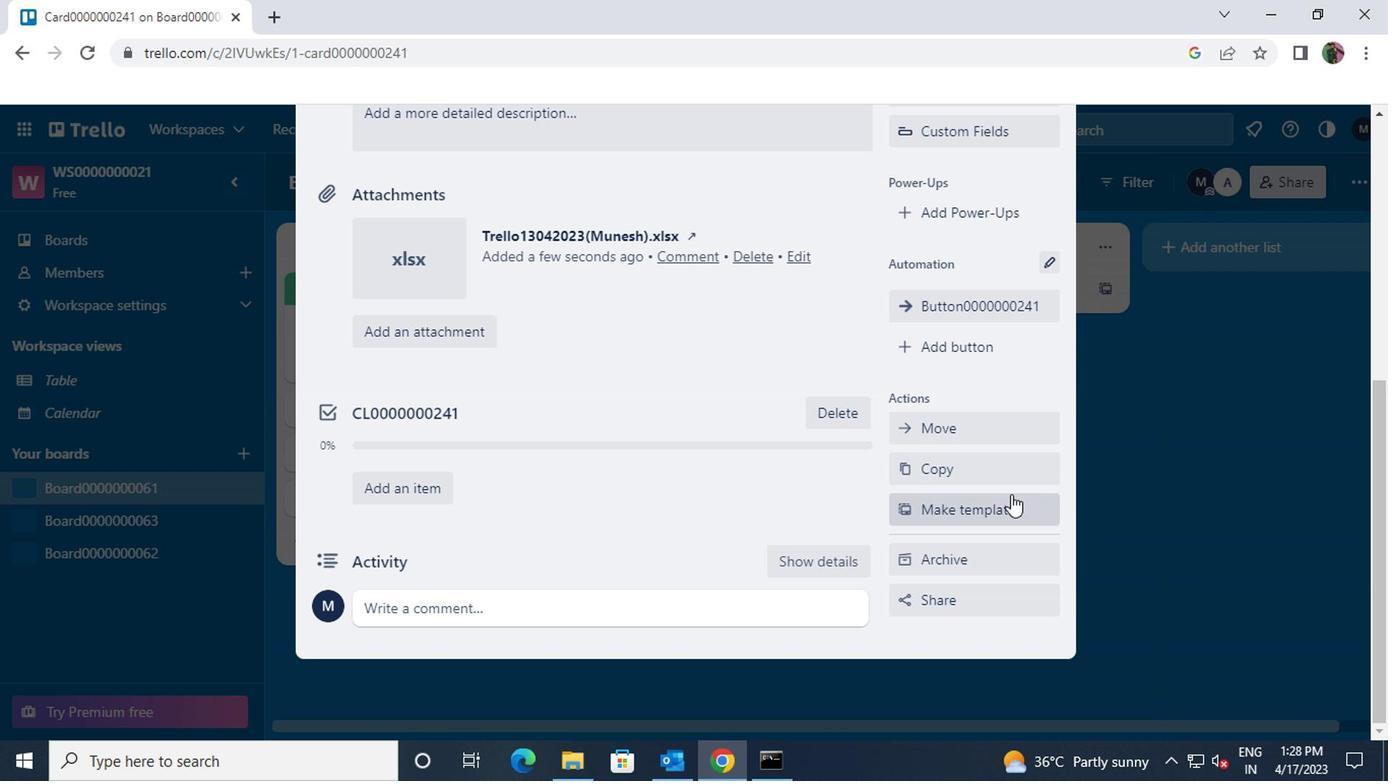
Action: Mouse moved to (1001, 495)
Screenshot: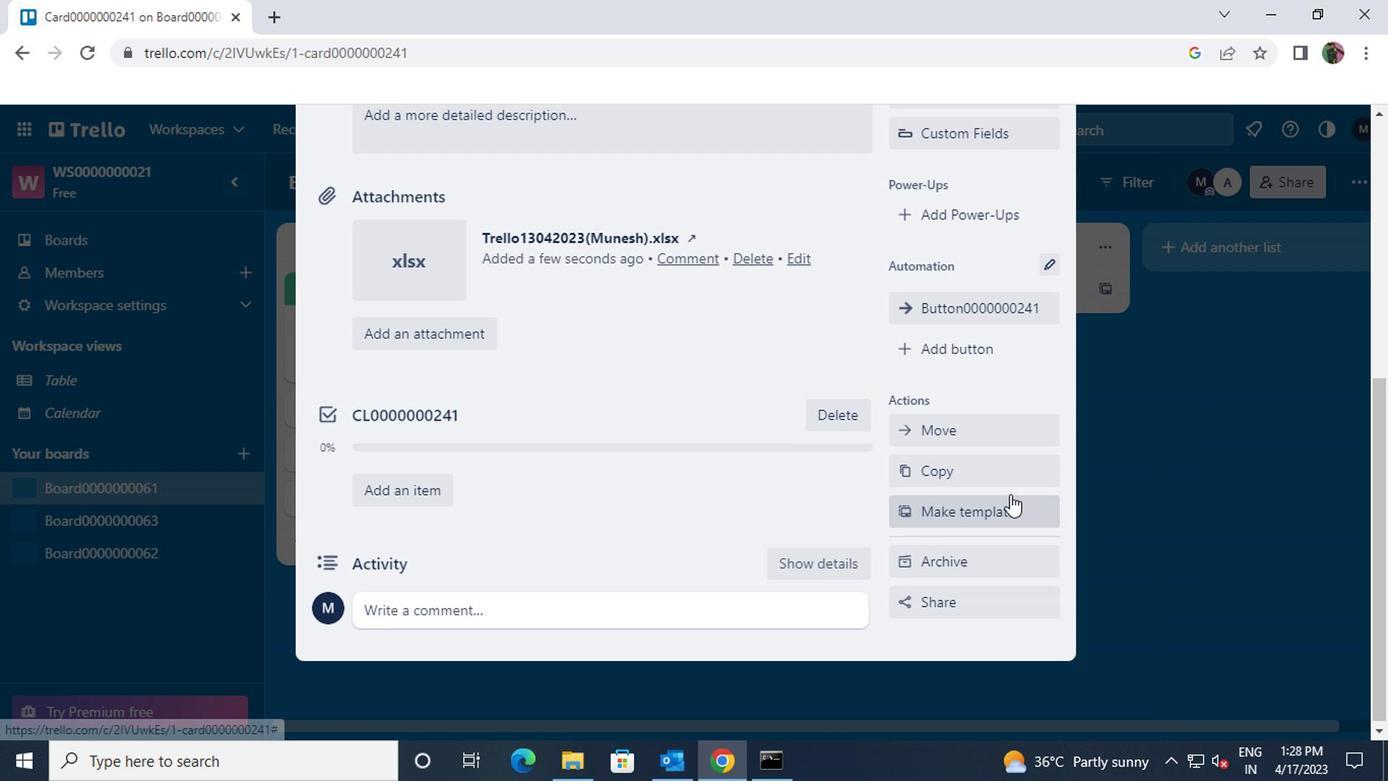 
Action: Mouse scrolled (1001, 496) with delta (0, 0)
Screenshot: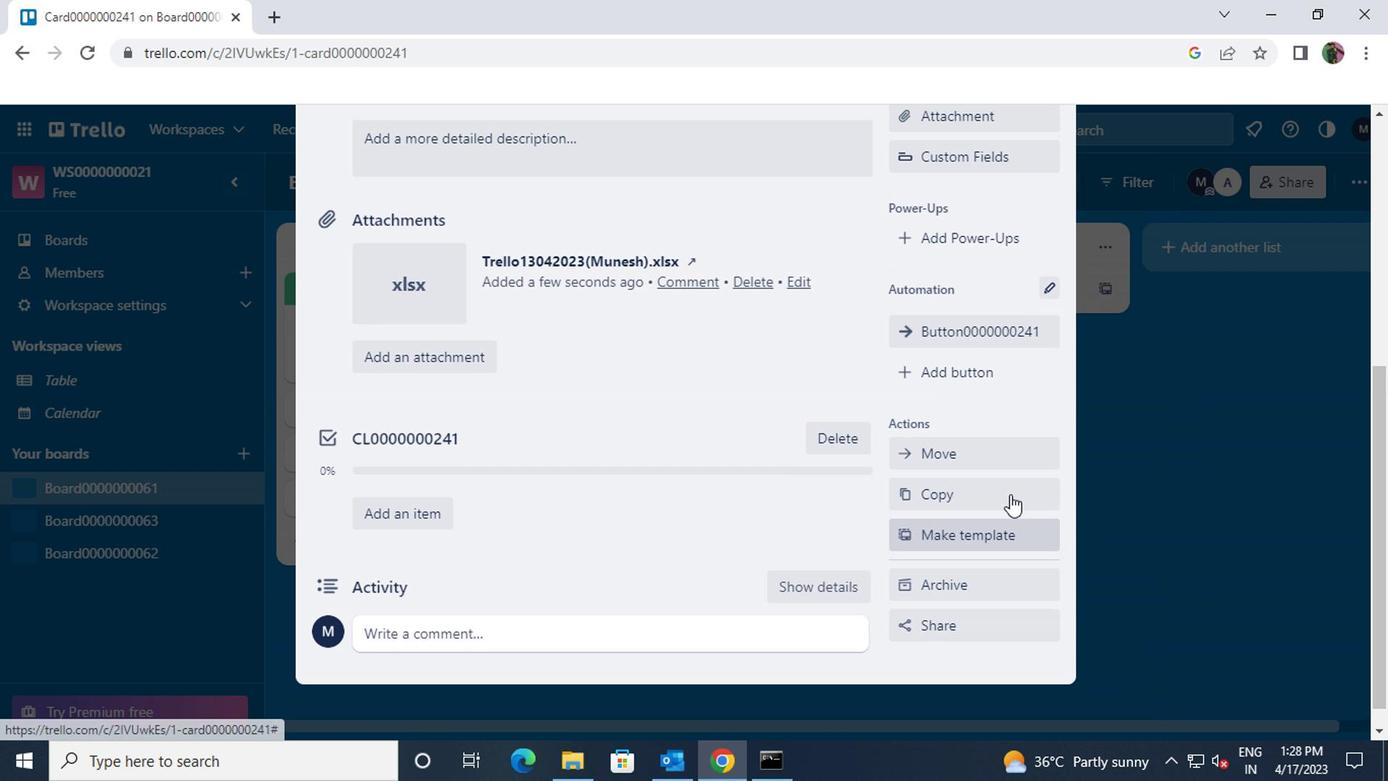 
Action: Mouse moved to (776, 442)
Screenshot: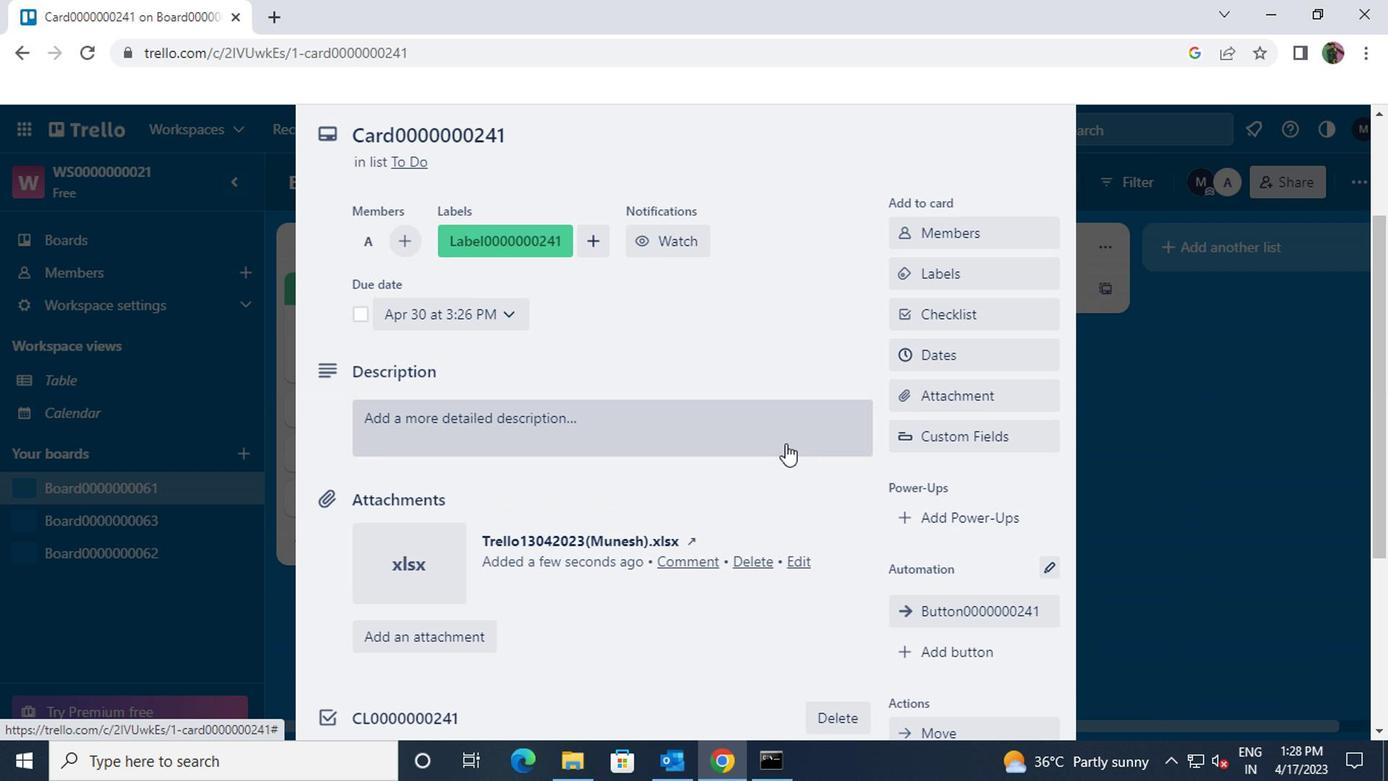 
Action: Mouse pressed left at (776, 442)
Screenshot: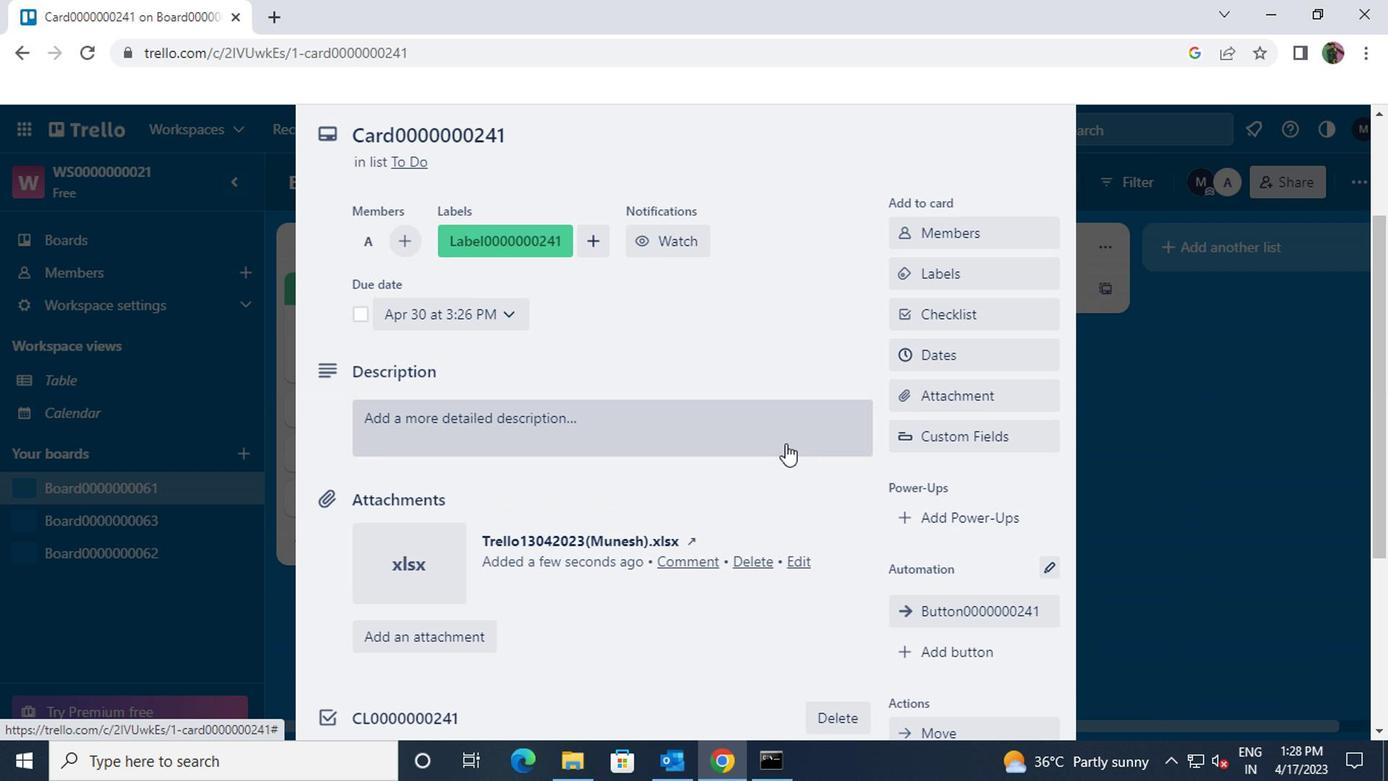 
Action: Mouse moved to (758, 432)
Screenshot: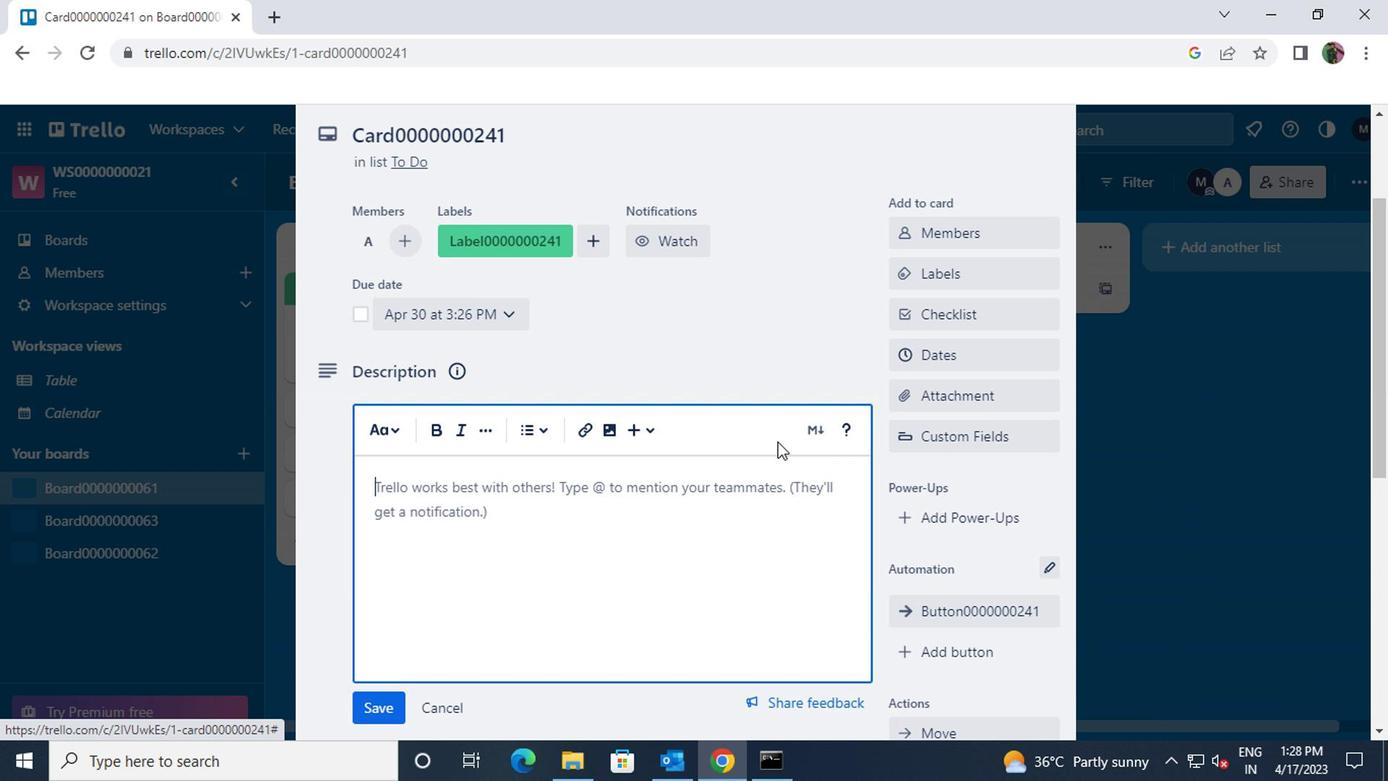 
Action: Key pressed <Key.shift>DS0000000241
Screenshot: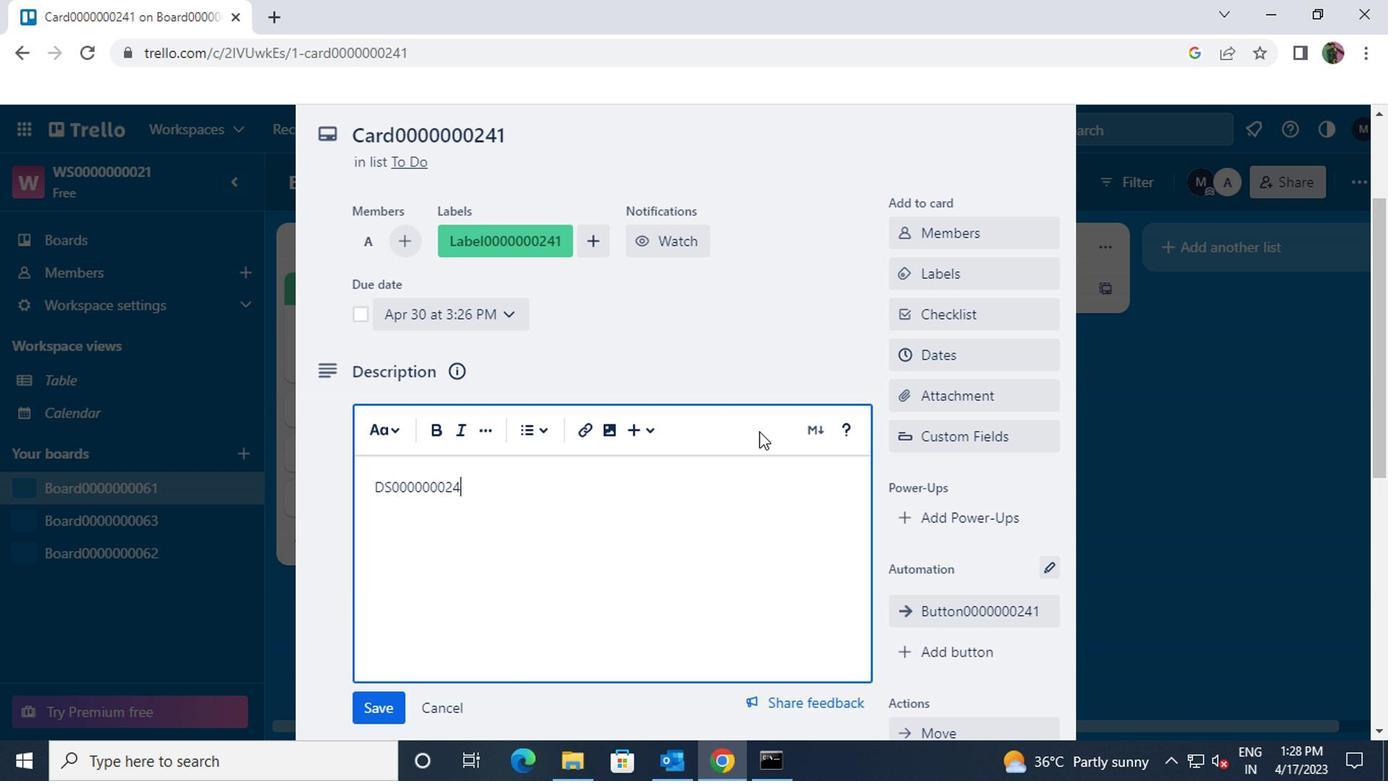 
Action: Mouse moved to (753, 431)
Screenshot: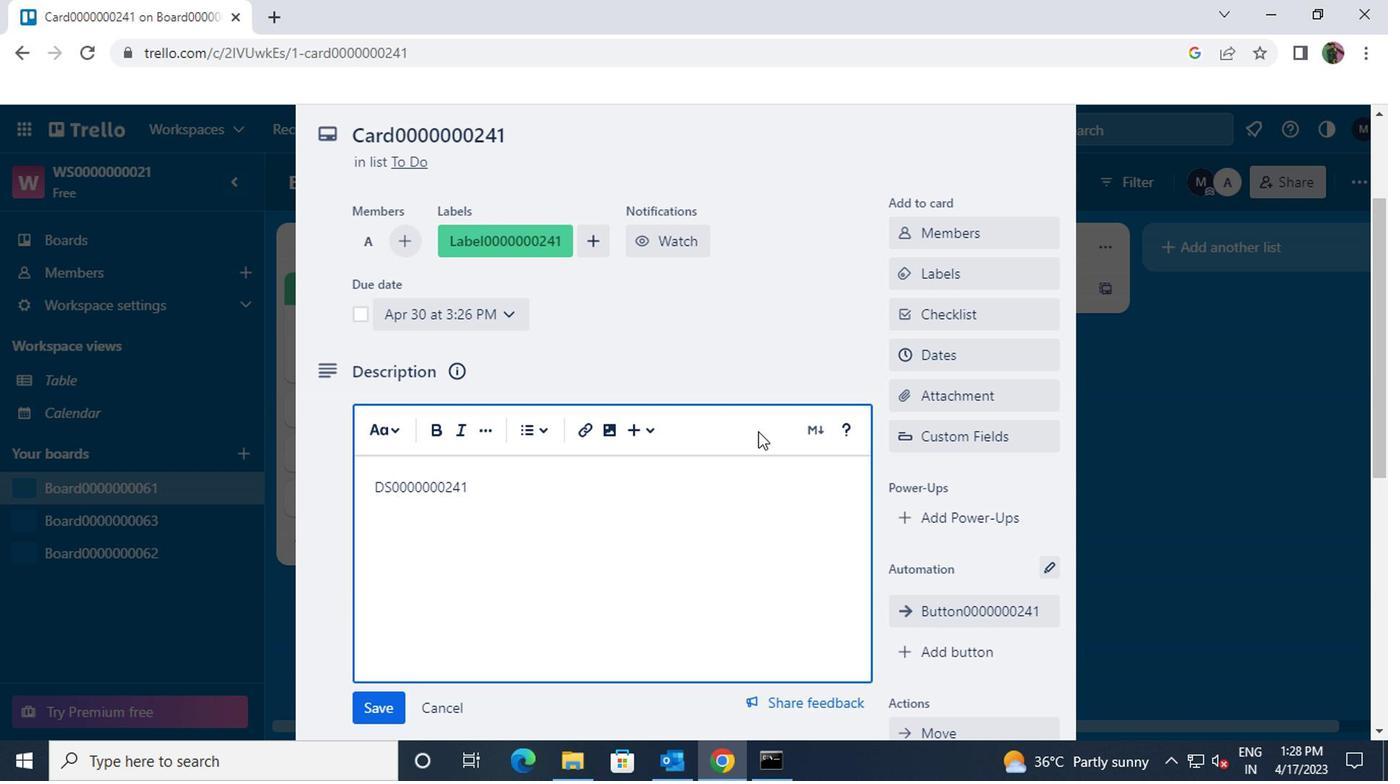 
Action: Mouse scrolled (753, 431) with delta (0, 0)
Screenshot: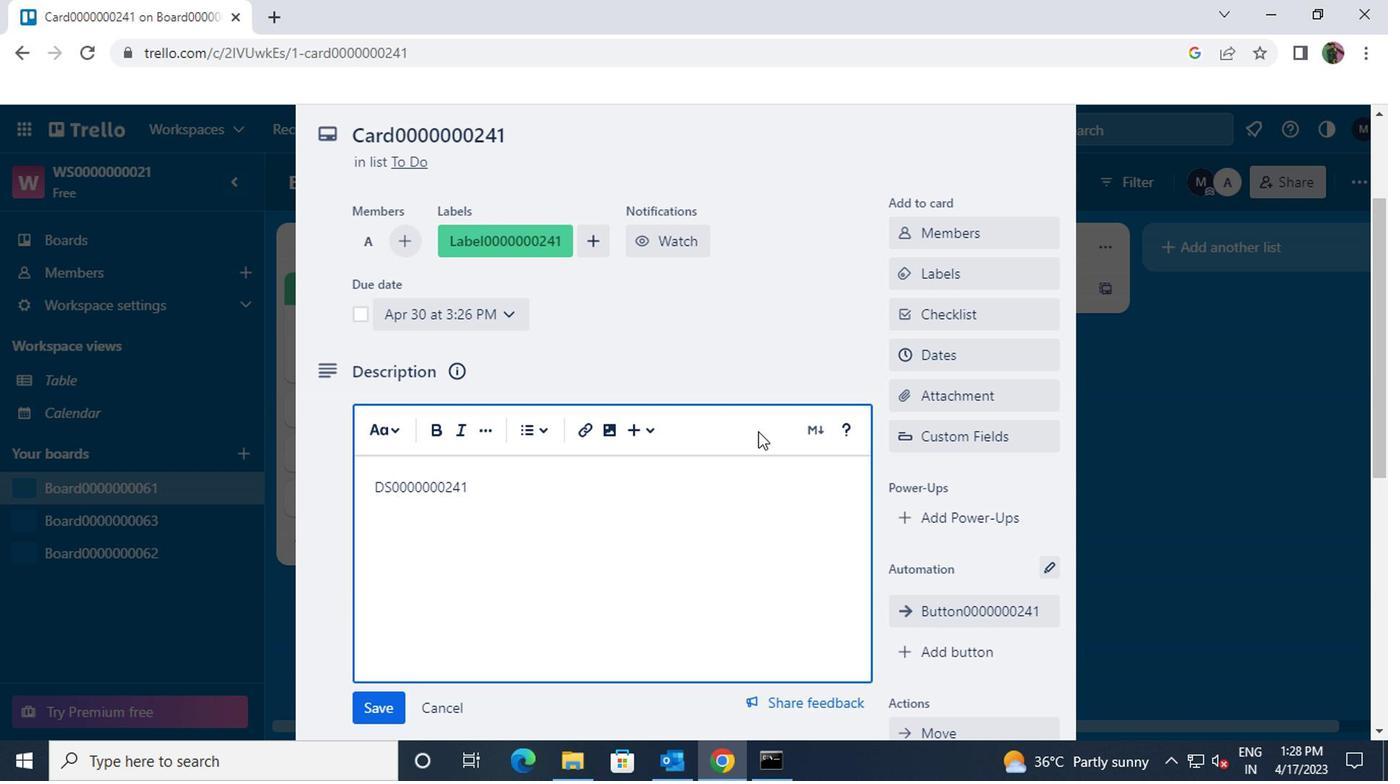 
Action: Mouse moved to (392, 609)
Screenshot: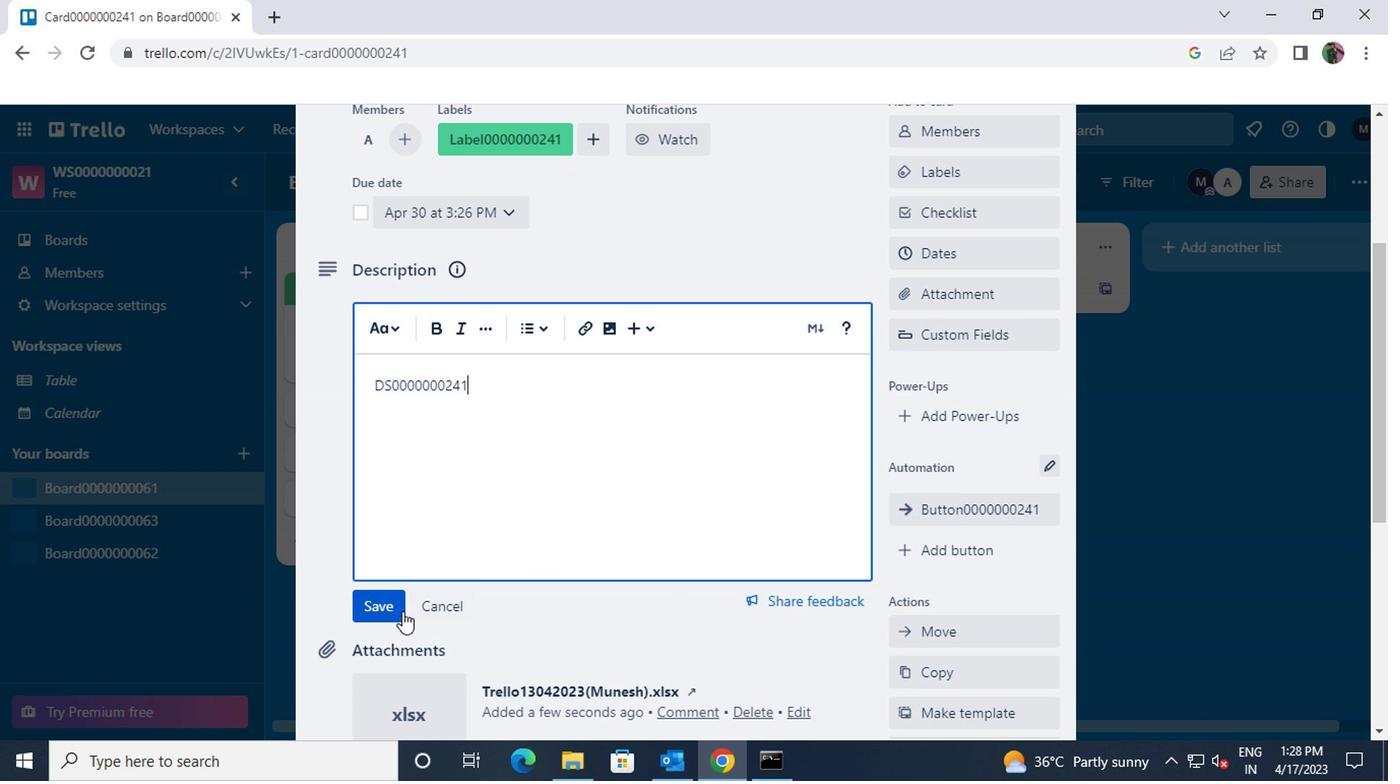 
Action: Mouse pressed left at (392, 609)
Screenshot: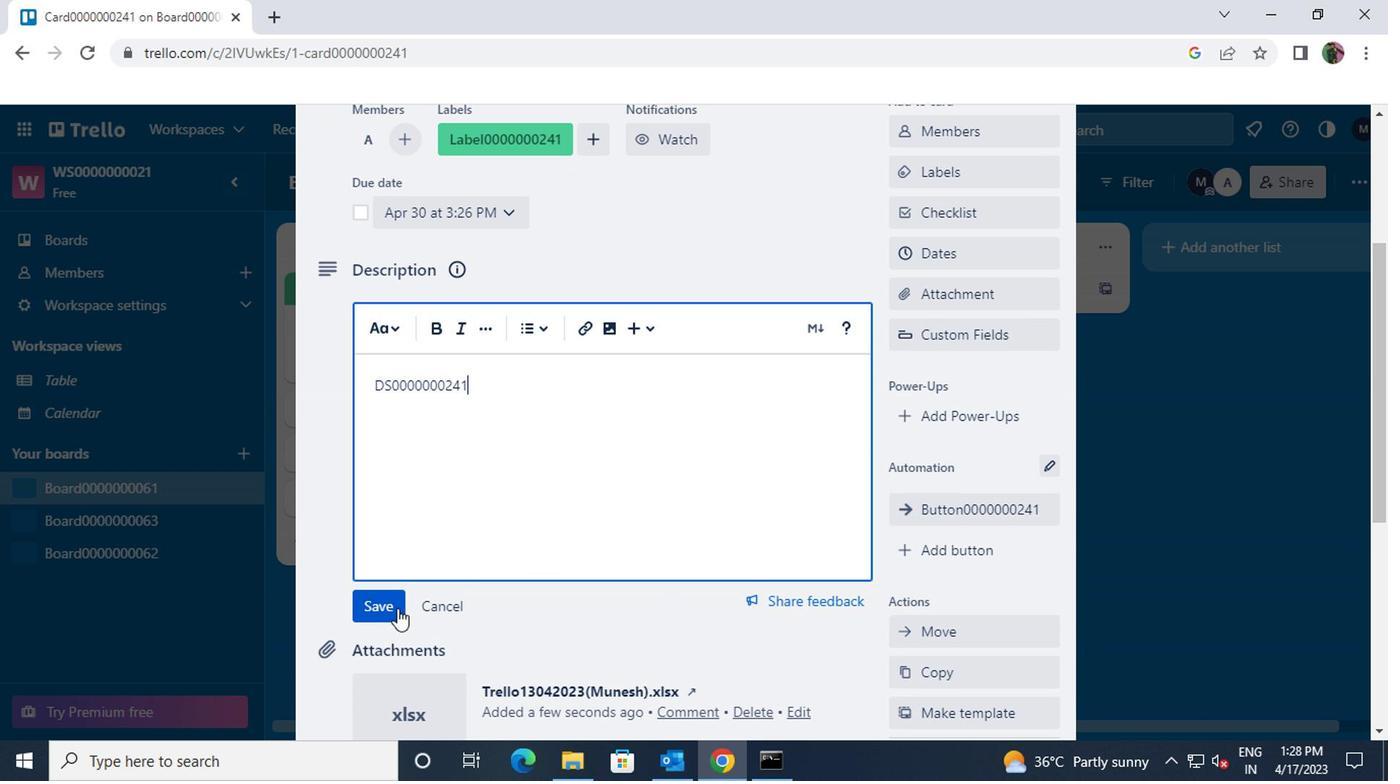 
Action: Mouse moved to (501, 562)
Screenshot: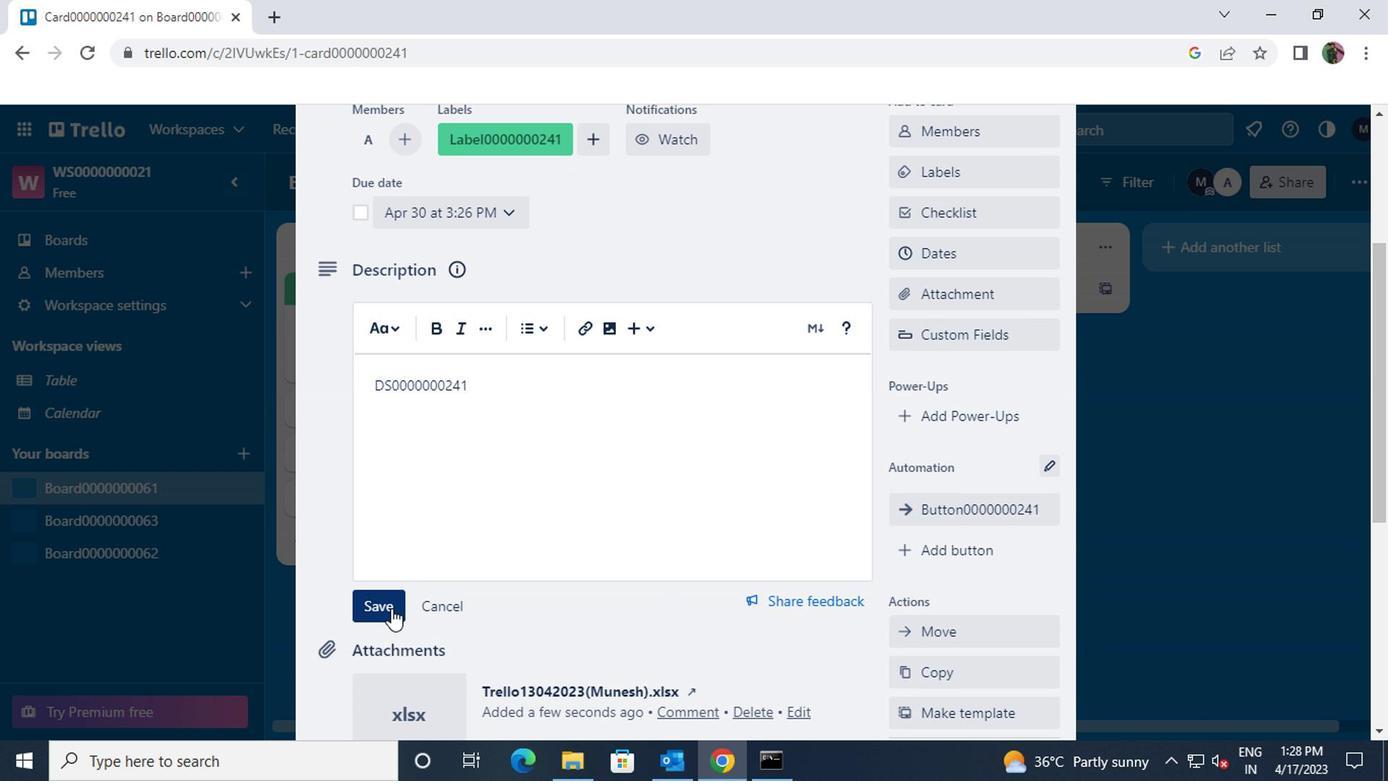
Action: Mouse scrolled (501, 561) with delta (0, 0)
Screenshot: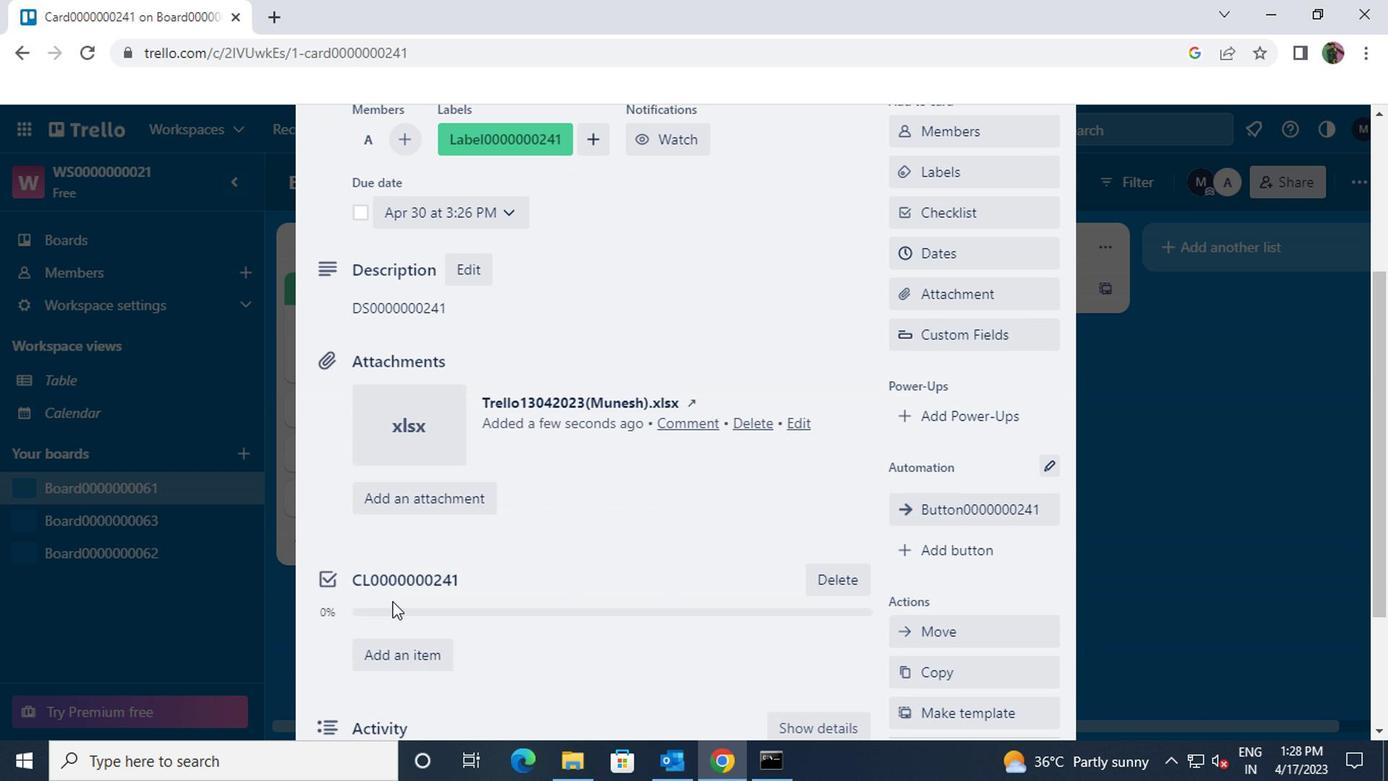 
Action: Mouse scrolled (501, 561) with delta (0, 0)
Screenshot: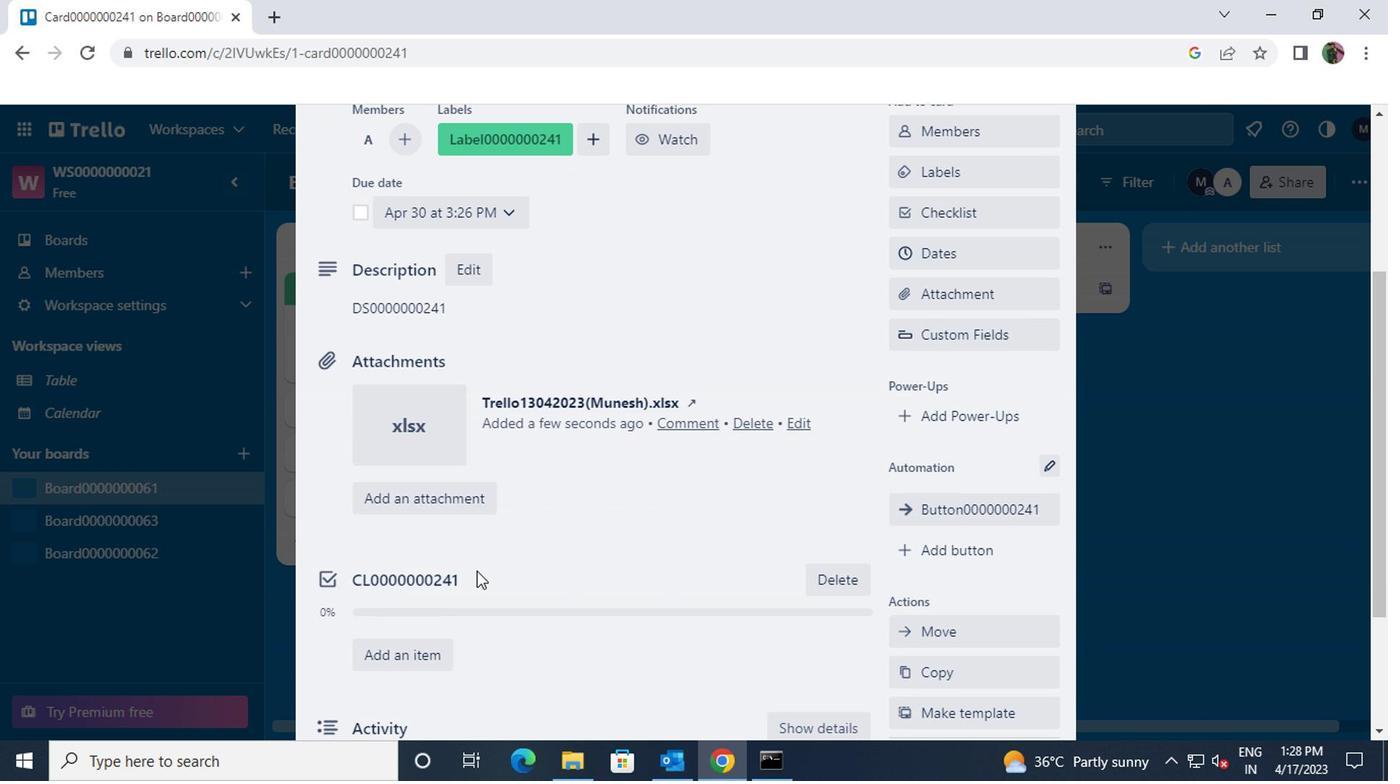 
Action: Mouse moved to (506, 578)
Screenshot: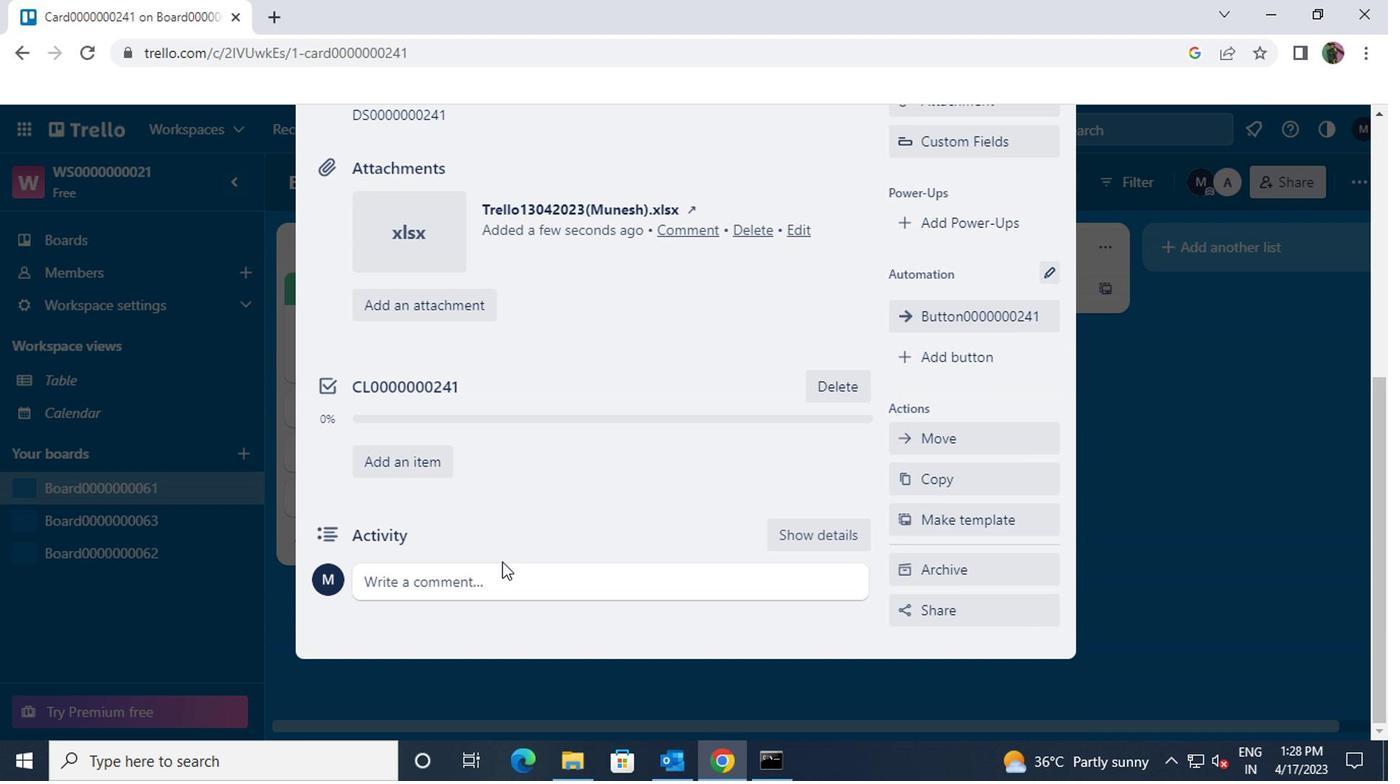 
Action: Mouse pressed left at (506, 578)
Screenshot: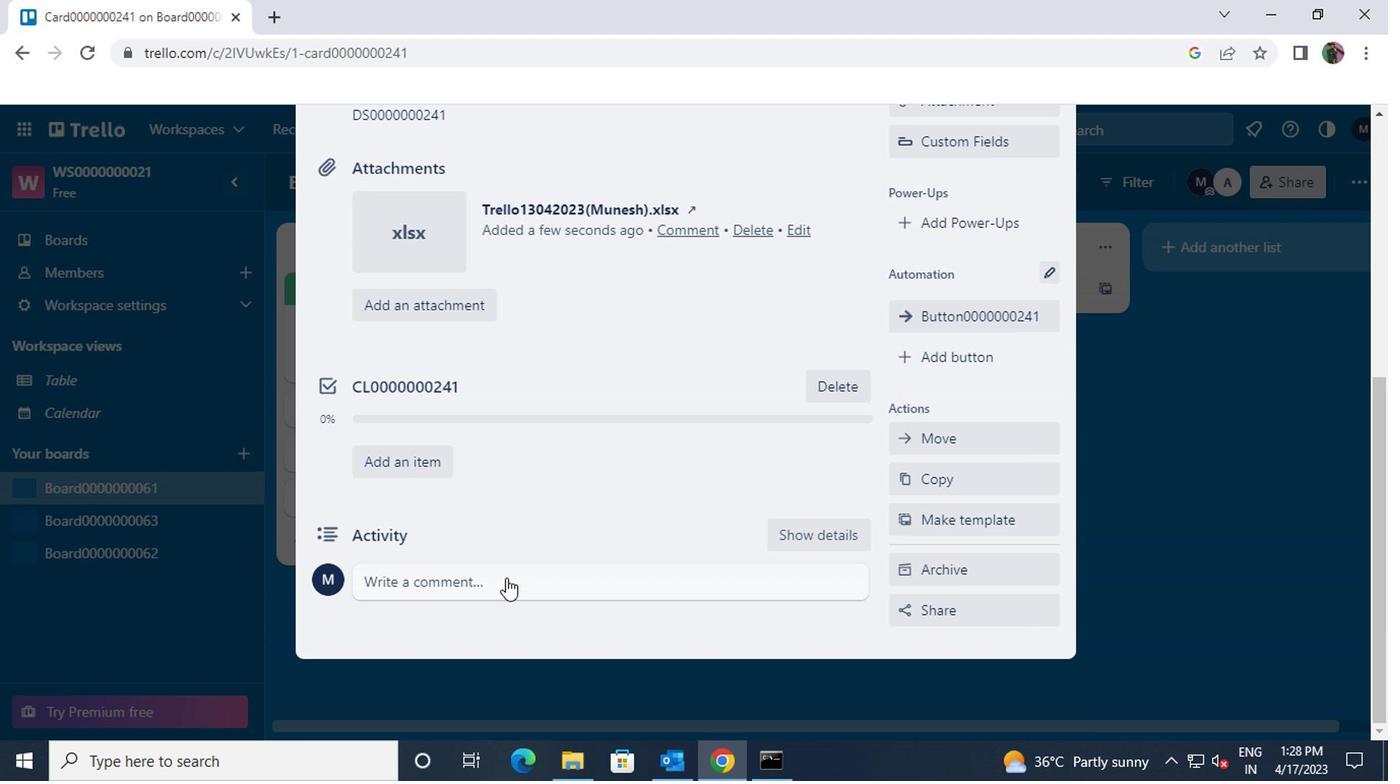 
Action: Key pressed <Key.shift>CM0000000241
Screenshot: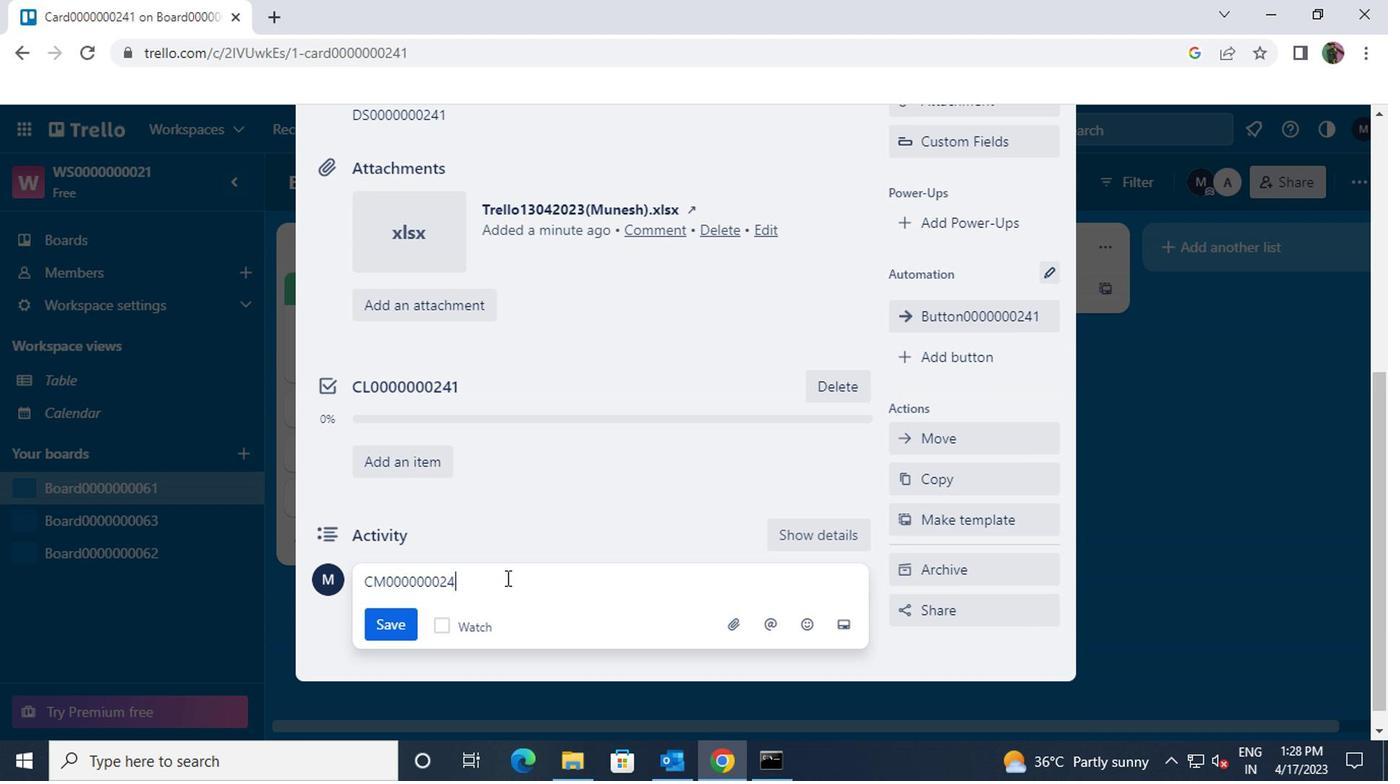 
Action: Mouse moved to (391, 627)
Screenshot: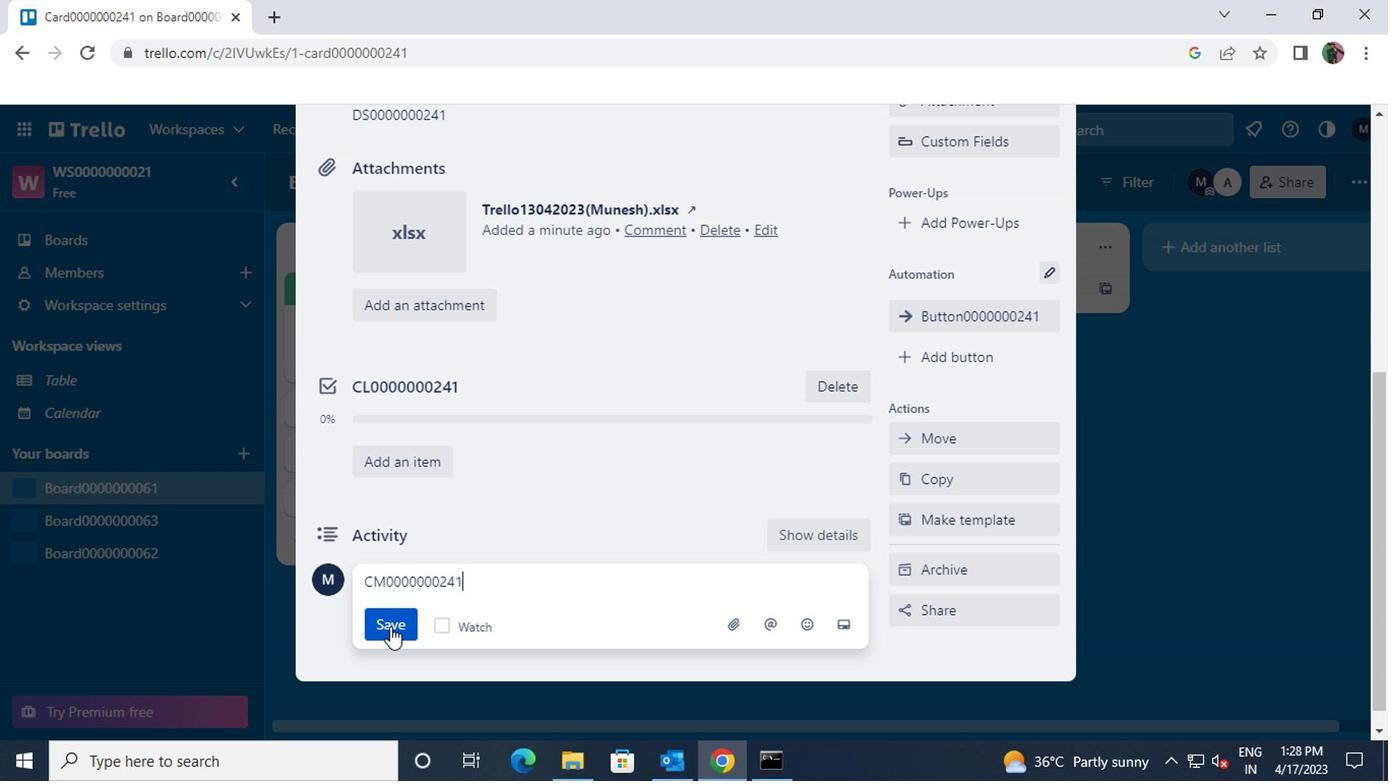 
Action: Mouse pressed left at (391, 627)
Screenshot: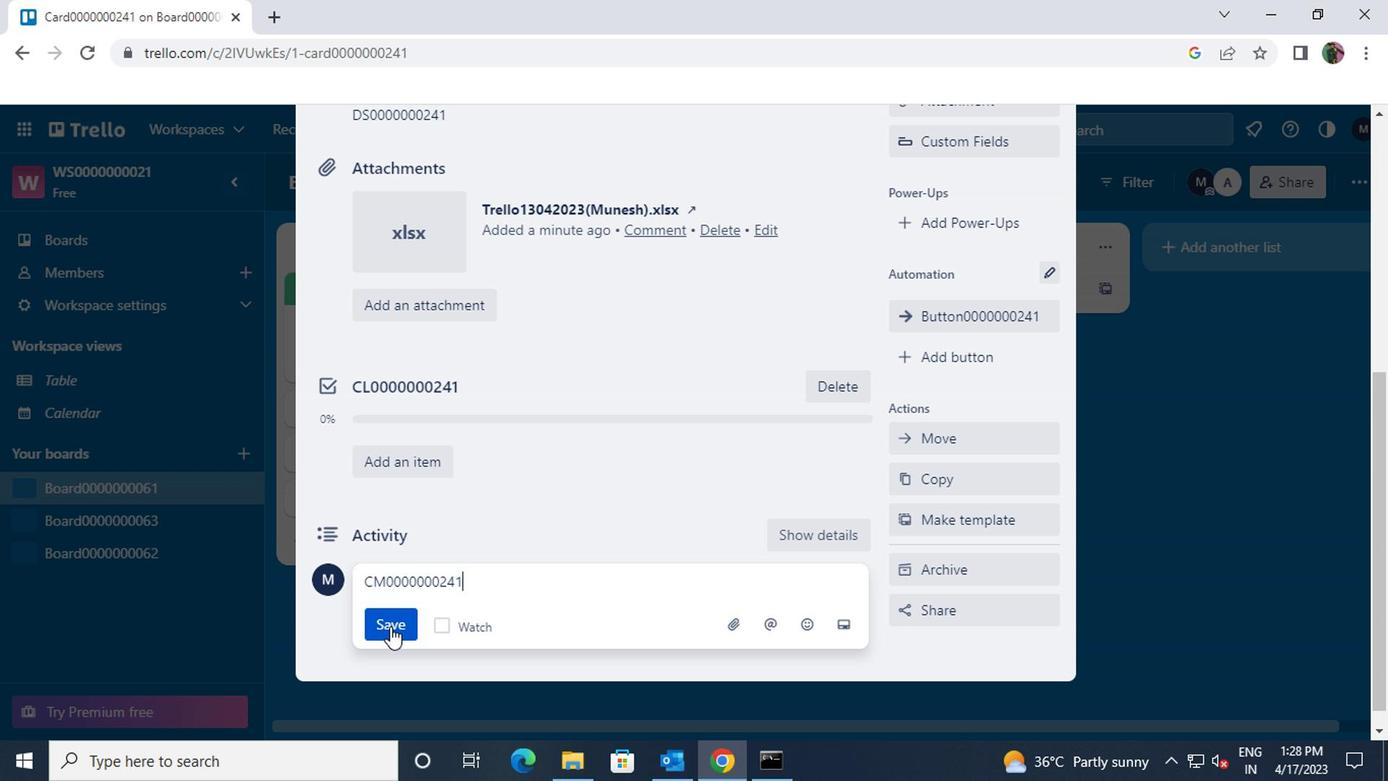 
